 Task: Compose an email with the signature Marshall Davis with the subject Feedback on a Facebook Ads campaign and the message Can you let me know the status of the employee performance review process? from softage.3@softage.net to softage.2@softage.net with an attached audio file Audio_cityscape.mp3, change the font of the message to Serif and change the font typography to italics Send the email. Finally, move the email from Sent Items to the label Residential leases
Action: Mouse moved to (105, 164)
Screenshot: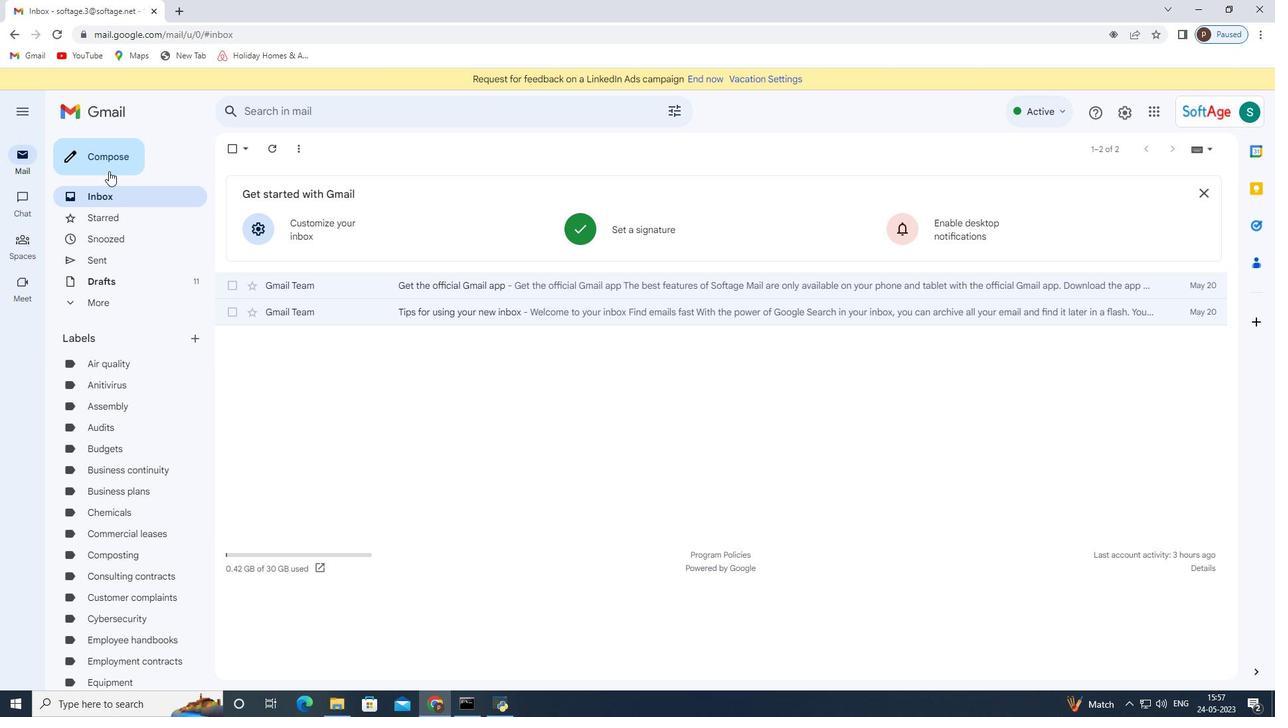 
Action: Mouse pressed left at (105, 164)
Screenshot: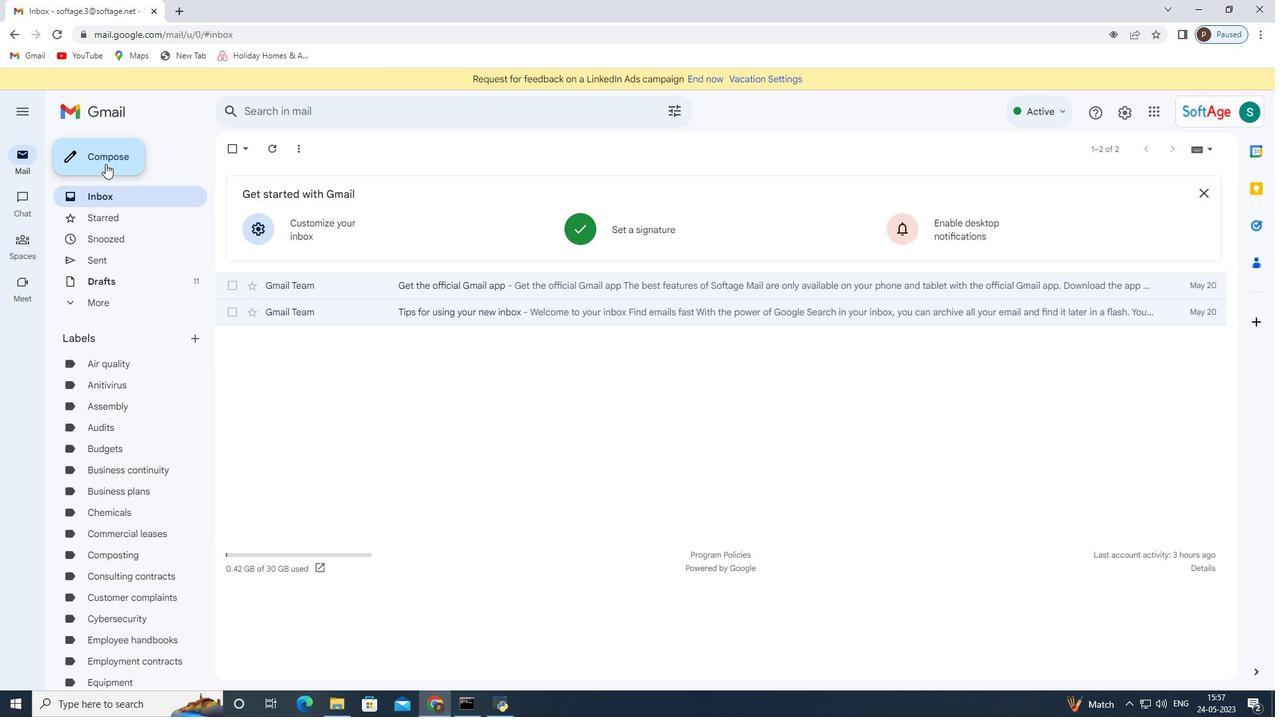 
Action: Mouse moved to (1072, 670)
Screenshot: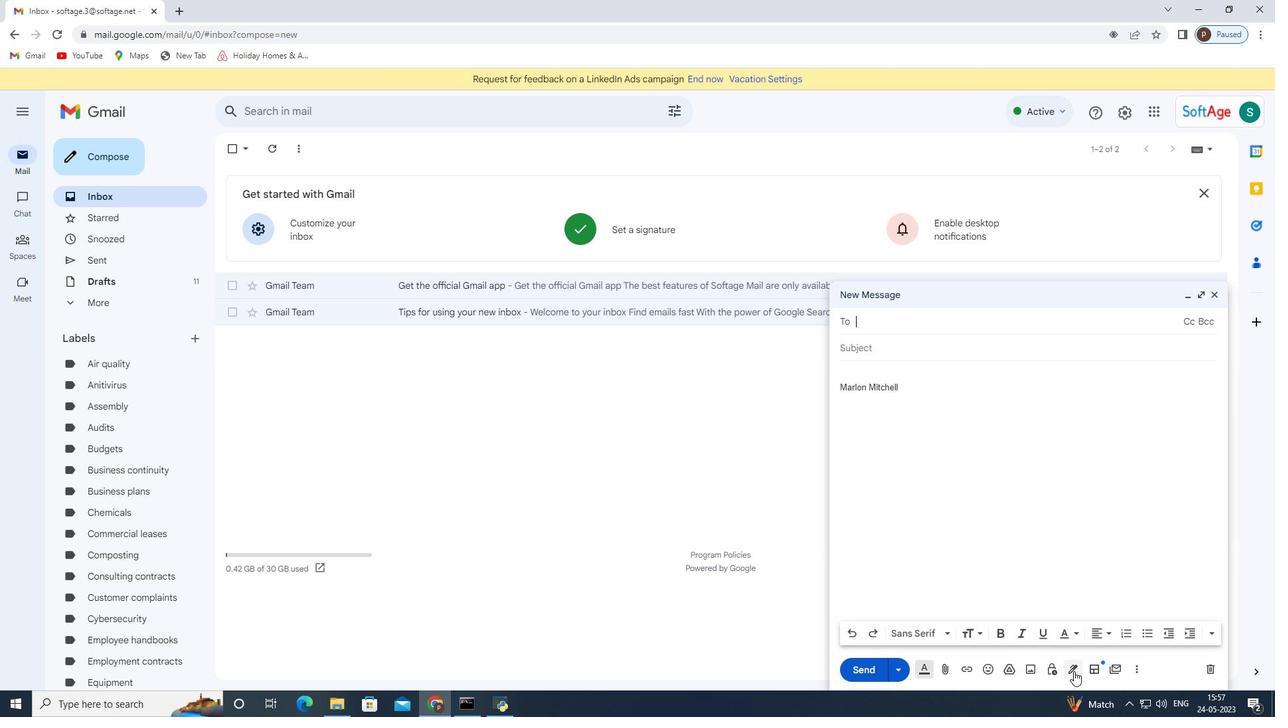 
Action: Mouse pressed left at (1072, 670)
Screenshot: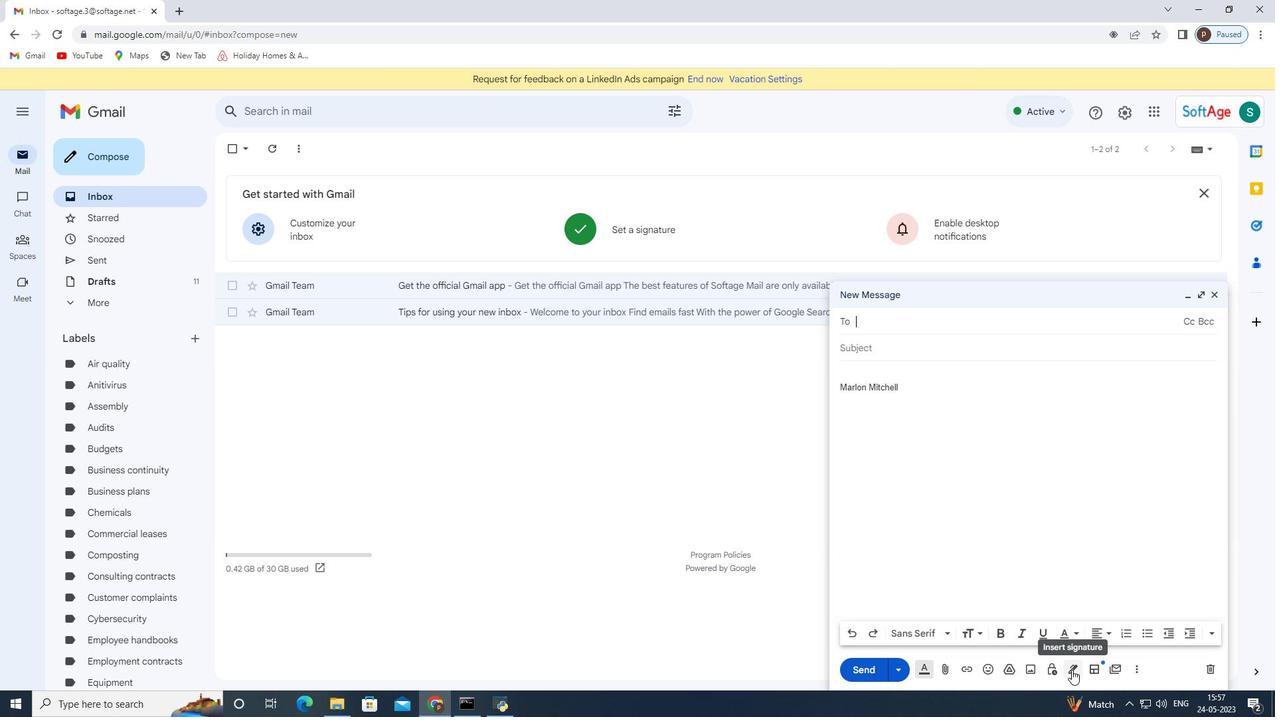 
Action: Mouse moved to (1090, 605)
Screenshot: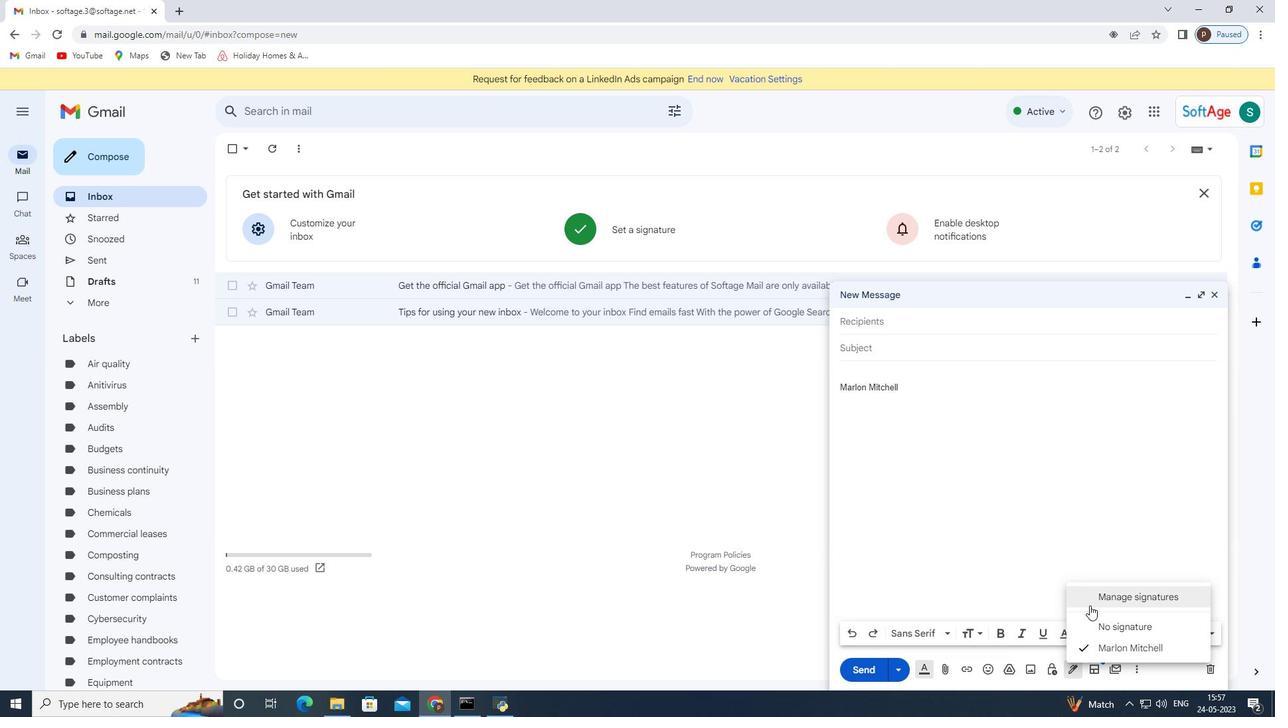 
Action: Mouse pressed left at (1090, 605)
Screenshot: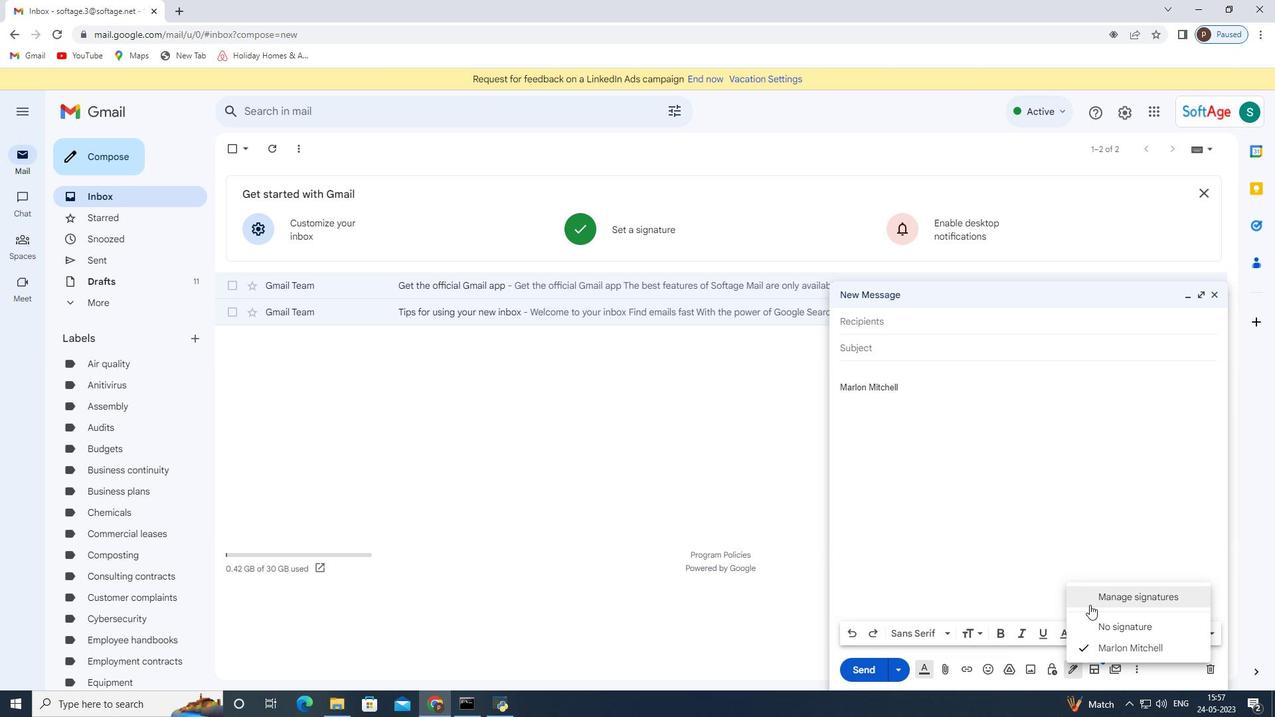 
Action: Mouse moved to (1219, 294)
Screenshot: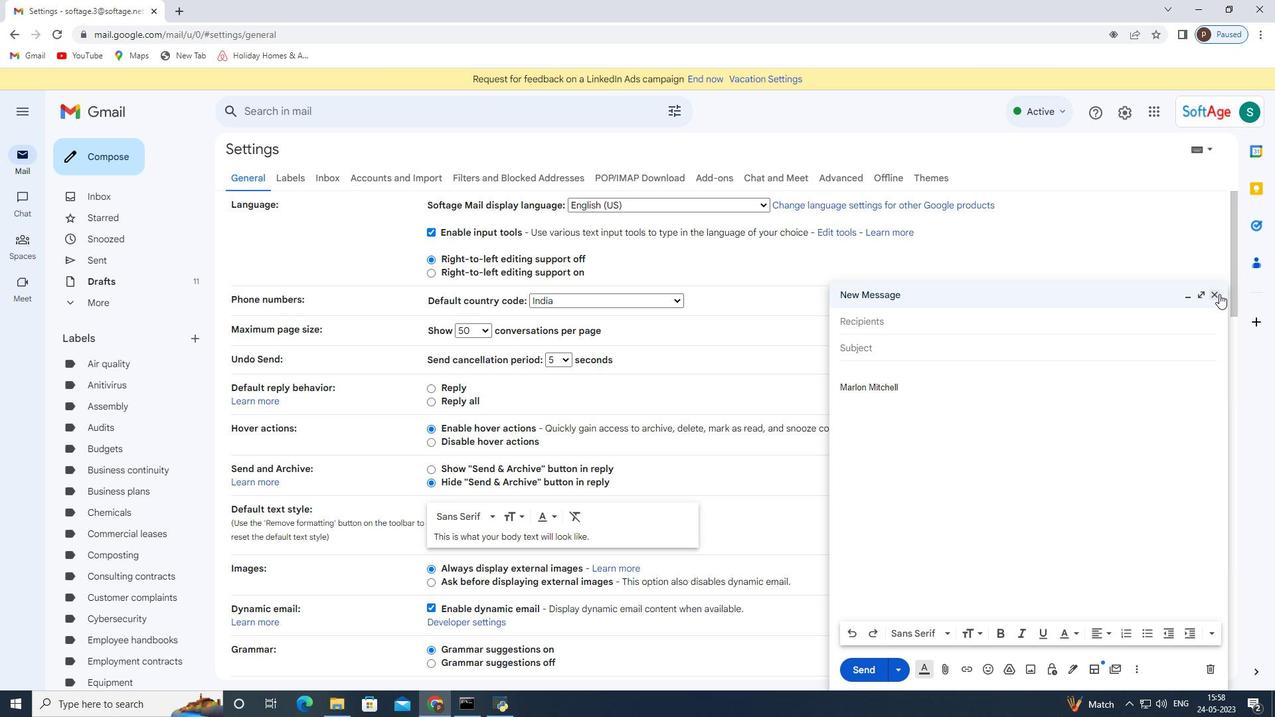 
Action: Mouse pressed left at (1219, 294)
Screenshot: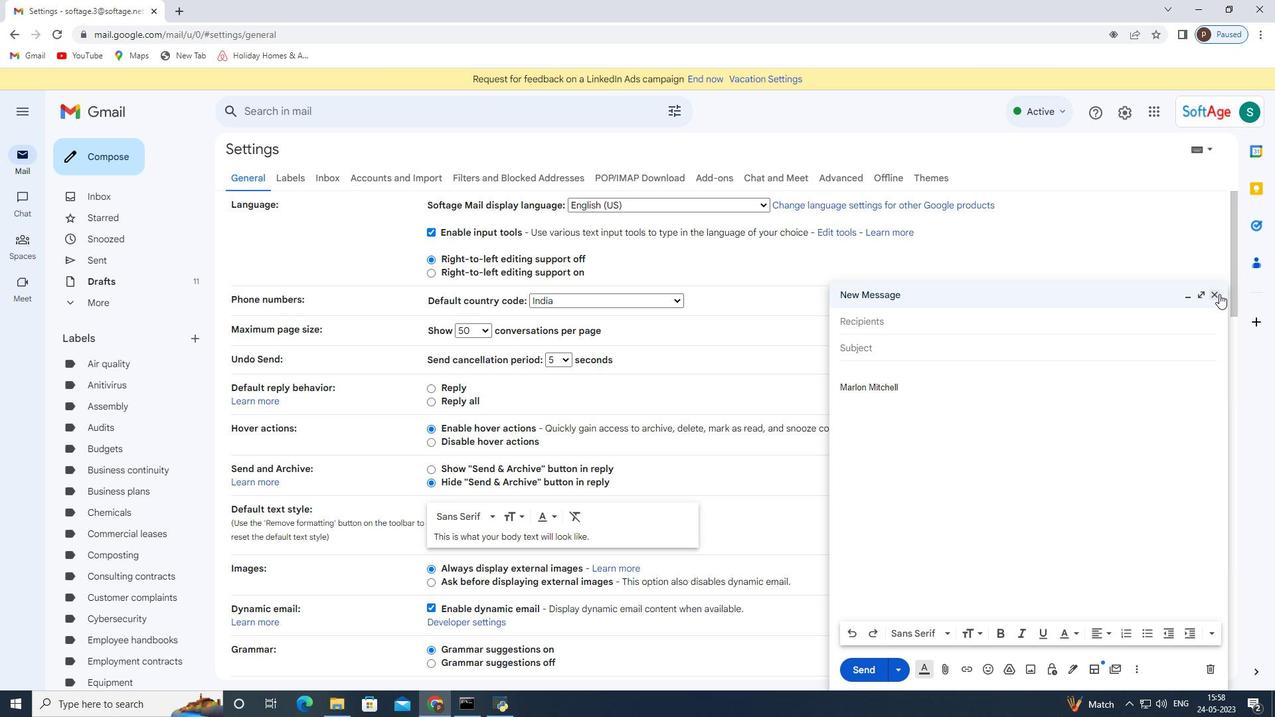 
Action: Mouse moved to (633, 455)
Screenshot: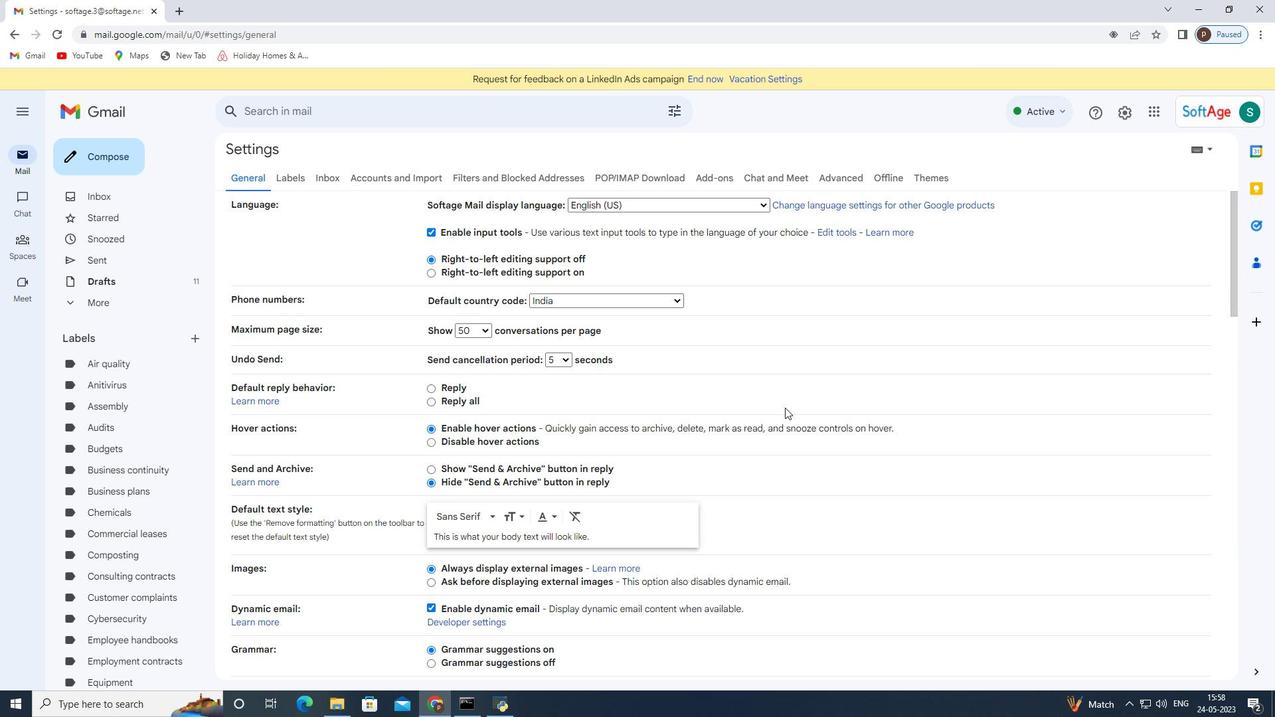 
Action: Mouse scrolled (643, 451) with delta (0, 0)
Screenshot: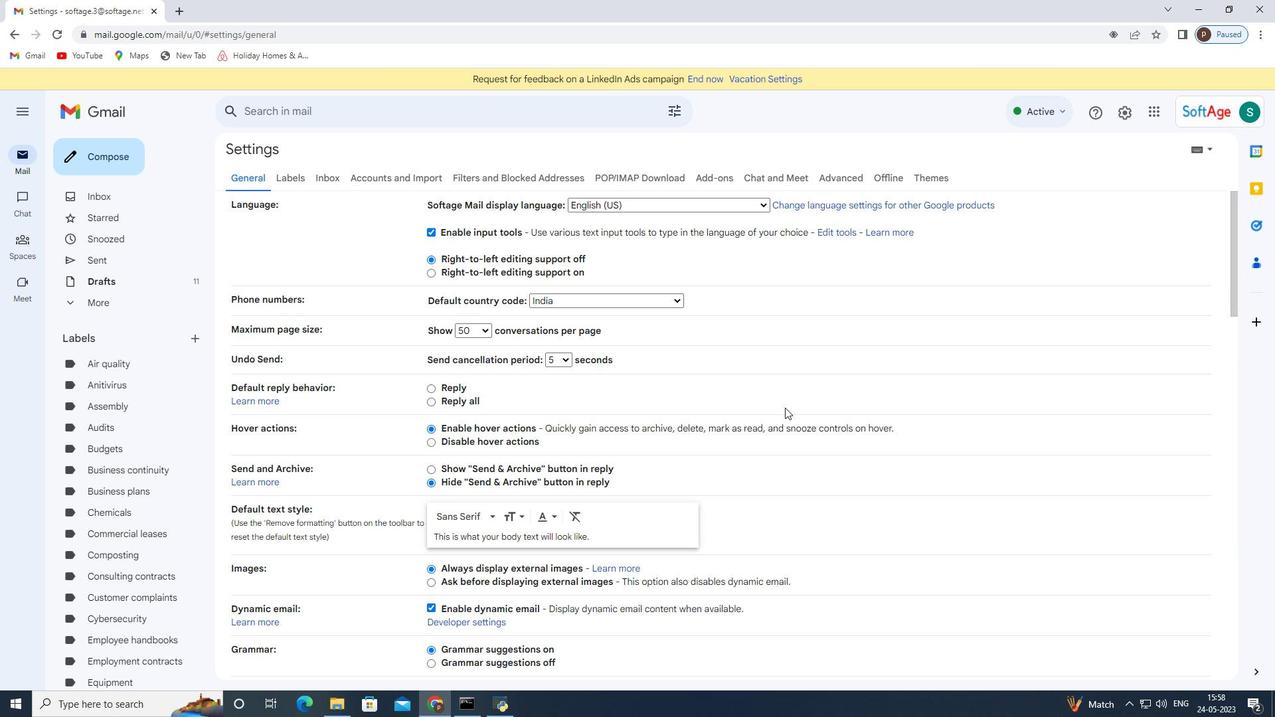 
Action: Mouse moved to (625, 460)
Screenshot: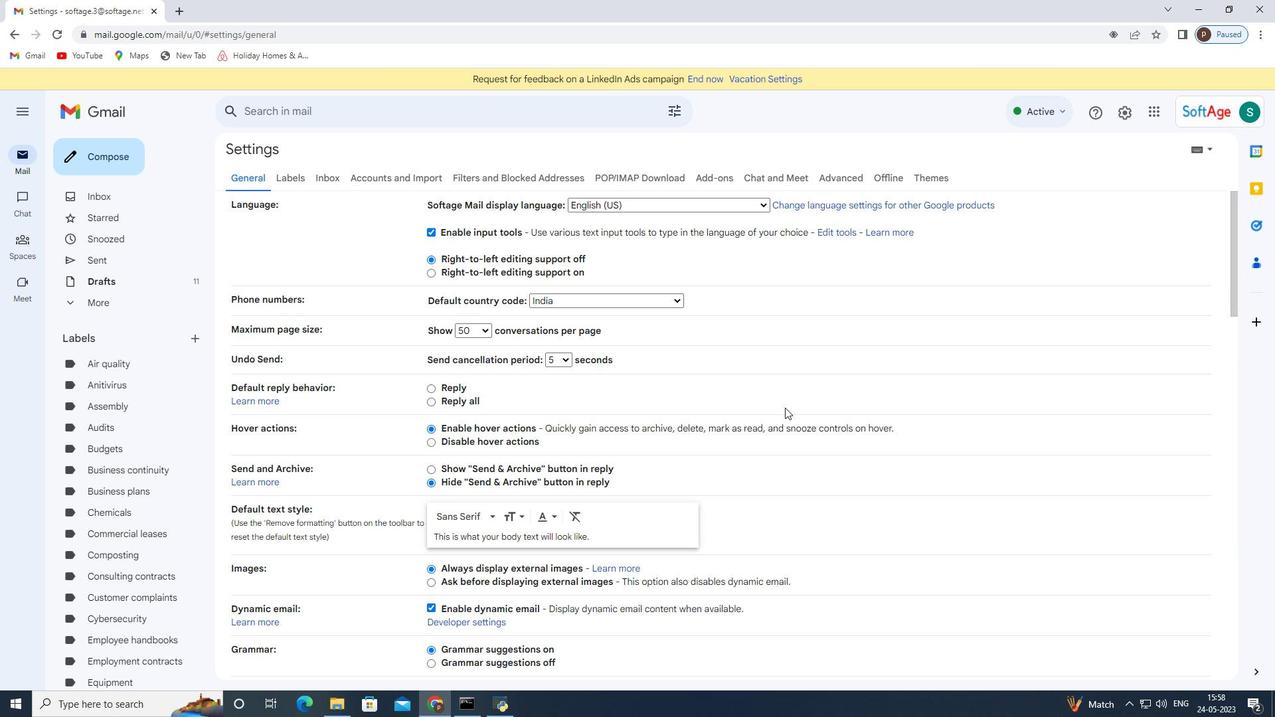 
Action: Mouse scrolled (625, 459) with delta (0, 0)
Screenshot: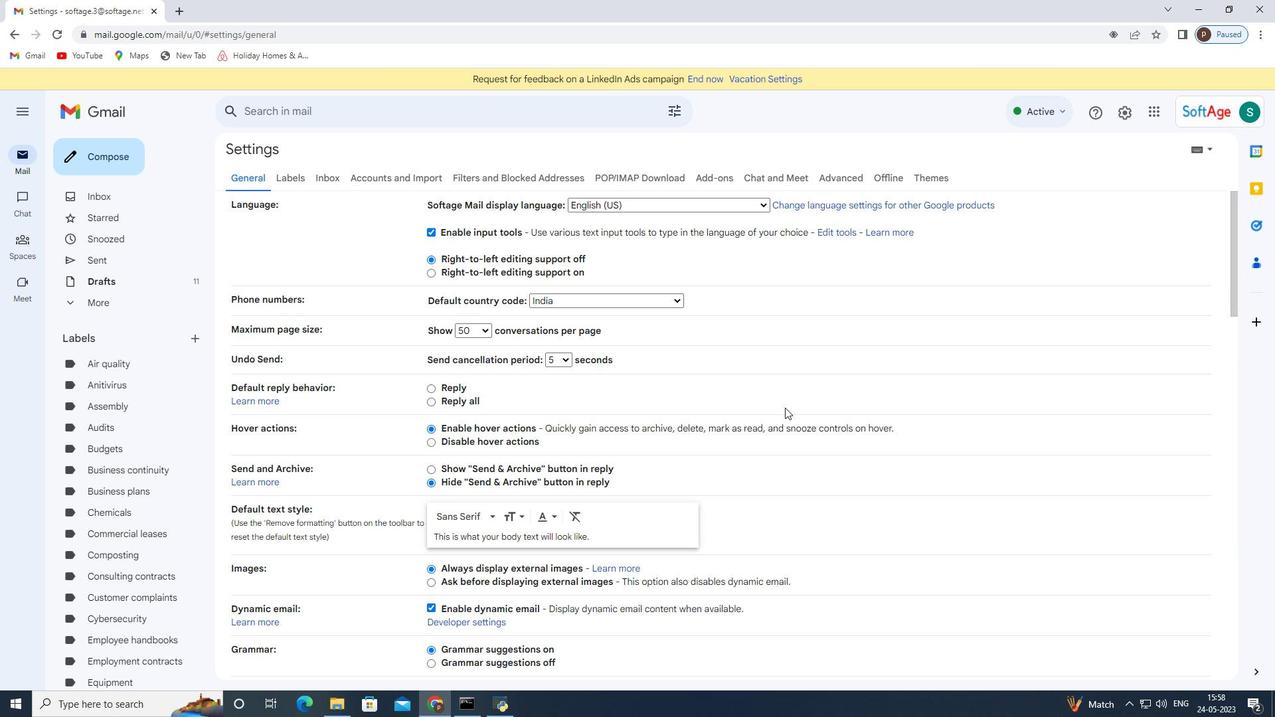 
Action: Mouse moved to (609, 469)
Screenshot: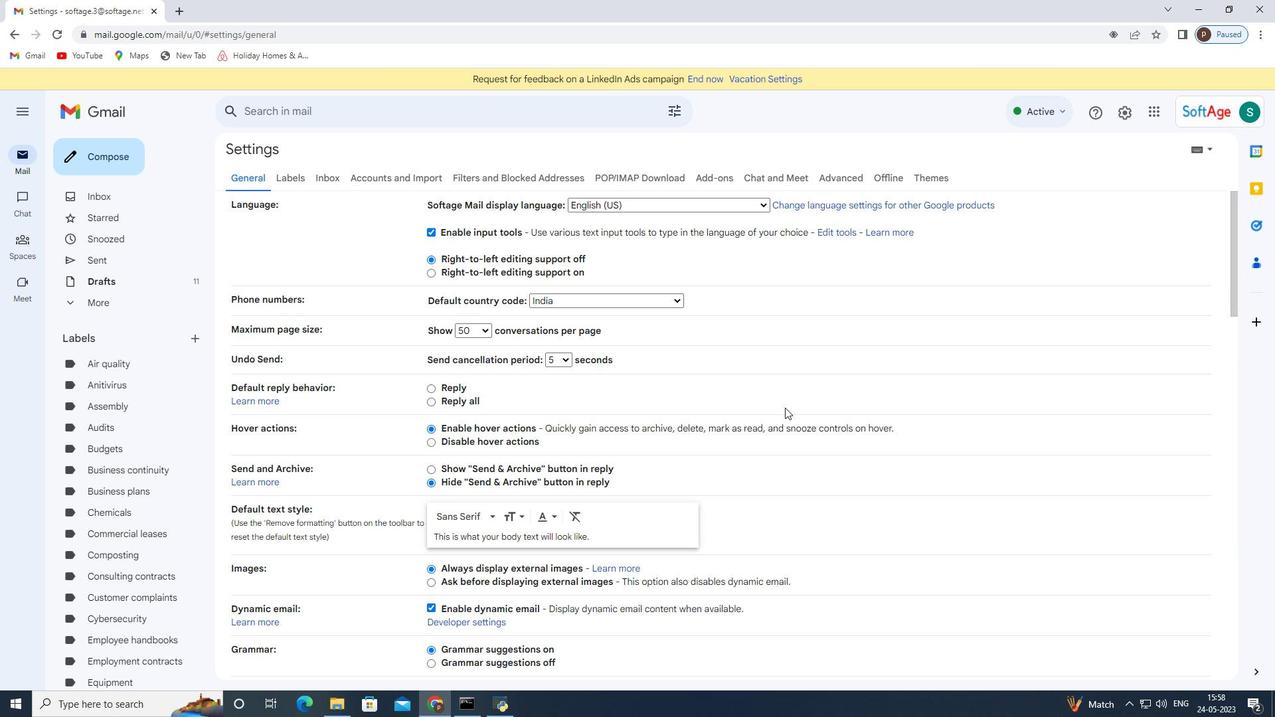
Action: Mouse scrolled (609, 468) with delta (0, 0)
Screenshot: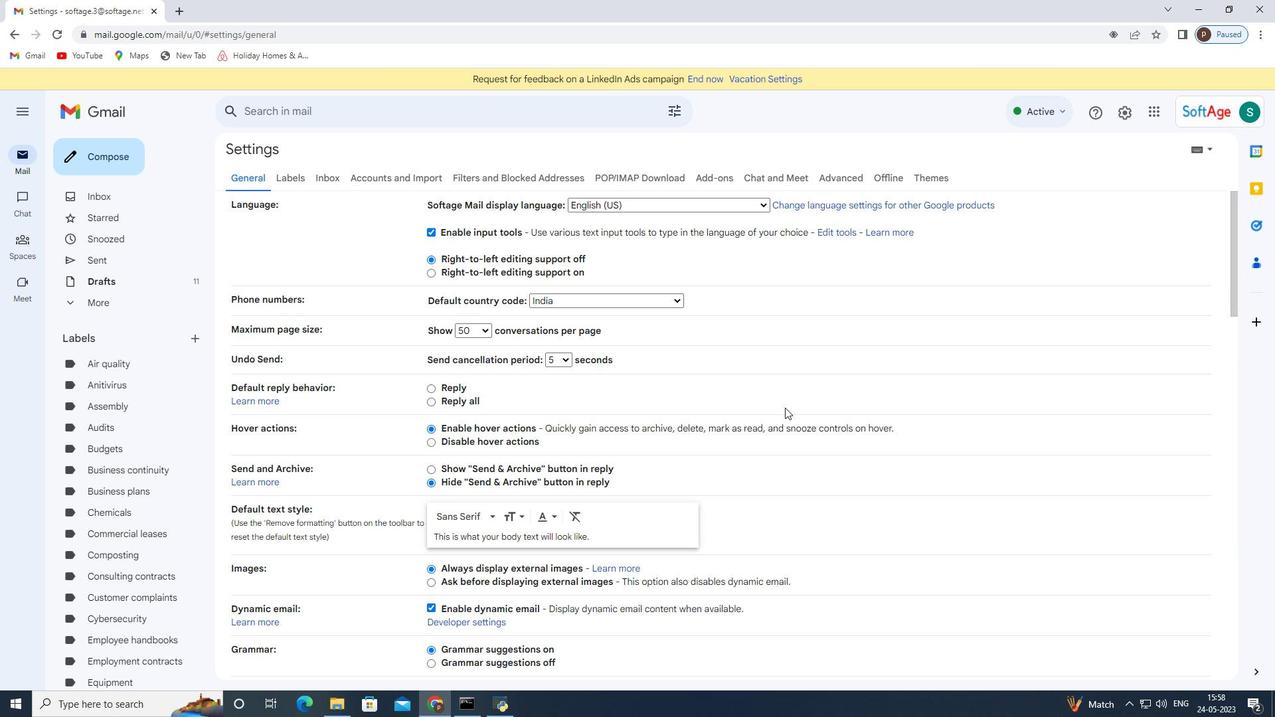 
Action: Mouse moved to (605, 471)
Screenshot: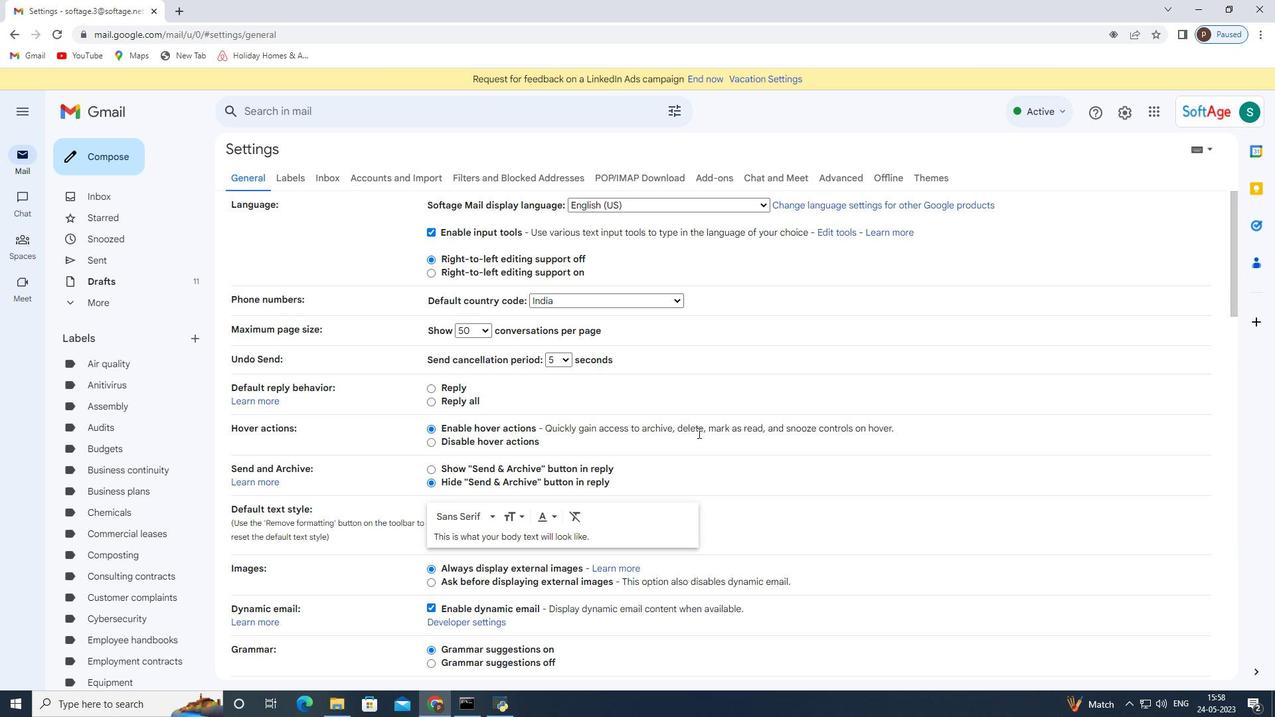 
Action: Mouse scrolled (605, 470) with delta (0, 0)
Screenshot: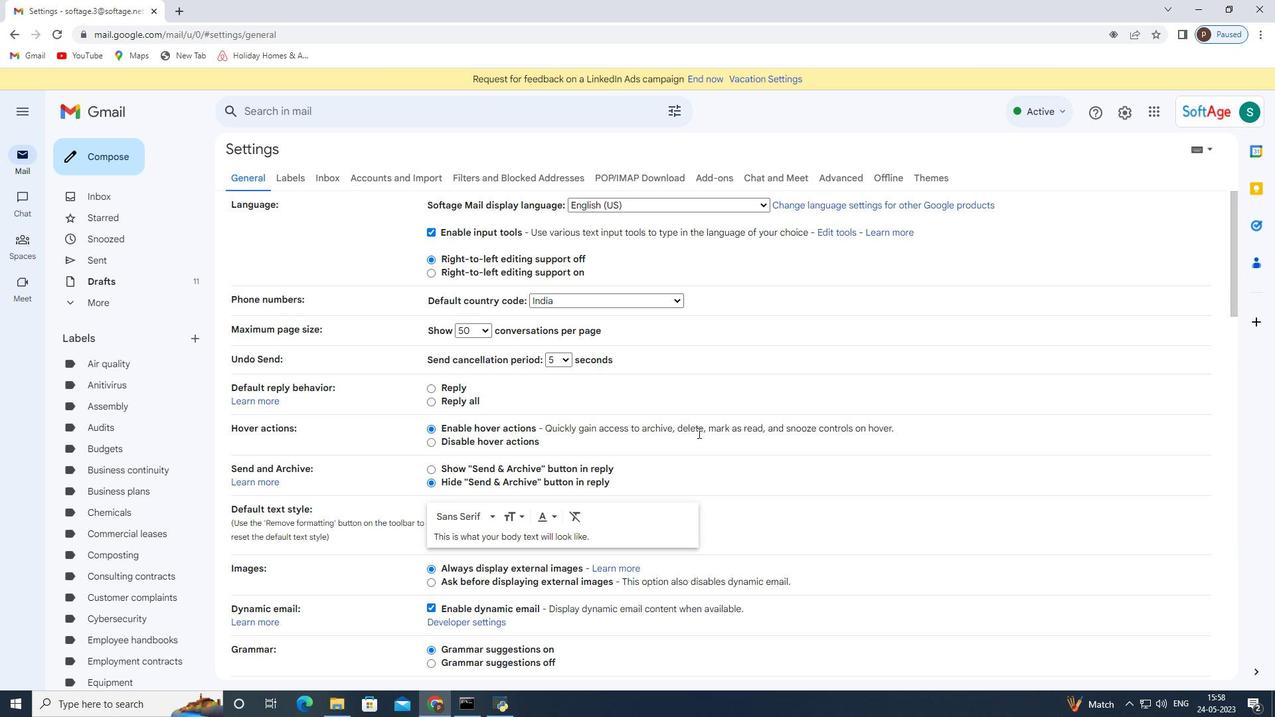 
Action: Mouse moved to (604, 472)
Screenshot: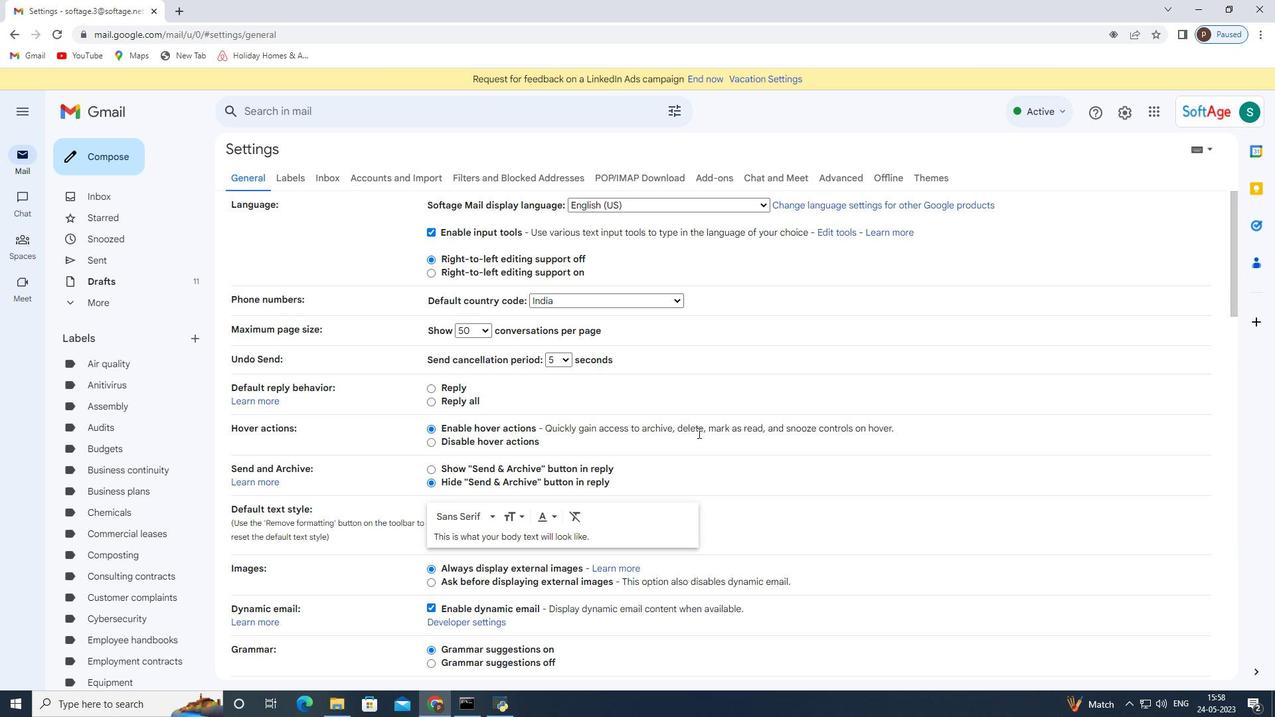 
Action: Mouse scrolled (604, 471) with delta (0, 0)
Screenshot: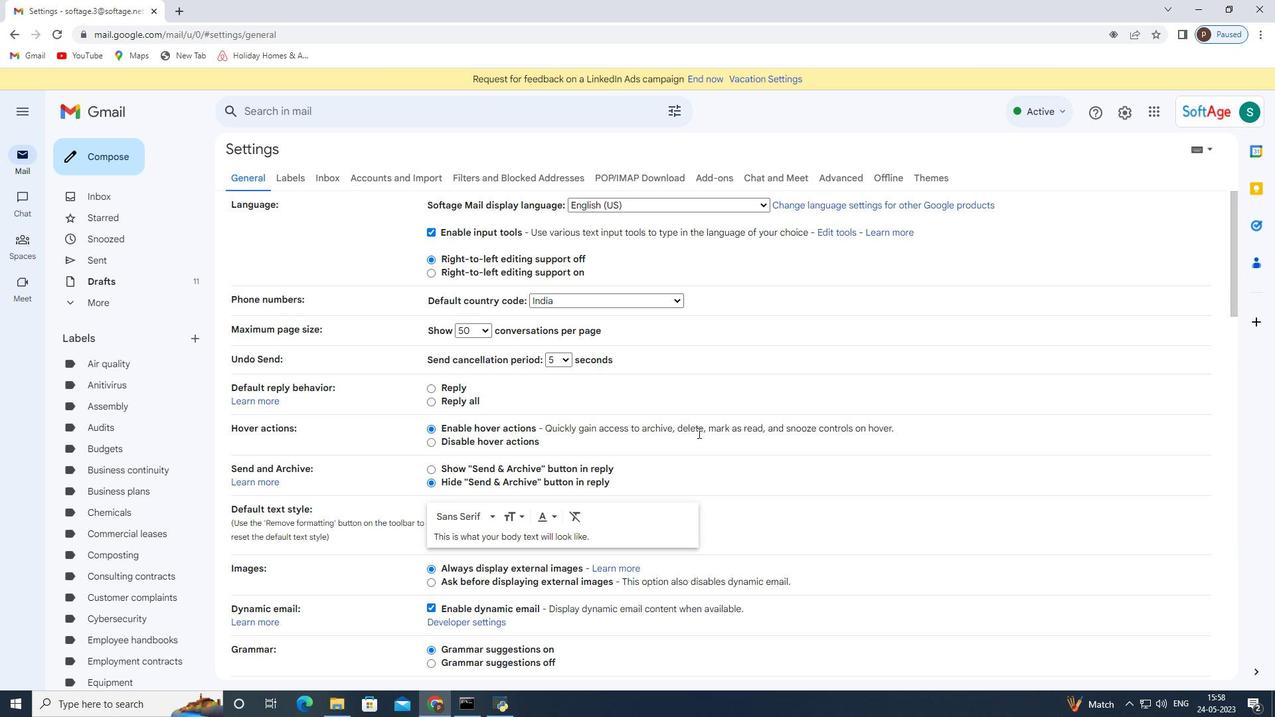 
Action: Mouse moved to (600, 473)
Screenshot: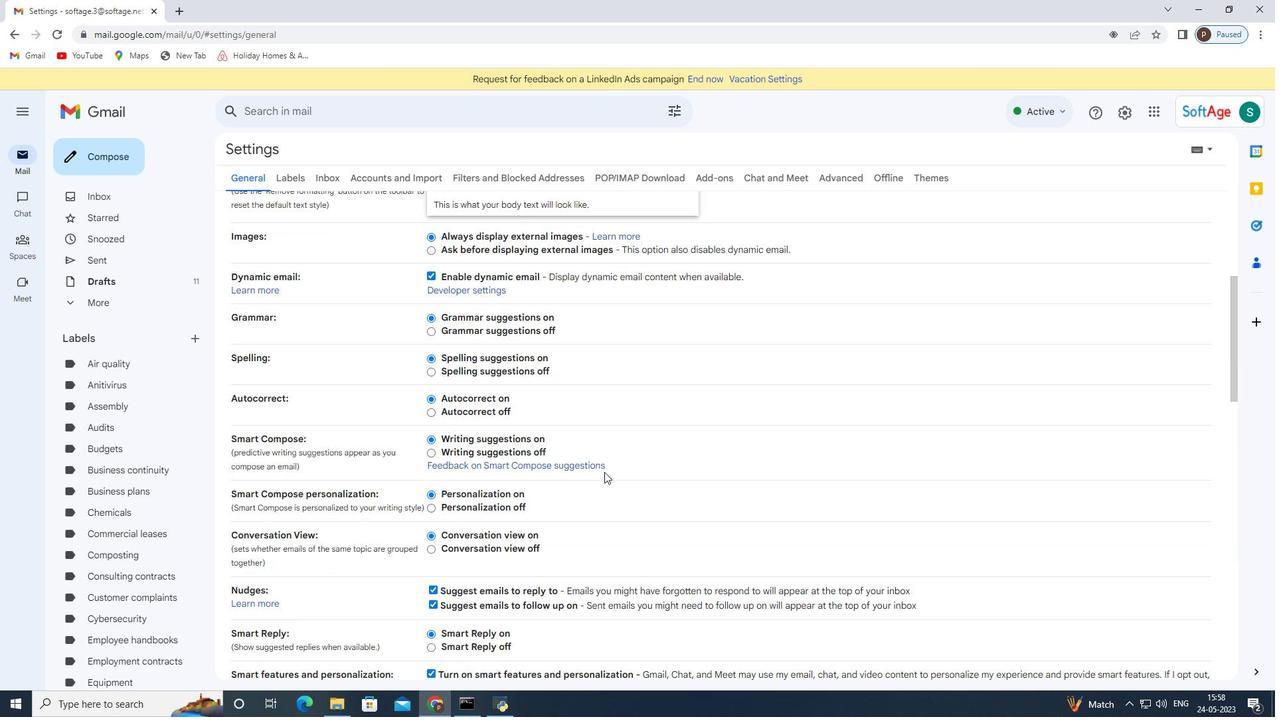 
Action: Mouse scrolled (600, 472) with delta (0, 0)
Screenshot: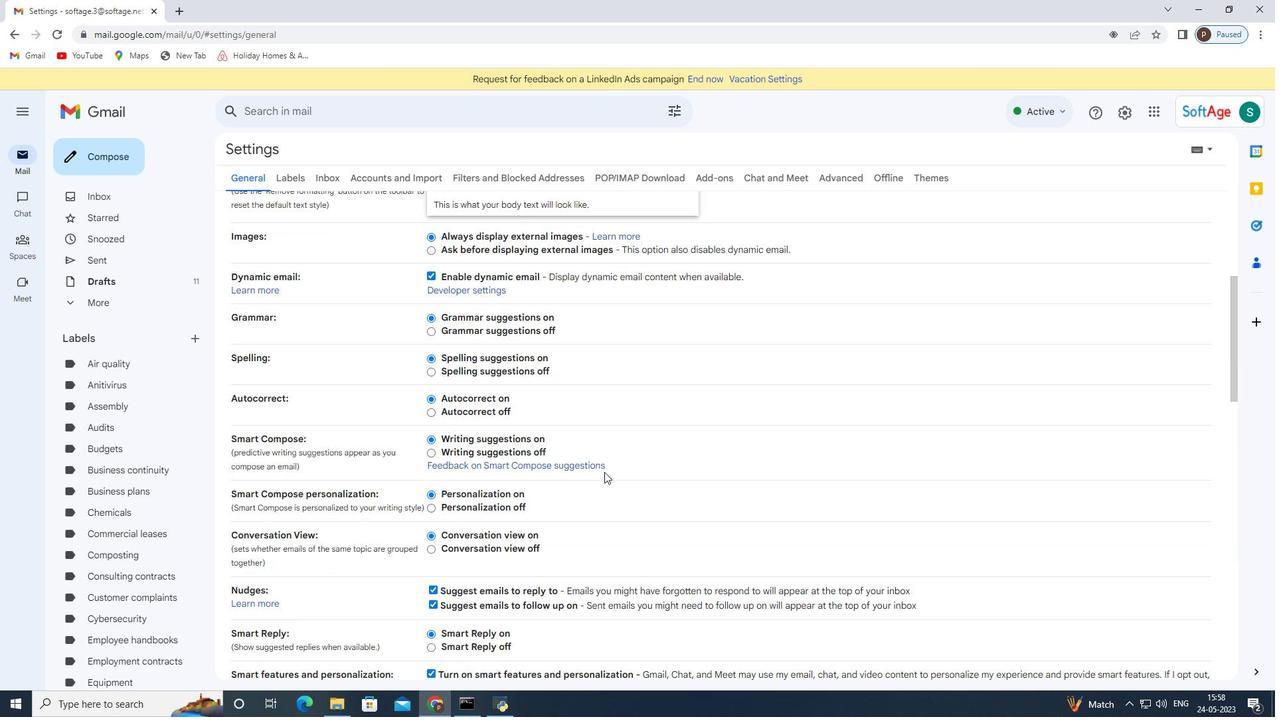 
Action: Mouse moved to (563, 484)
Screenshot: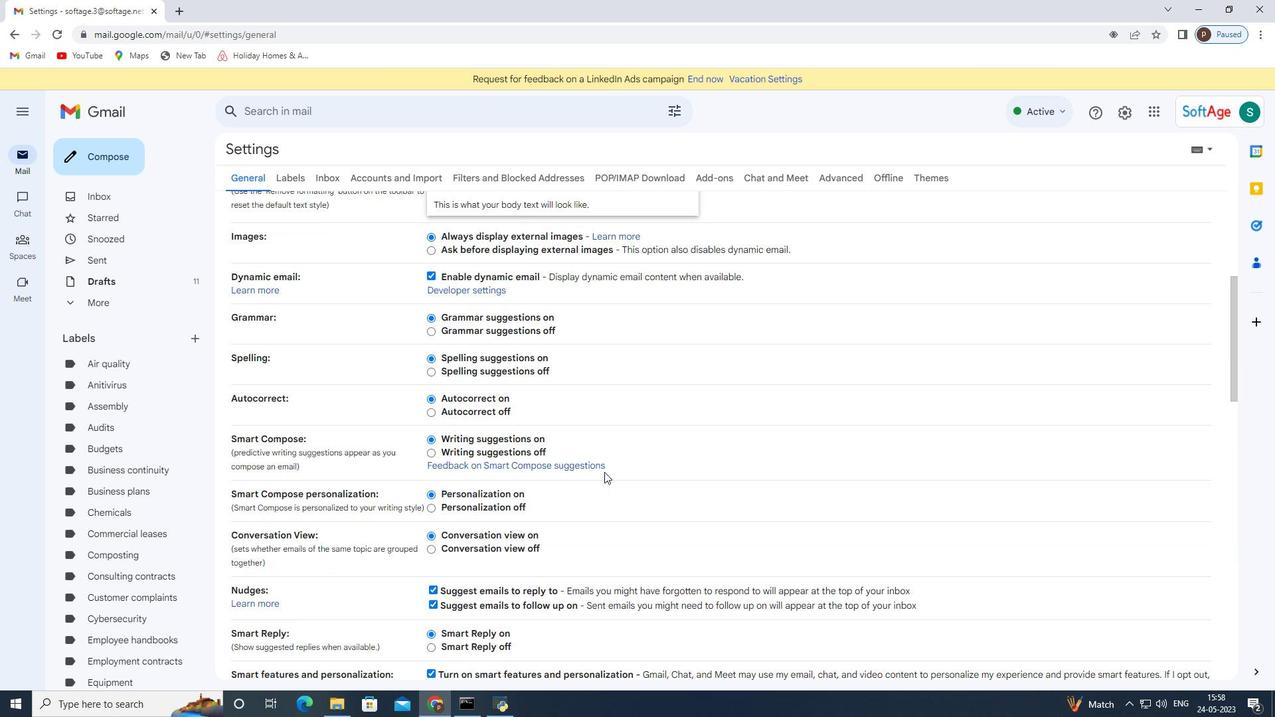 
Action: Mouse scrolled (563, 484) with delta (0, 0)
Screenshot: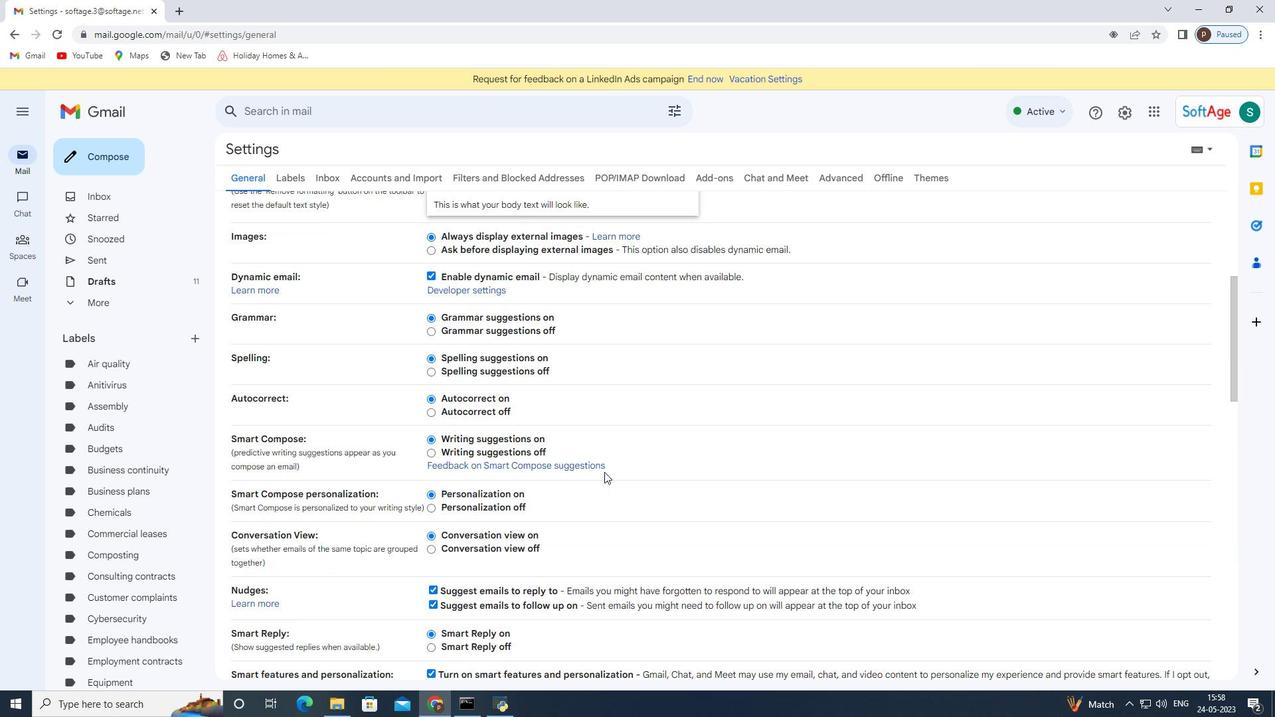 
Action: Mouse moved to (547, 490)
Screenshot: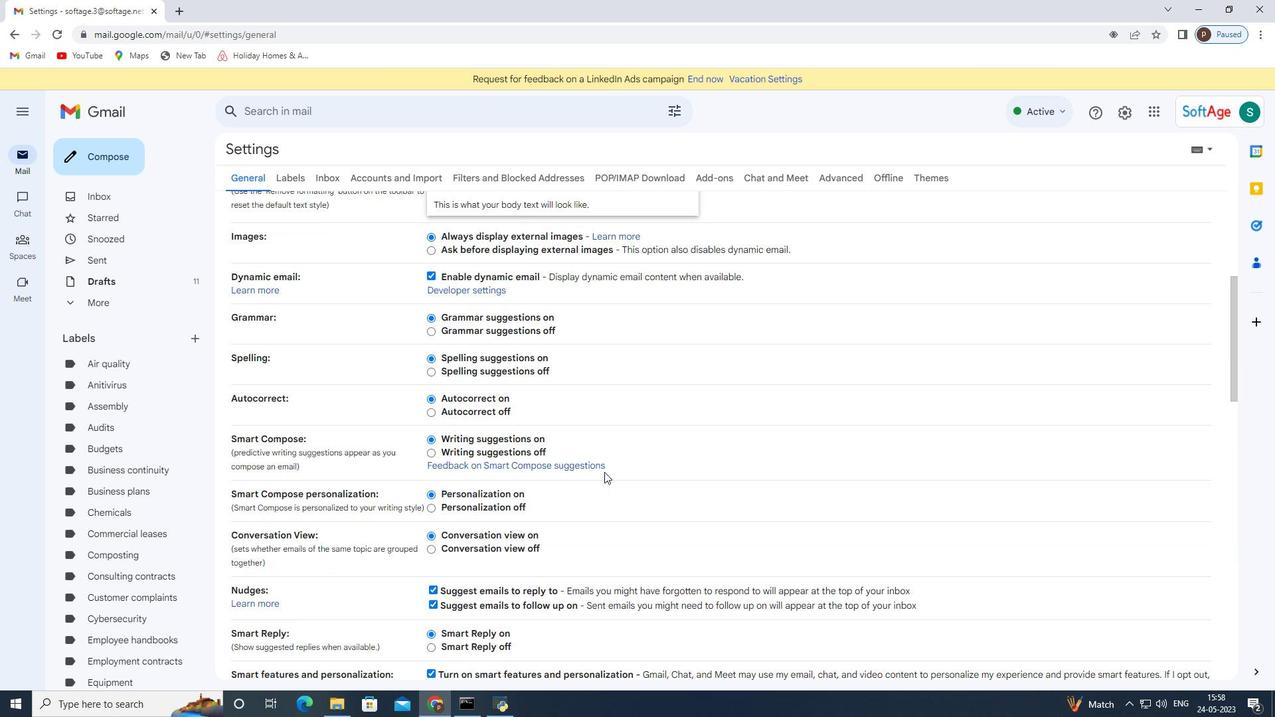 
Action: Mouse scrolled (547, 489) with delta (0, 0)
Screenshot: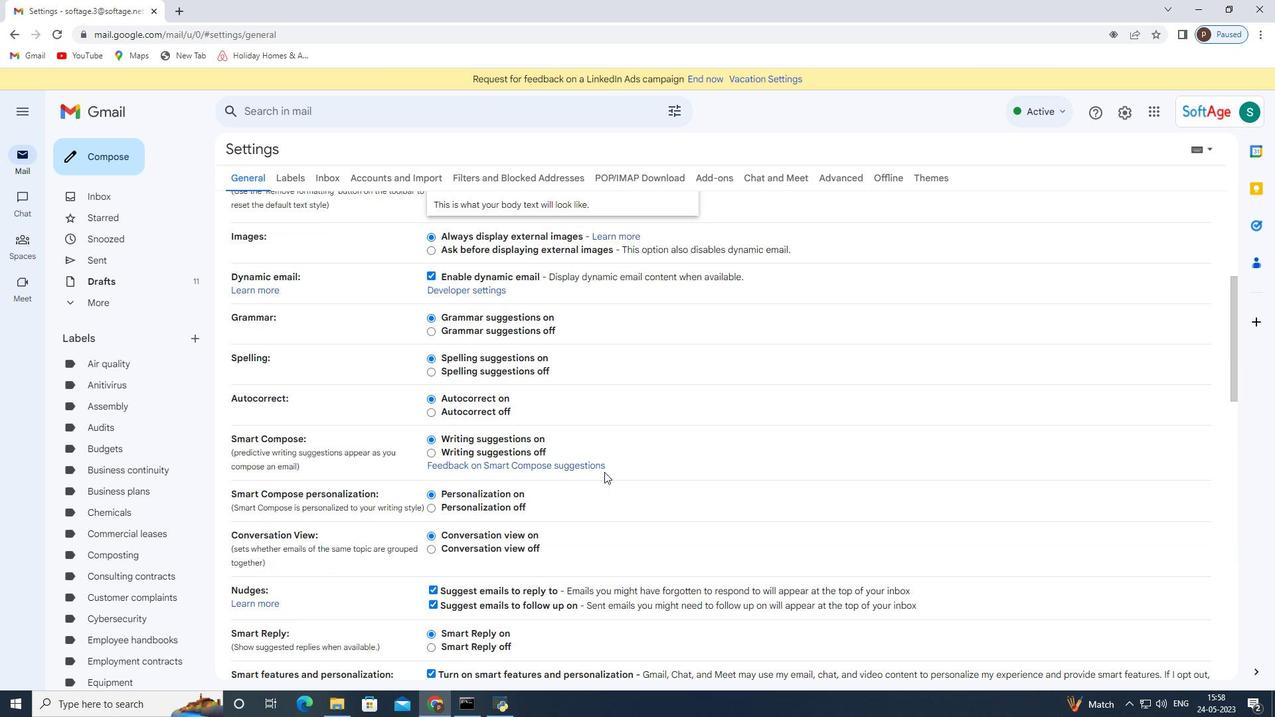 
Action: Mouse moved to (540, 494)
Screenshot: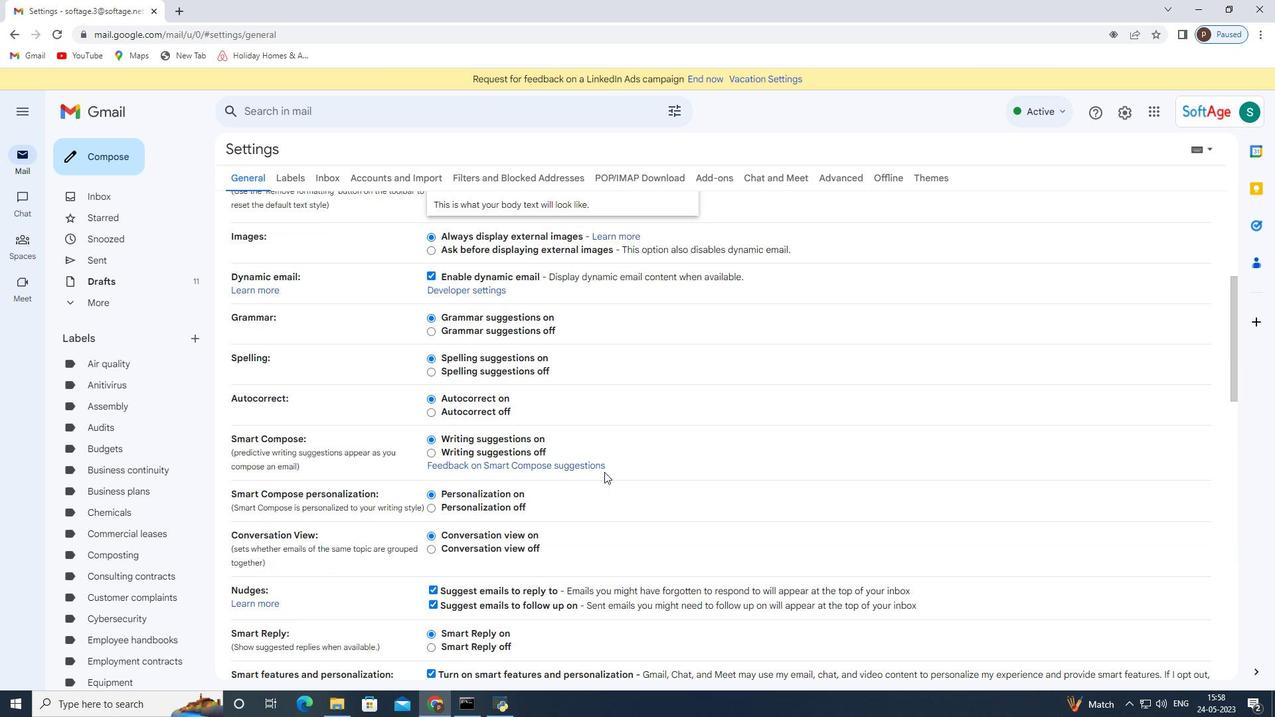 
Action: Mouse scrolled (540, 494) with delta (0, 0)
Screenshot: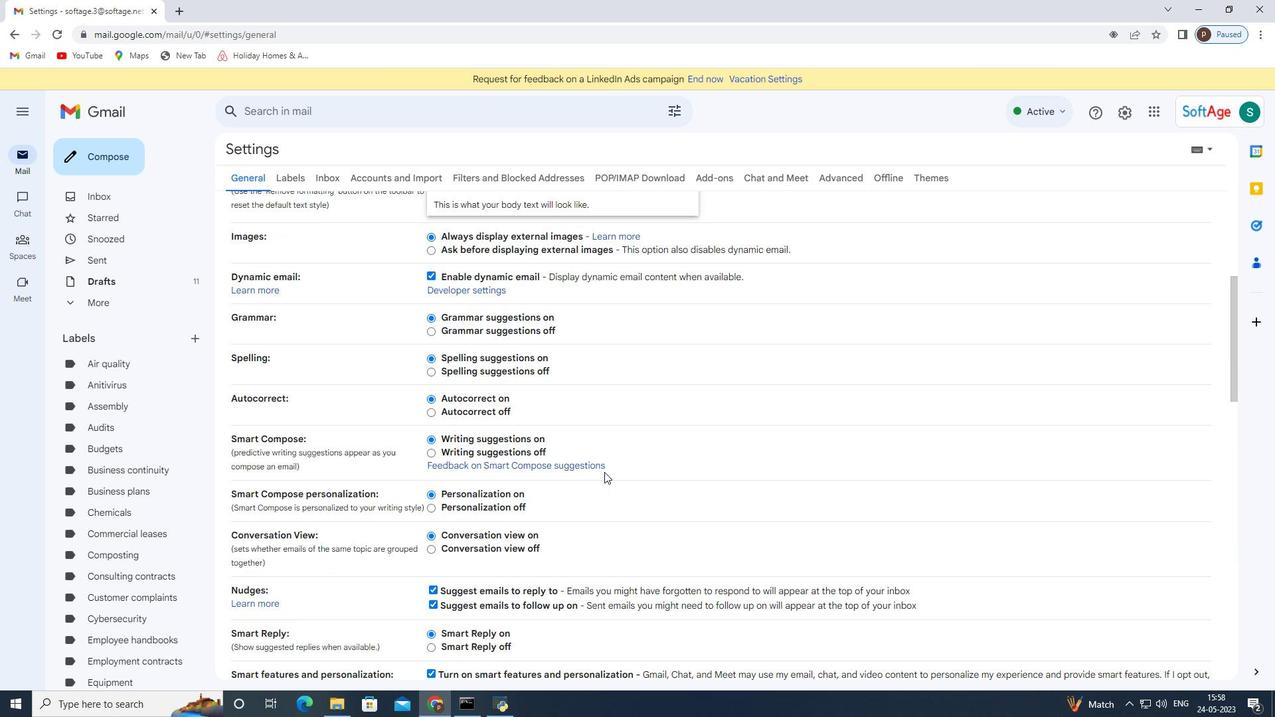 
Action: Mouse moved to (508, 512)
Screenshot: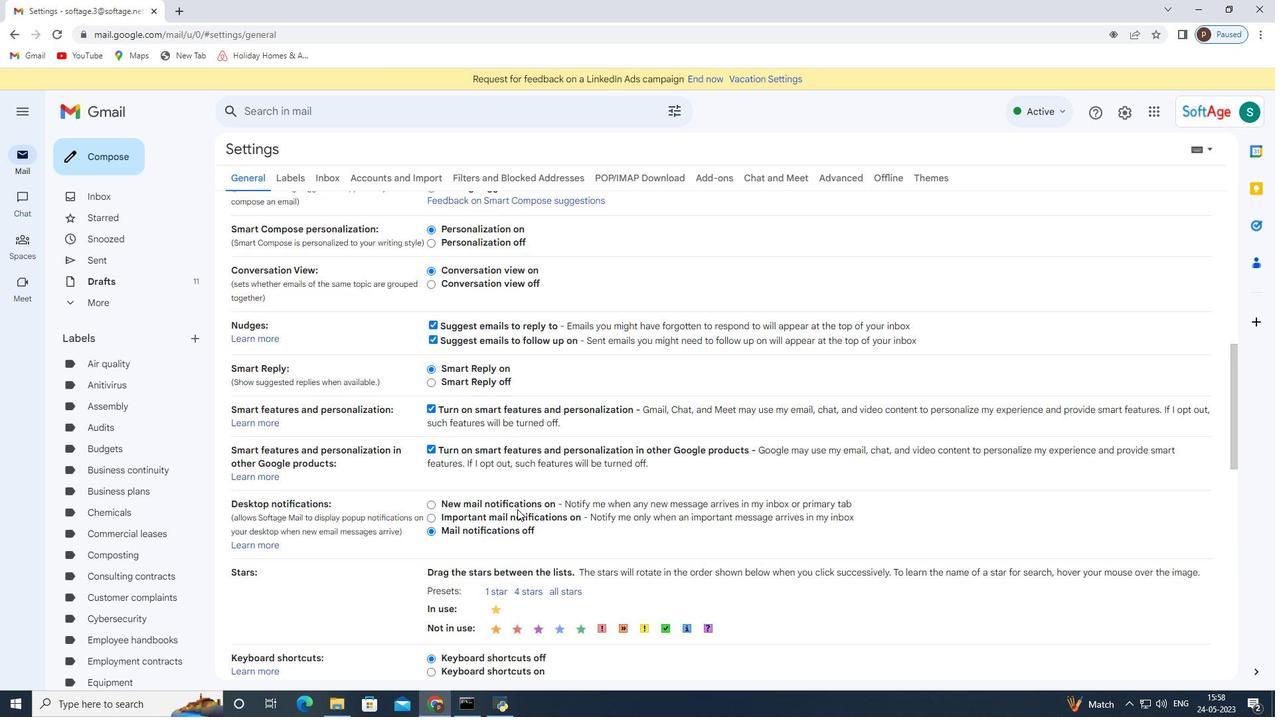 
Action: Mouse scrolled (508, 511) with delta (0, 0)
Screenshot: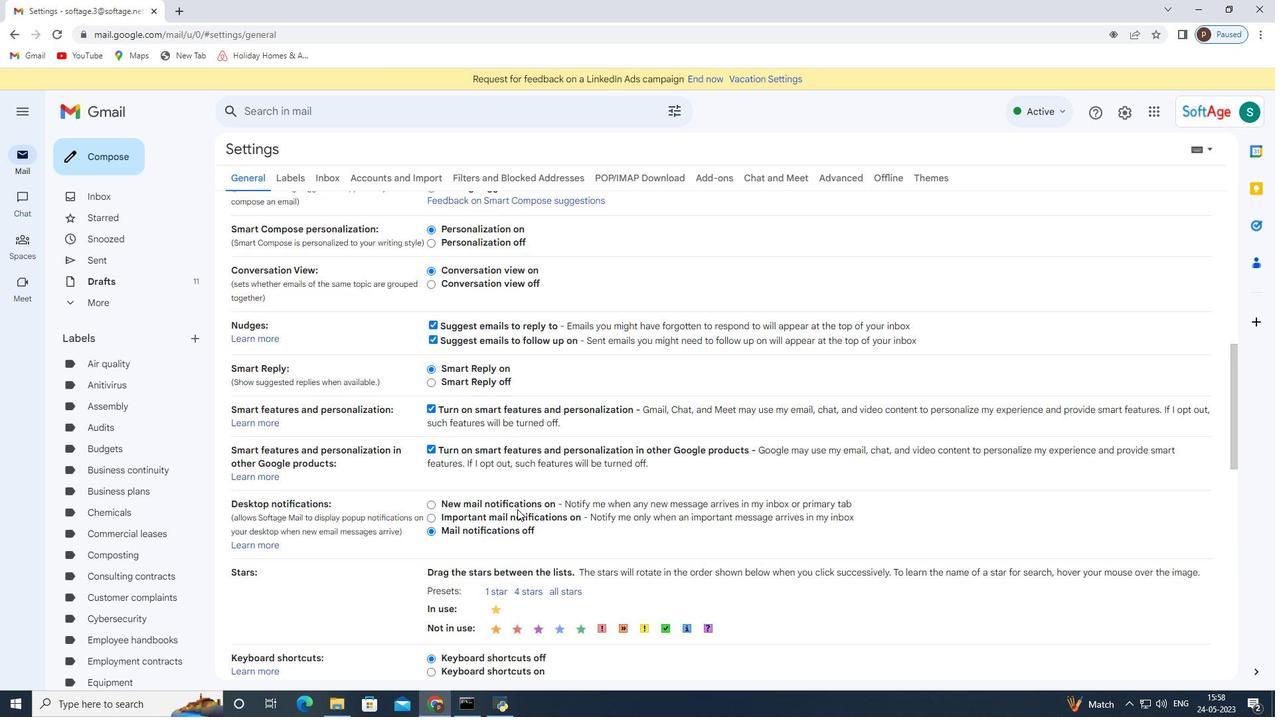 
Action: Mouse moved to (506, 514)
Screenshot: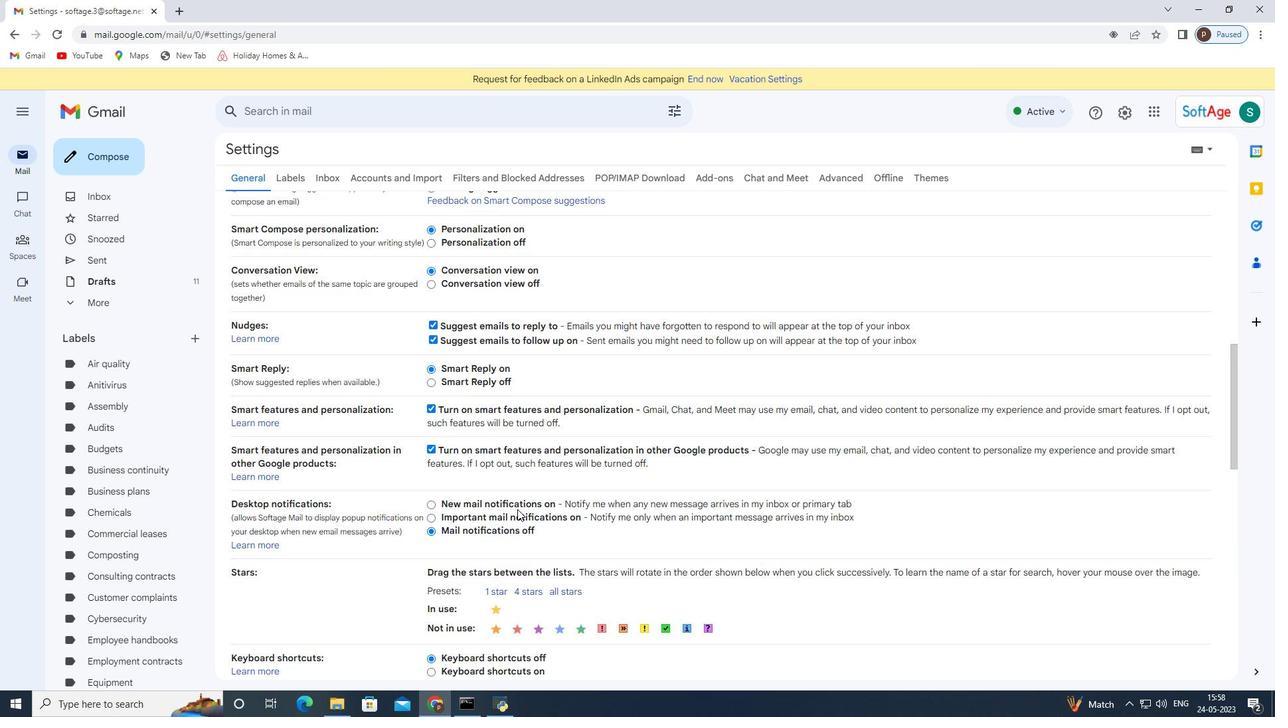 
Action: Mouse scrolled (506, 513) with delta (0, 0)
Screenshot: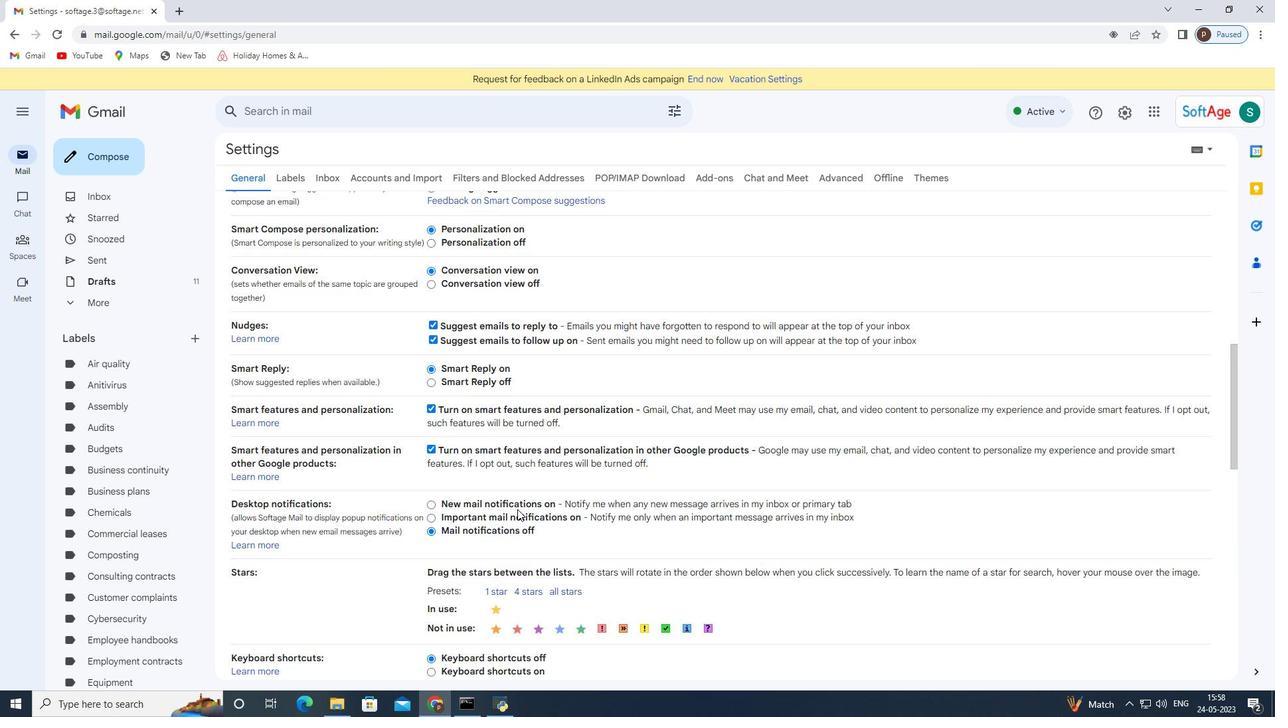 
Action: Mouse scrolled (506, 513) with delta (0, 0)
Screenshot: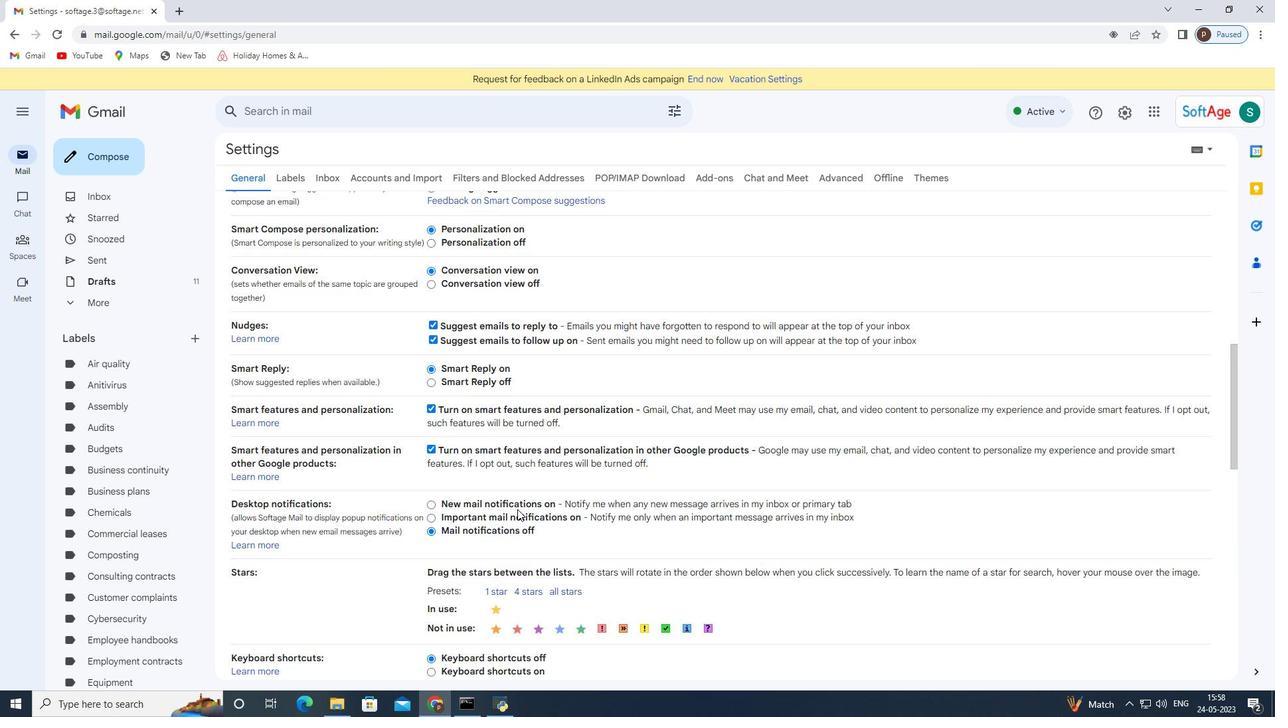 
Action: Mouse moved to (505, 514)
Screenshot: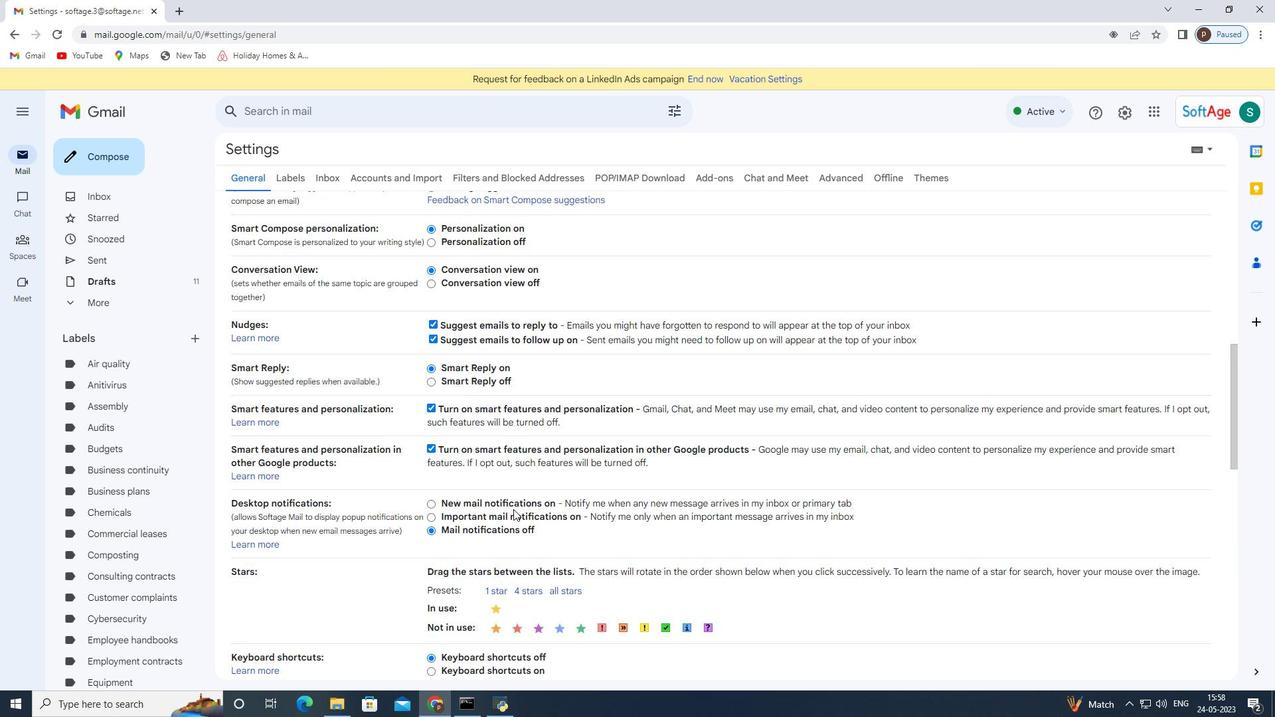
Action: Mouse scrolled (505, 513) with delta (0, 0)
Screenshot: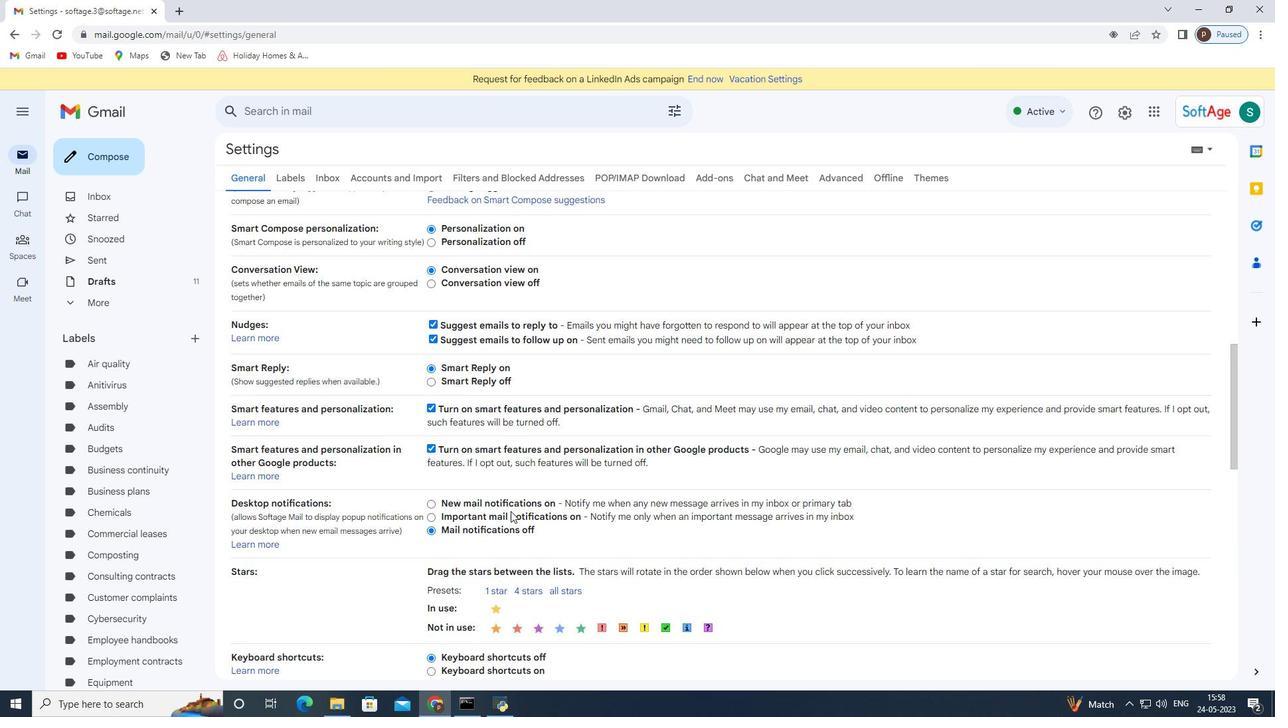 
Action: Mouse moved to (581, 539)
Screenshot: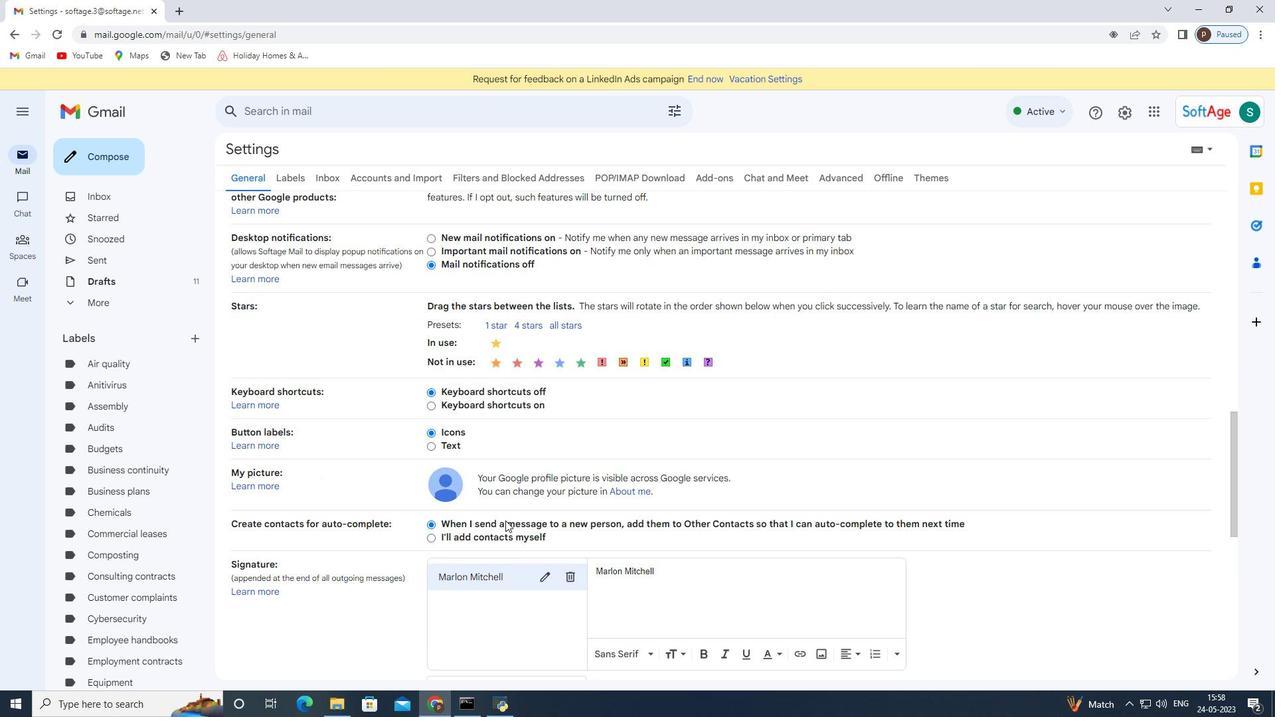 
Action: Mouse scrolled (581, 538) with delta (0, 0)
Screenshot: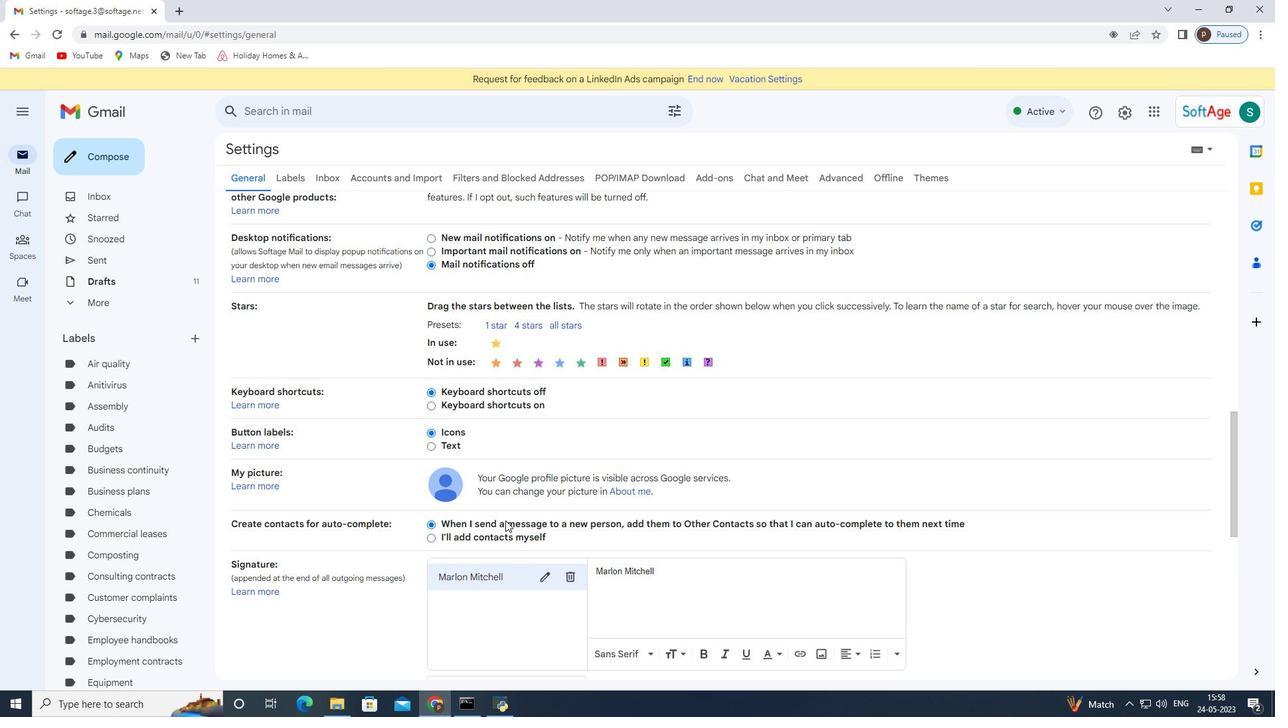 
Action: Mouse moved to (576, 512)
Screenshot: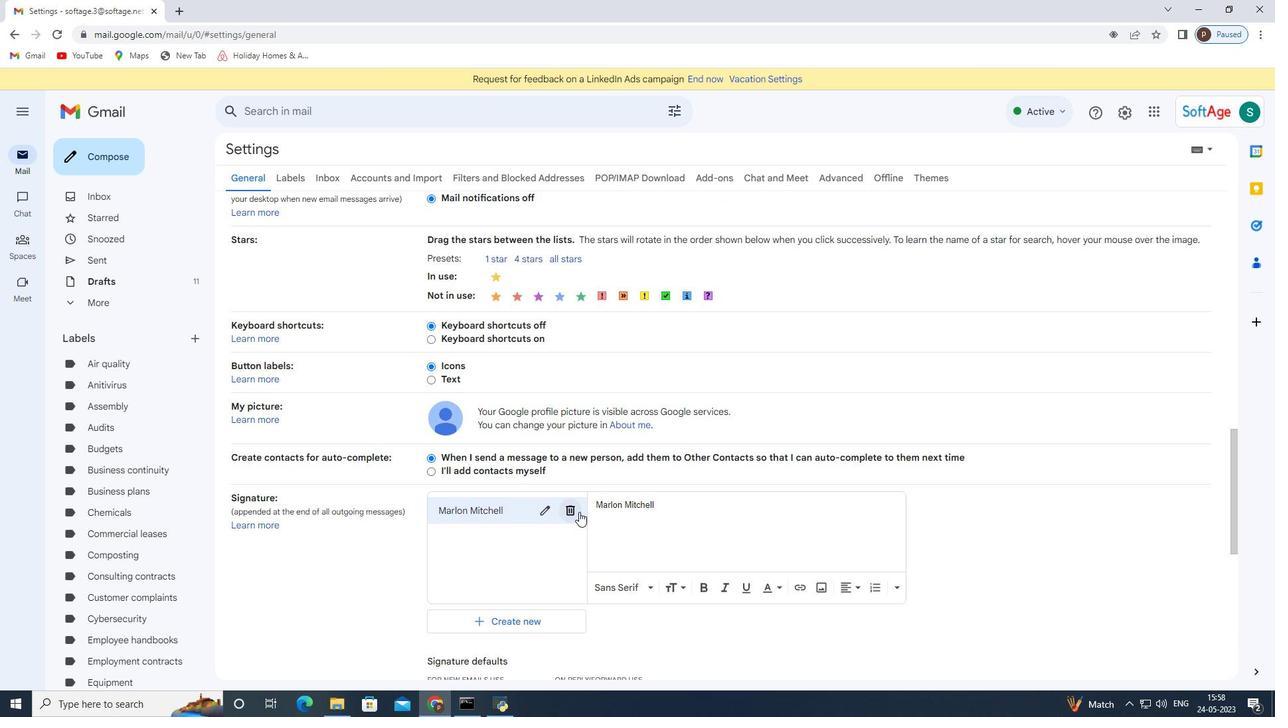 
Action: Mouse pressed left at (576, 512)
Screenshot: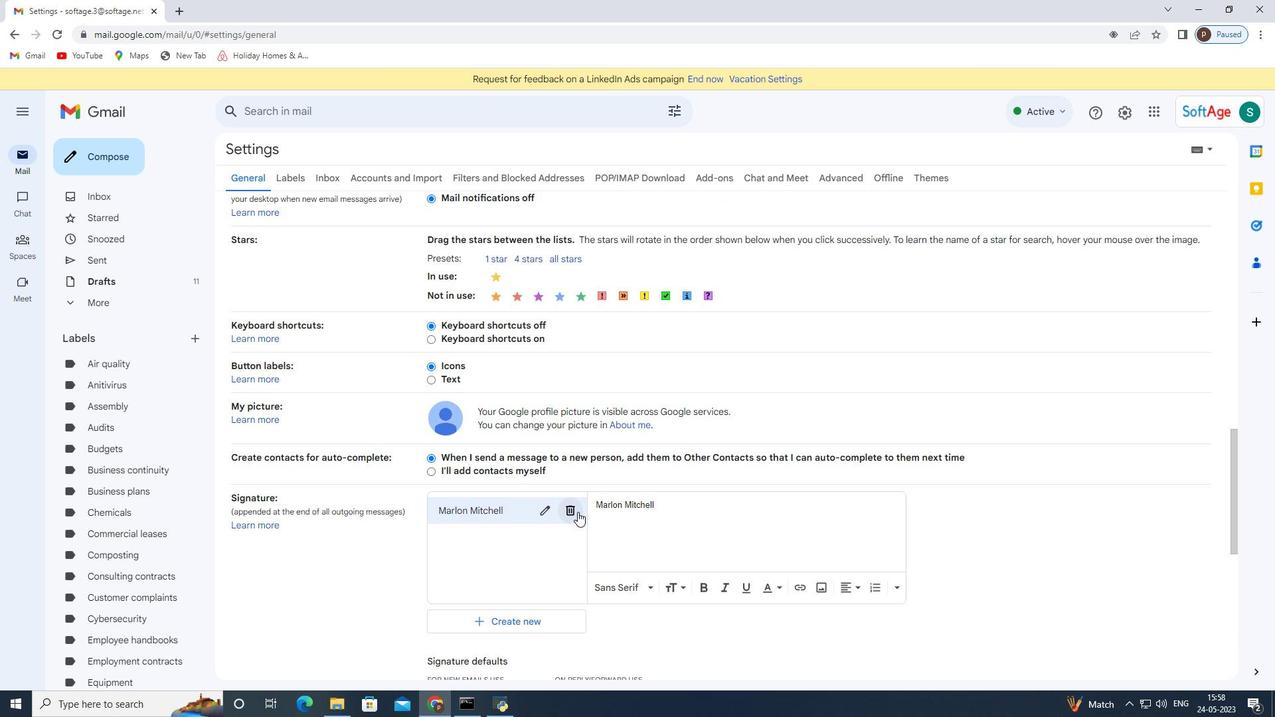 
Action: Mouse moved to (758, 397)
Screenshot: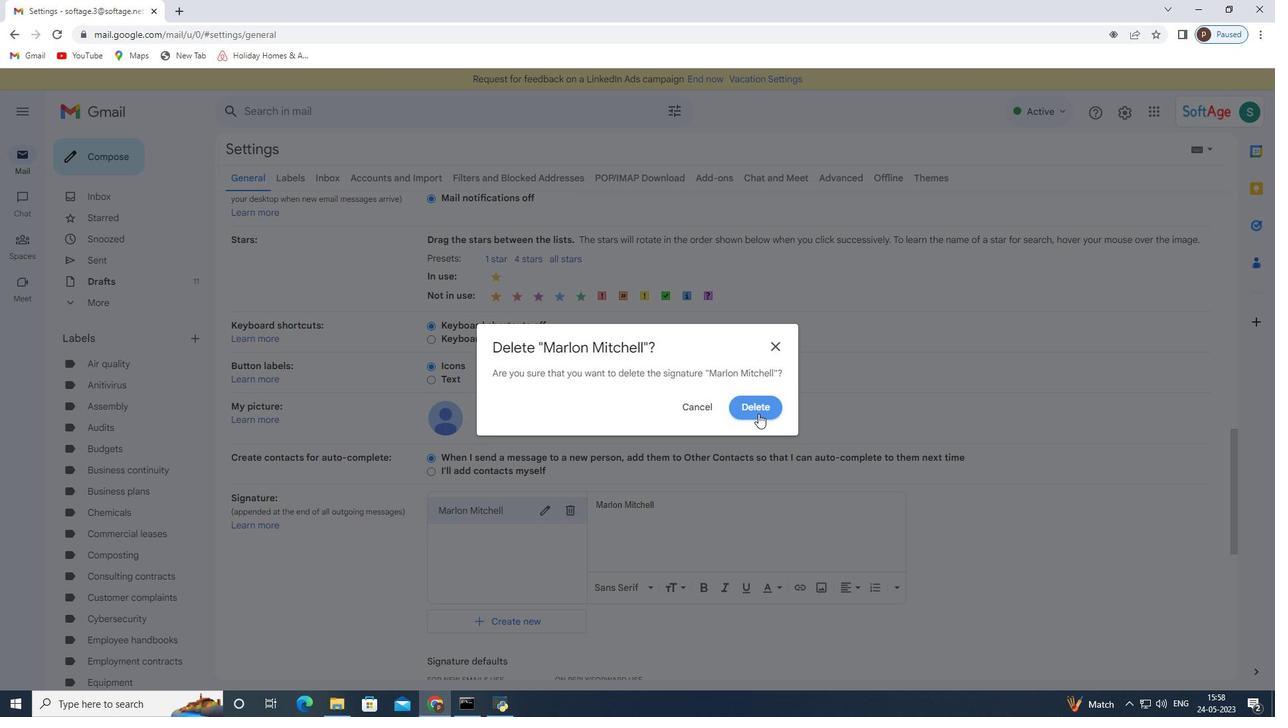 
Action: Mouse pressed left at (758, 397)
Screenshot: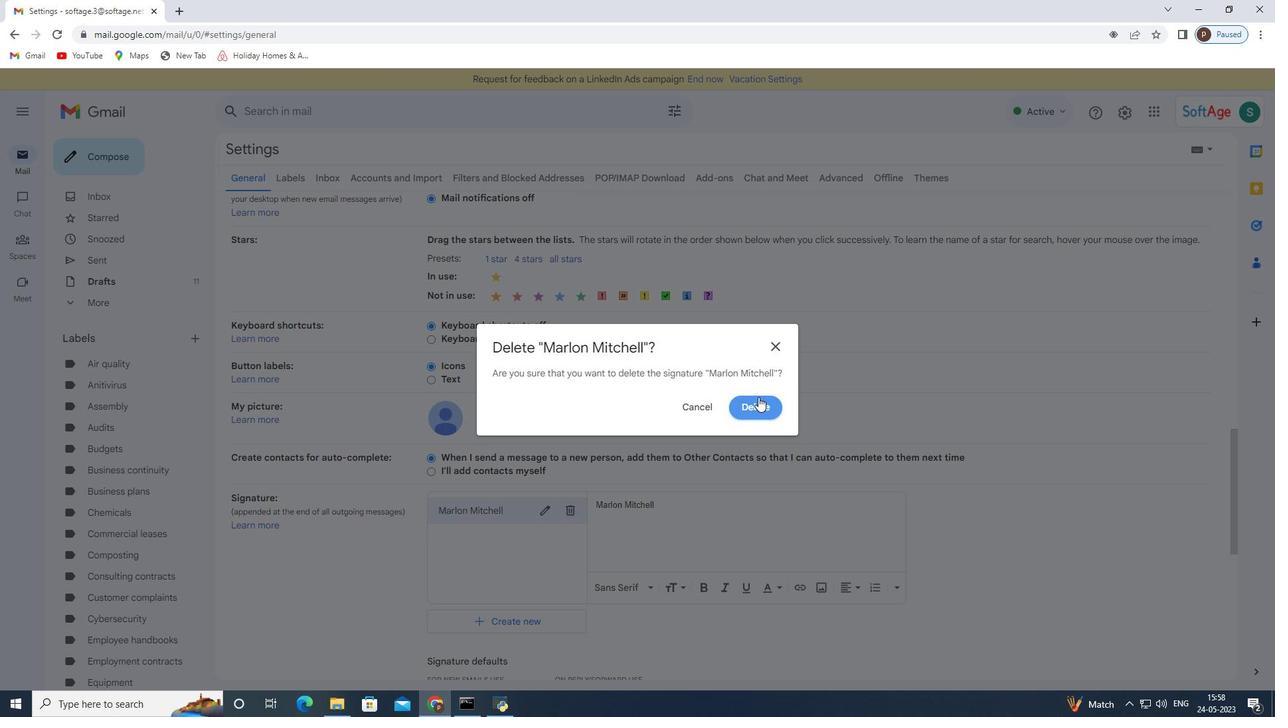 
Action: Mouse moved to (463, 521)
Screenshot: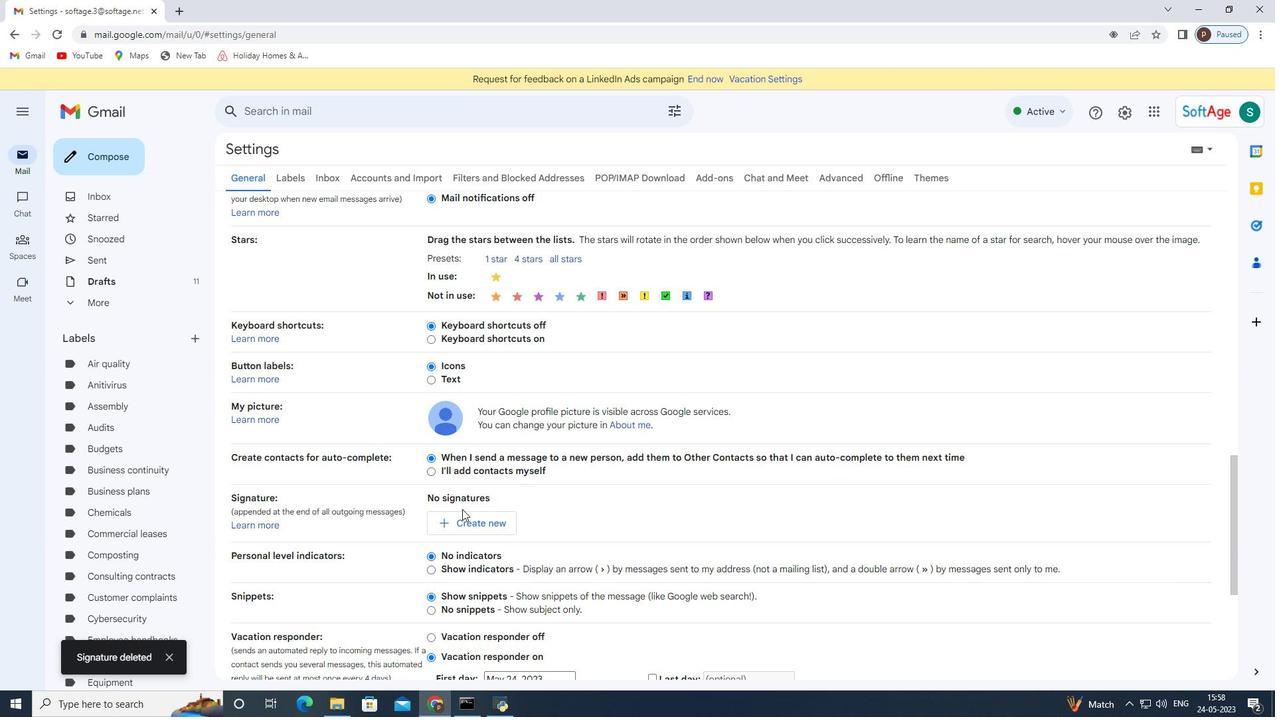 
Action: Mouse pressed left at (463, 521)
Screenshot: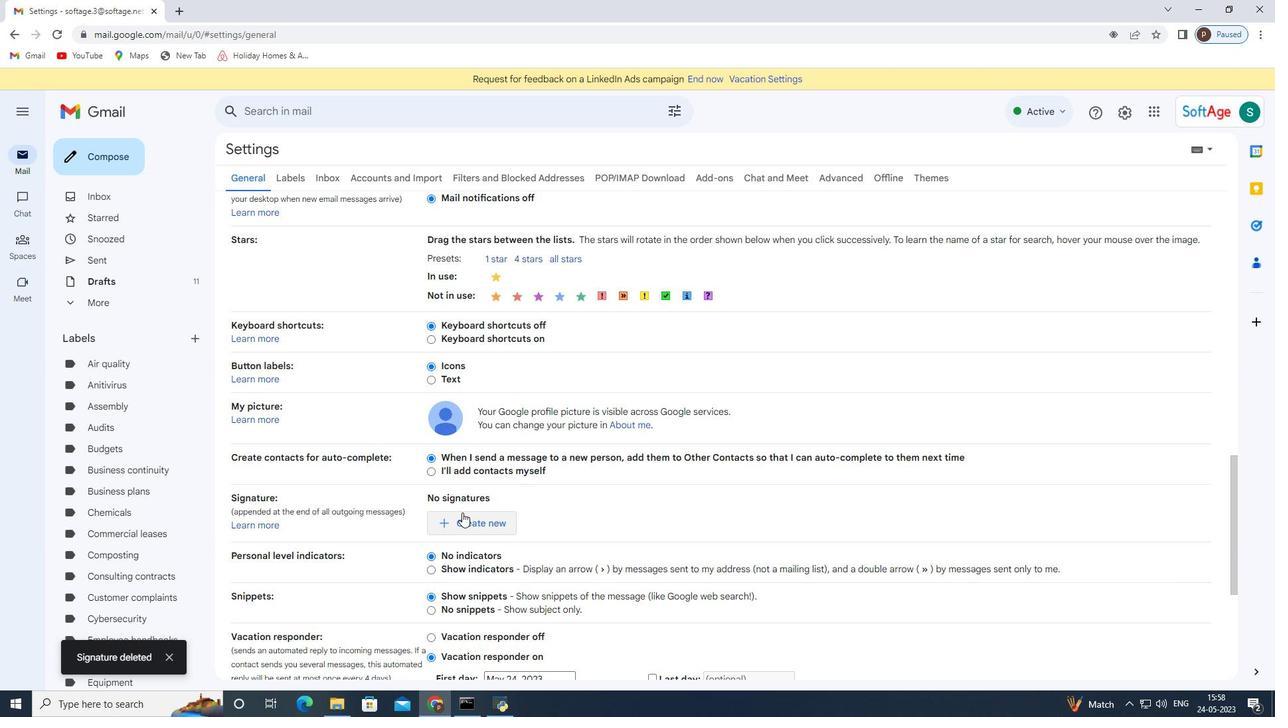 
Action: Mouse moved to (535, 376)
Screenshot: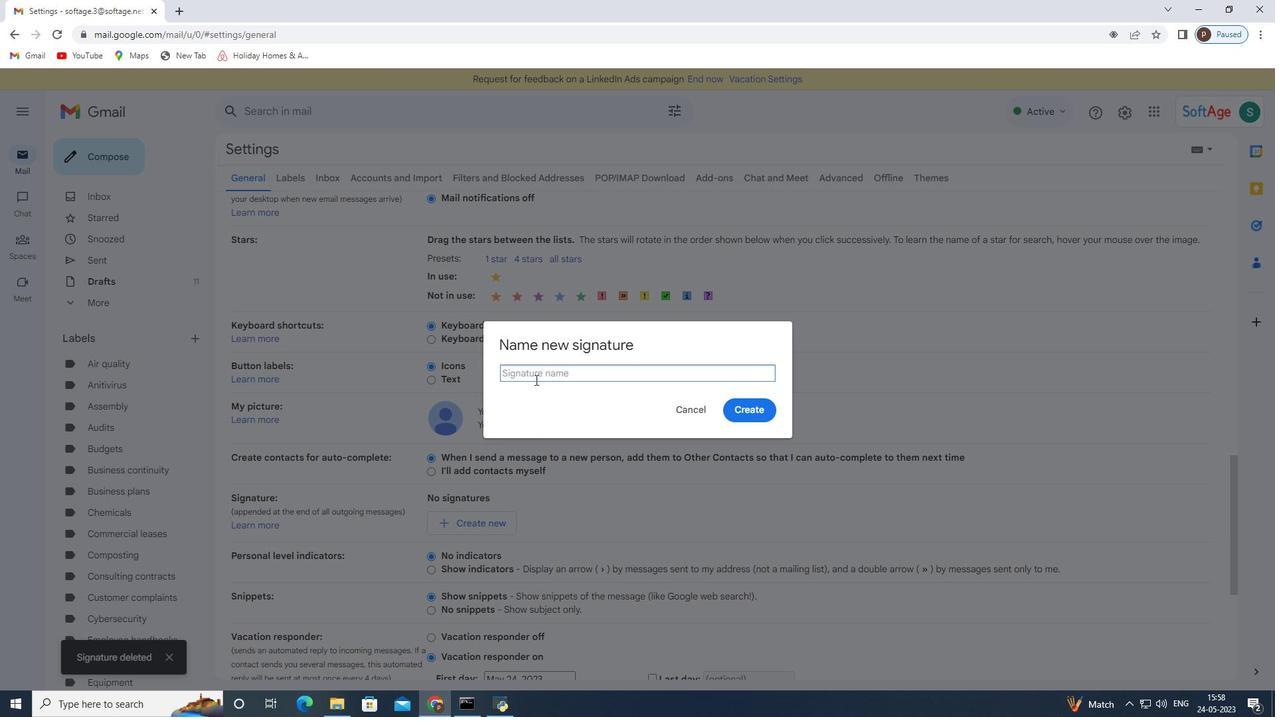 
Action: Mouse pressed left at (535, 376)
Screenshot: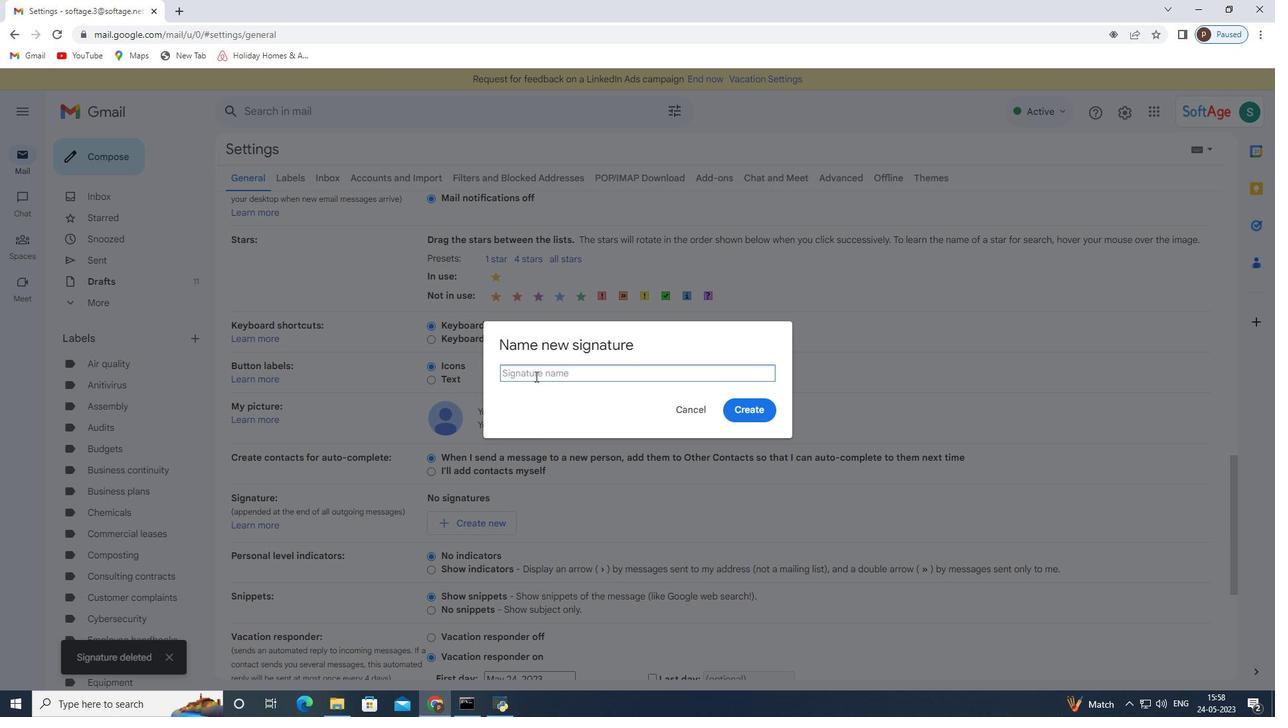 
Action: Key pressed <Key.shift>Marshall<Key.space><Key.shift>Davis
Screenshot: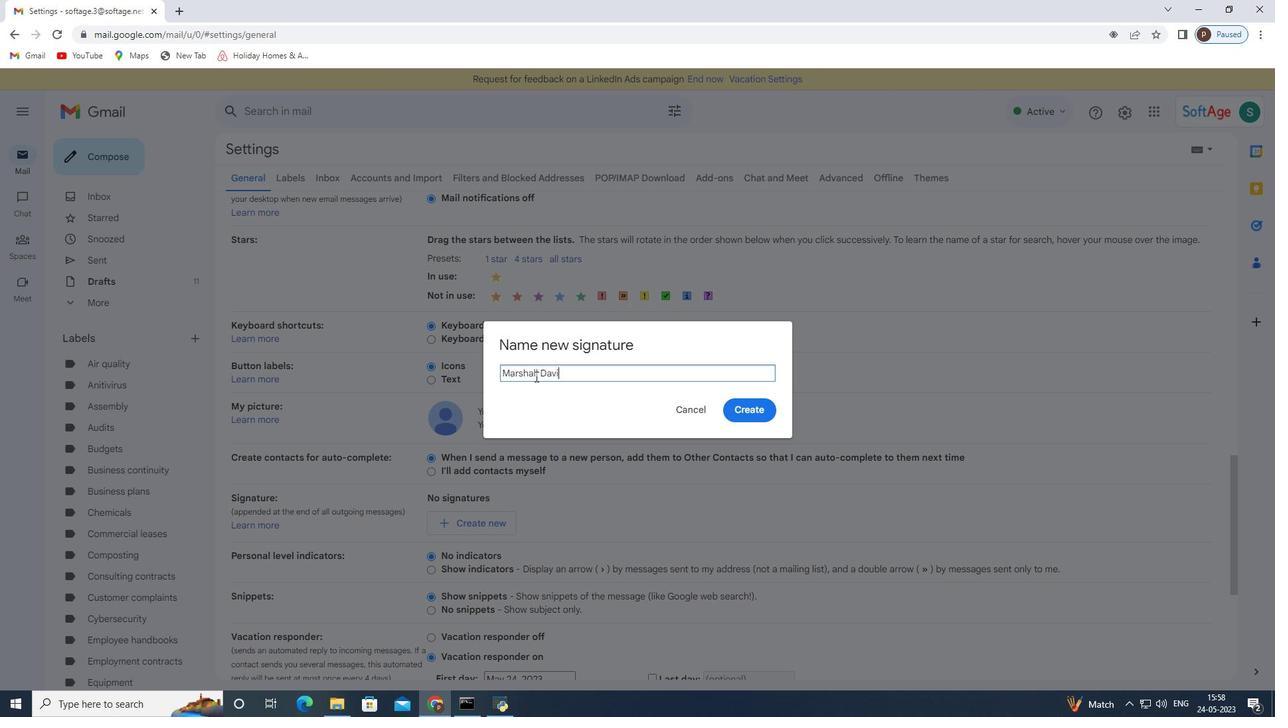 
Action: Mouse moved to (750, 409)
Screenshot: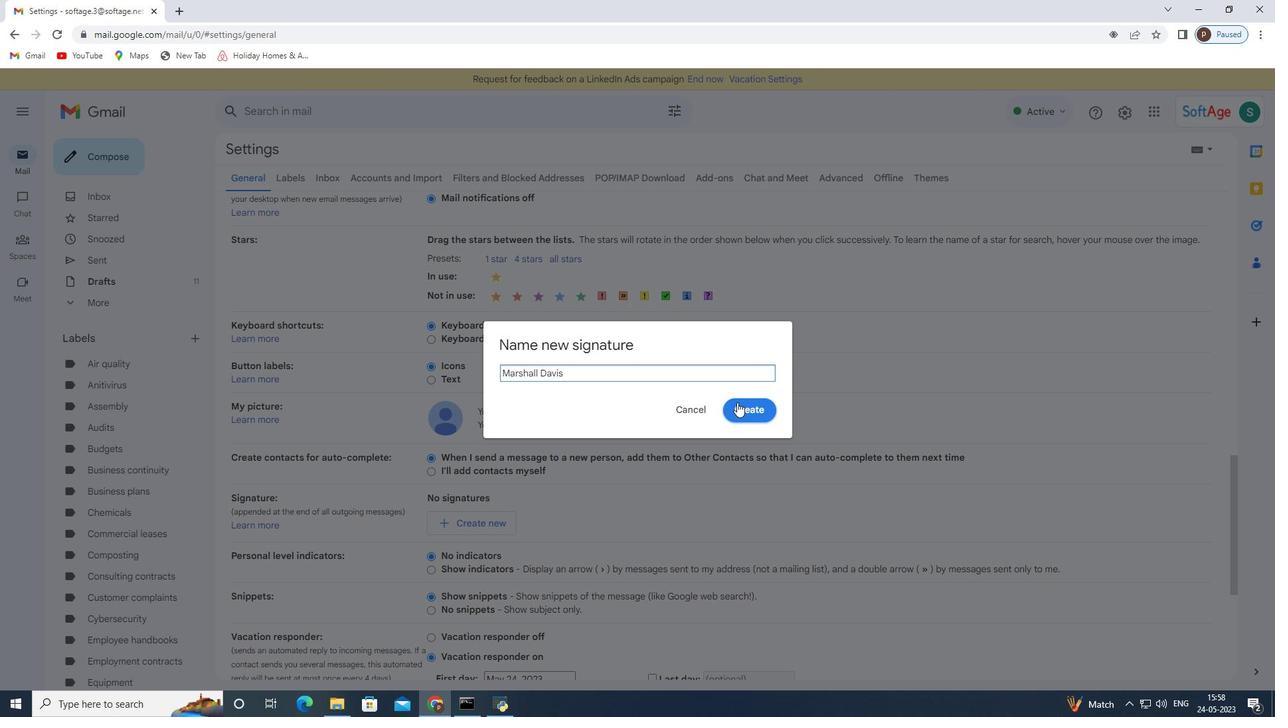 
Action: Mouse pressed left at (750, 409)
Screenshot: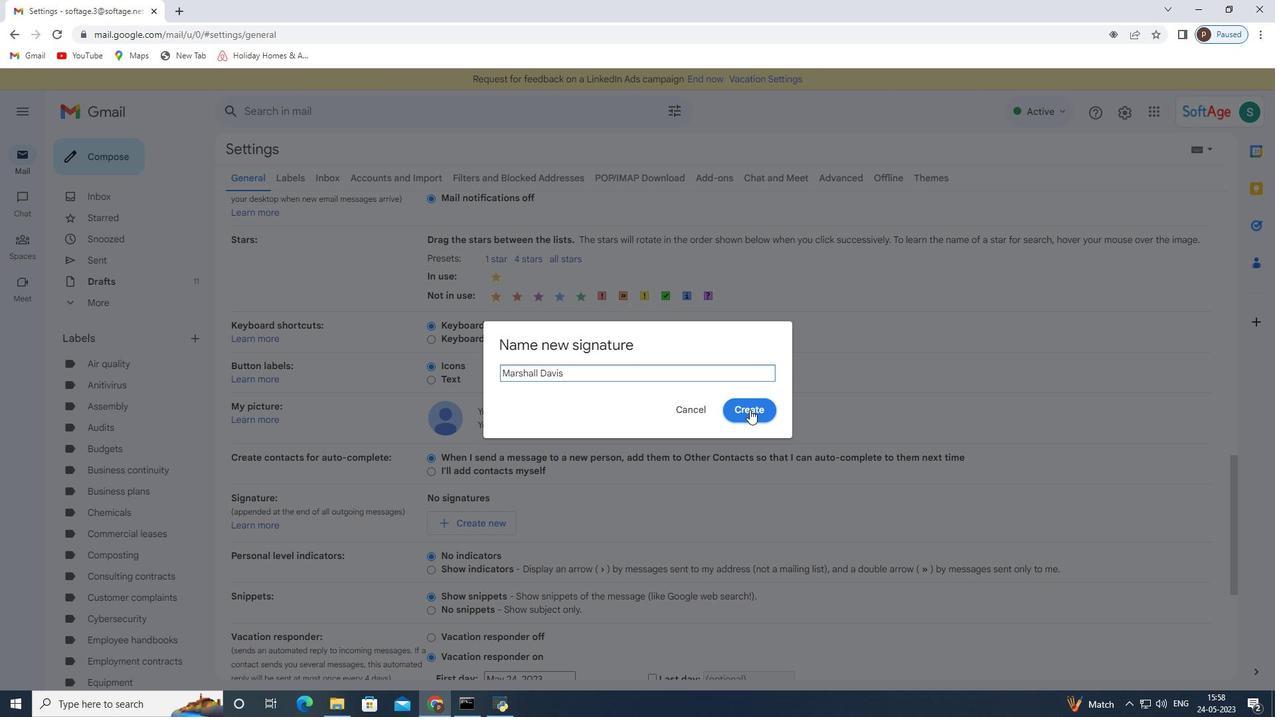 
Action: Mouse moved to (627, 511)
Screenshot: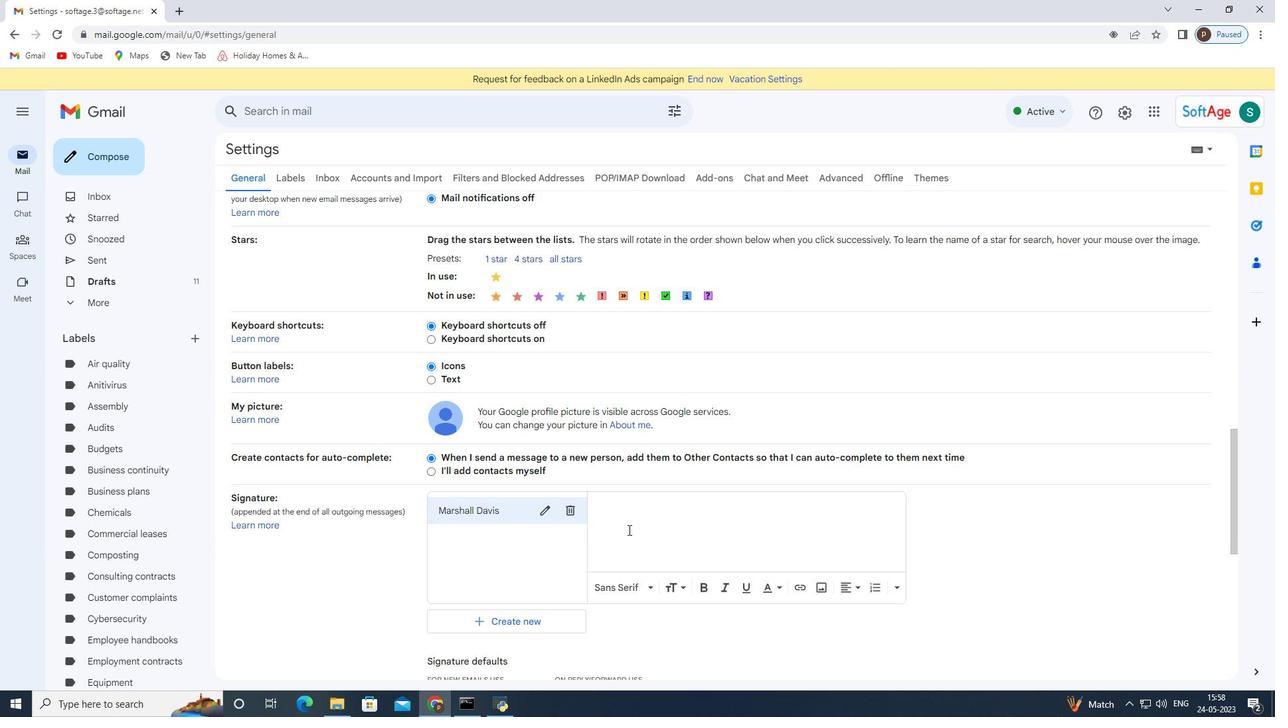 
Action: Mouse pressed left at (627, 511)
Screenshot: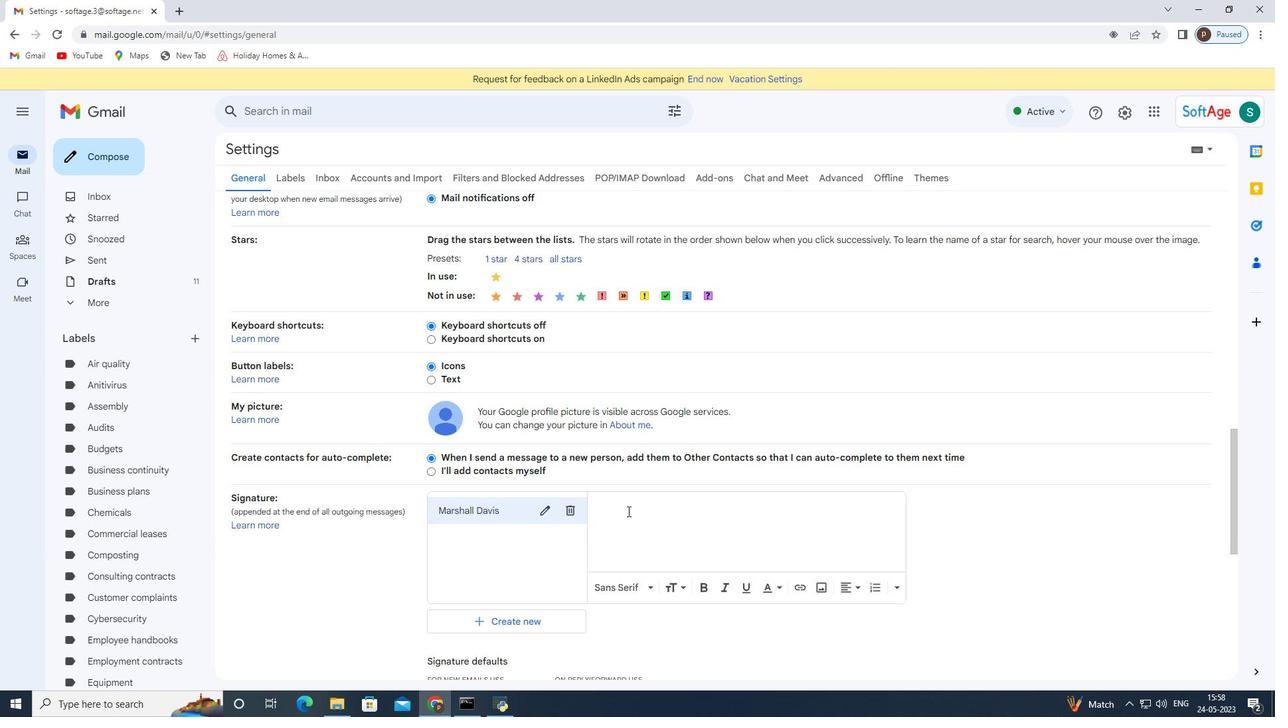 
Action: Key pressed <Key.shift>Marshall<Key.space><Key.shift>Davis
Screenshot: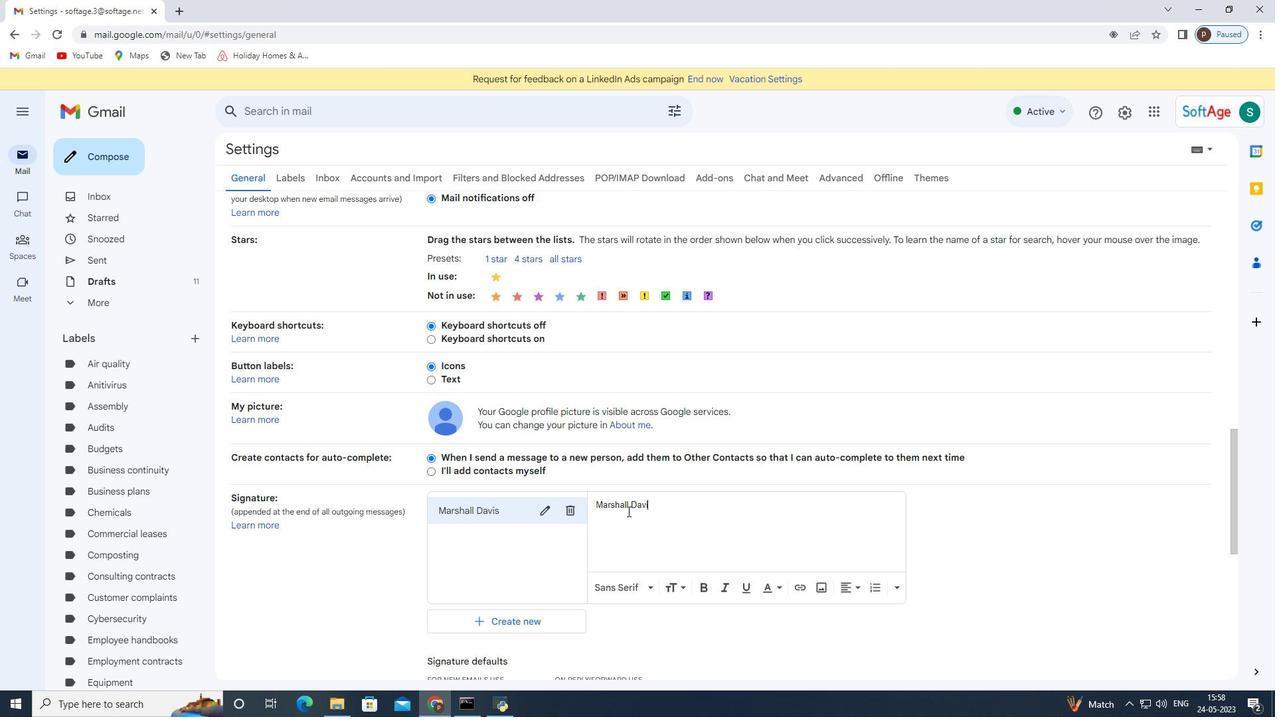 
Action: Mouse scrolled (627, 510) with delta (0, 0)
Screenshot: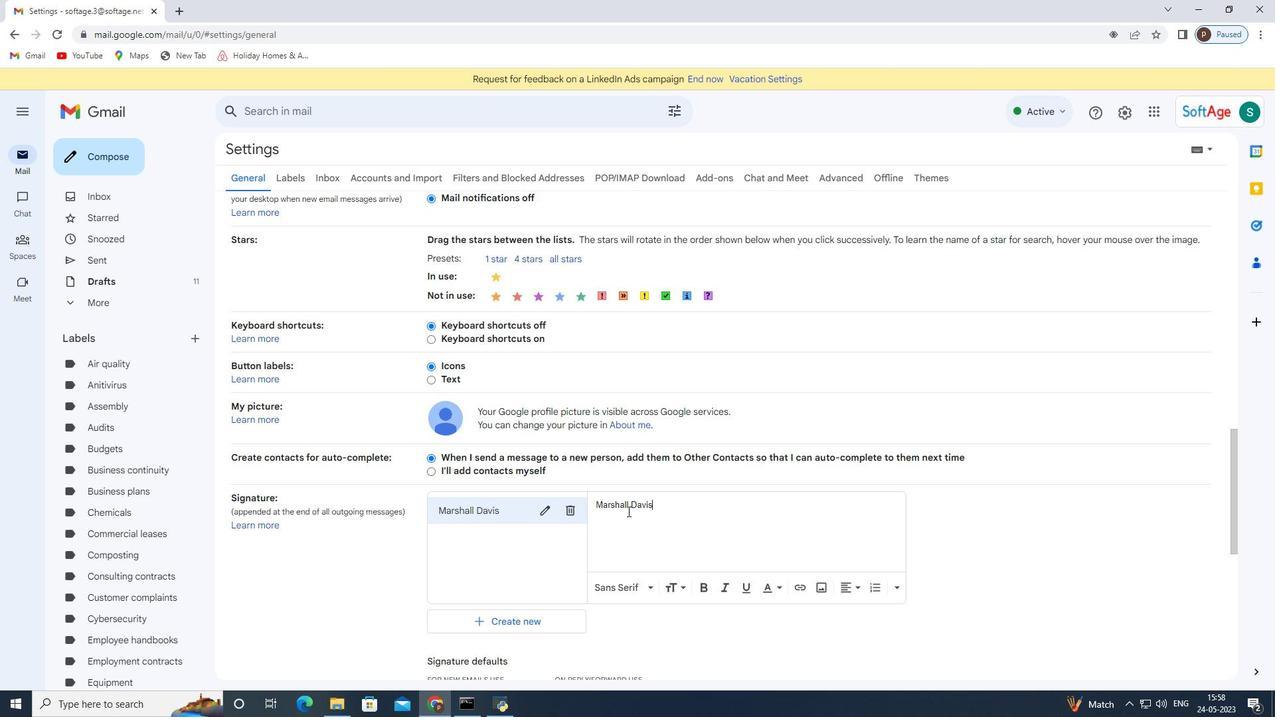 
Action: Mouse scrolled (627, 510) with delta (0, 0)
Screenshot: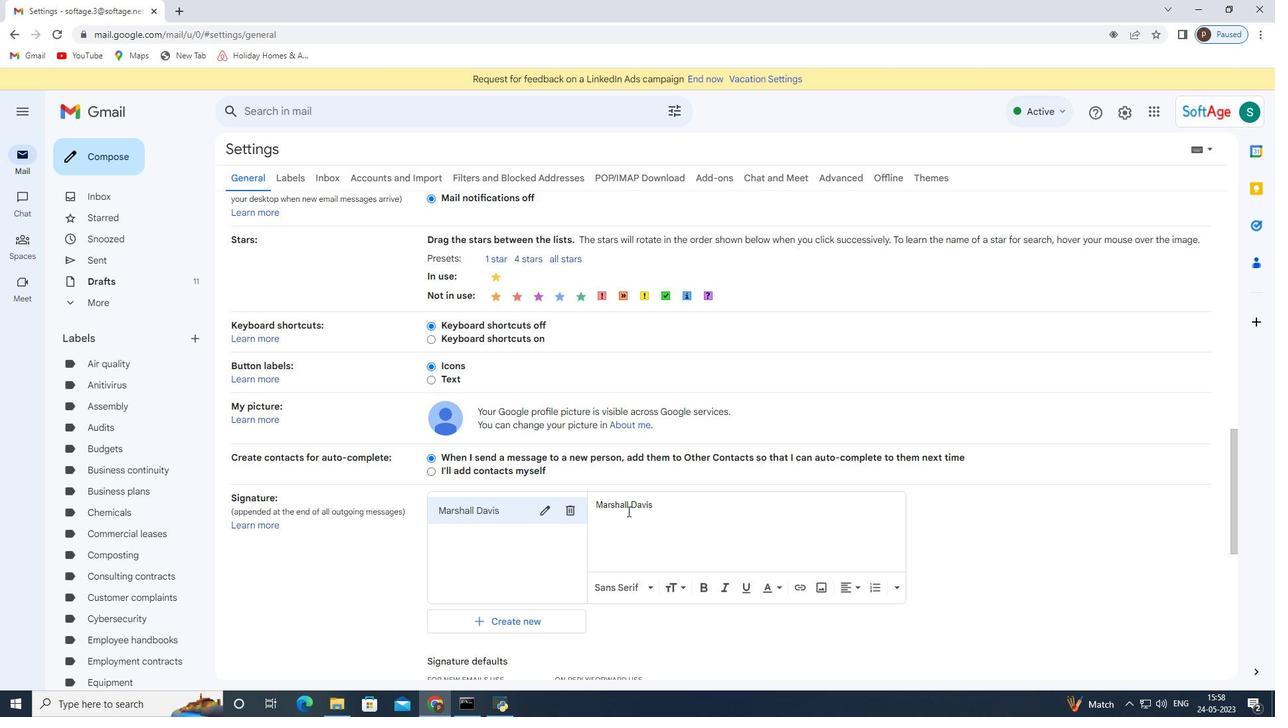 
Action: Mouse moved to (486, 564)
Screenshot: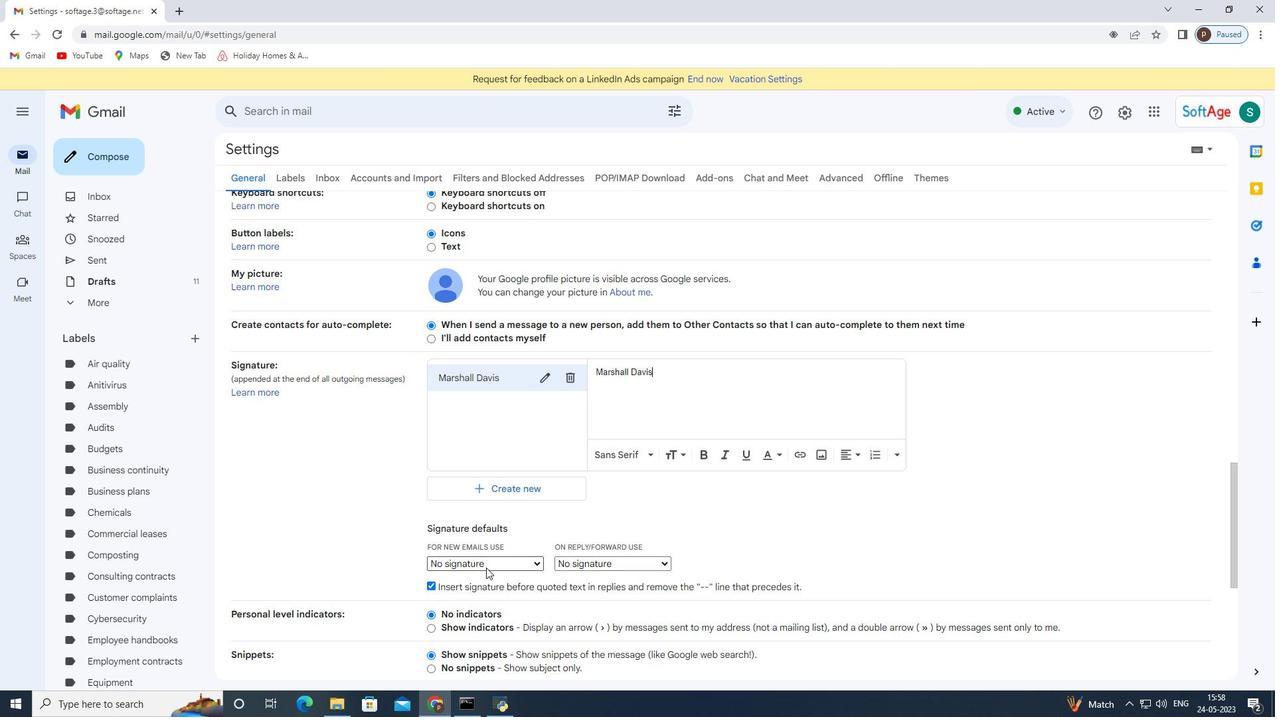 
Action: Mouse pressed left at (486, 564)
Screenshot: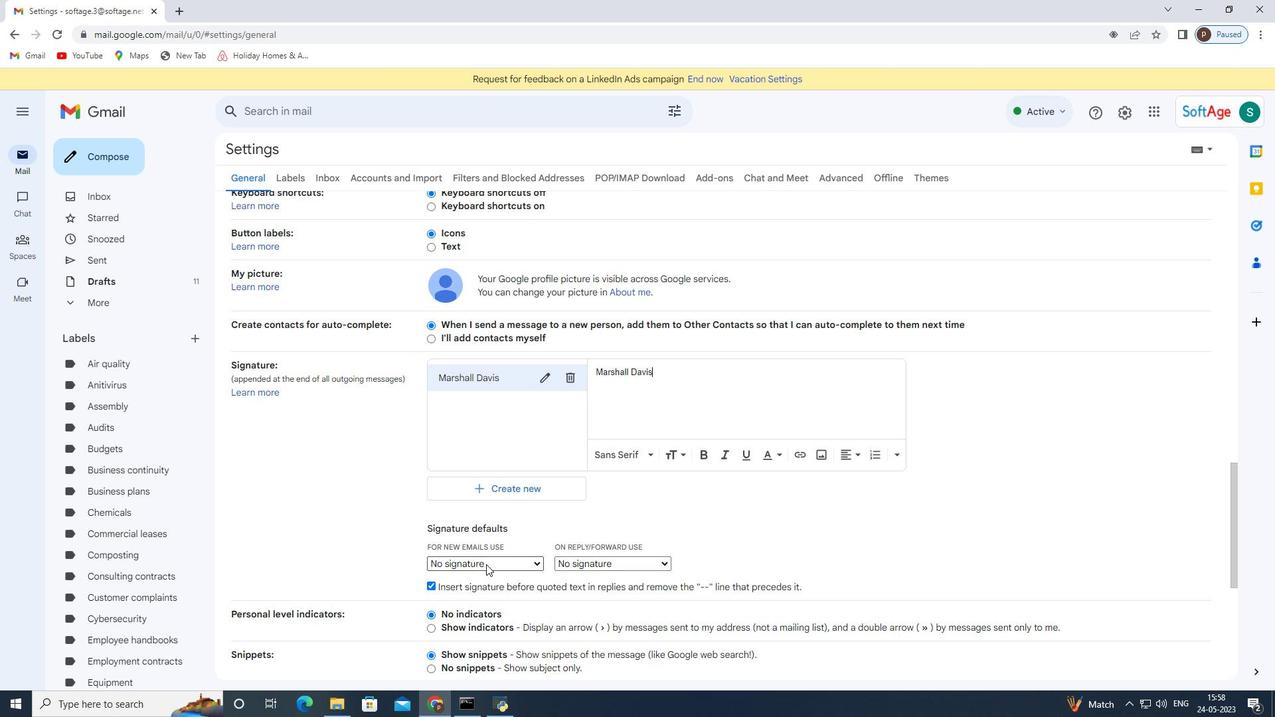 
Action: Mouse moved to (490, 585)
Screenshot: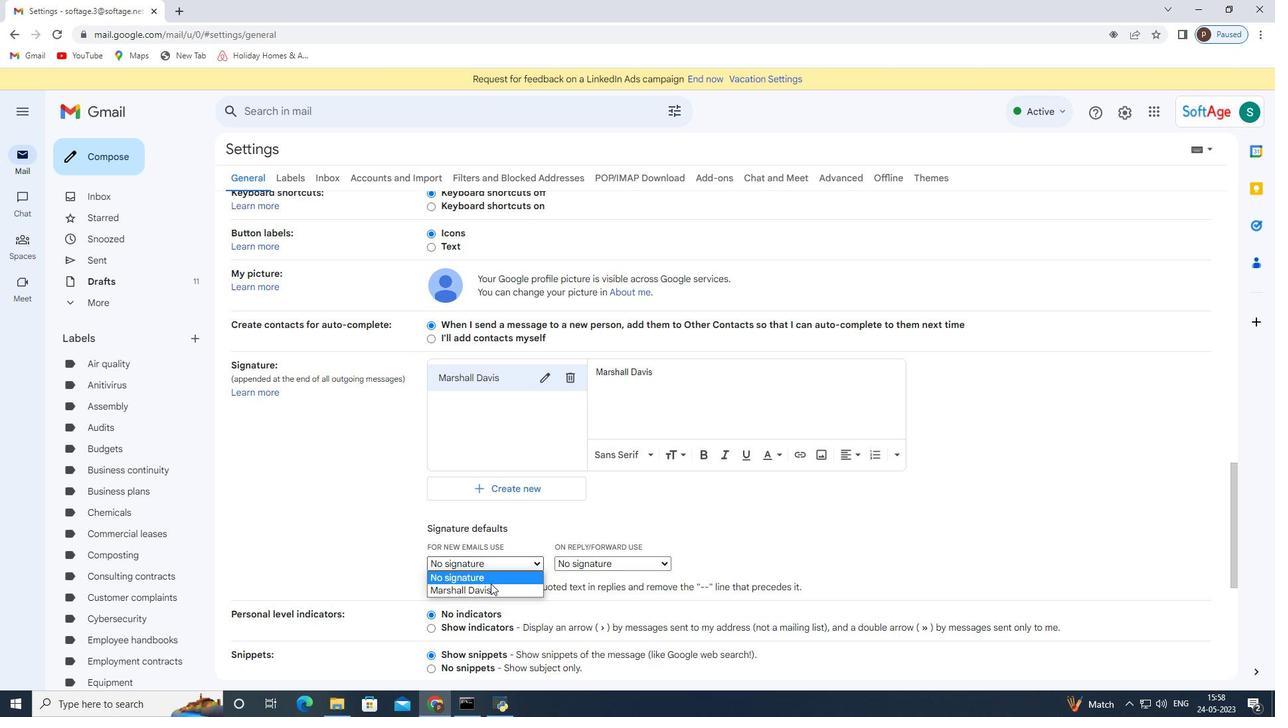 
Action: Mouse pressed left at (490, 585)
Screenshot: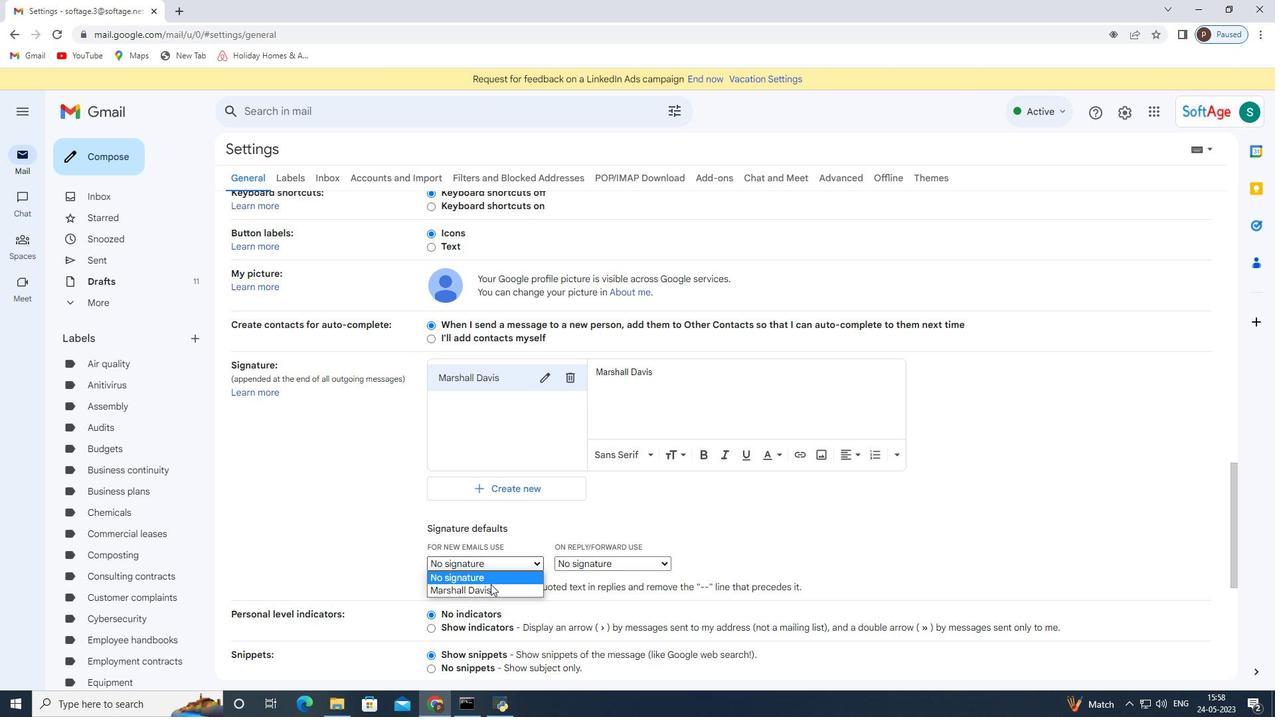 
Action: Mouse moved to (498, 579)
Screenshot: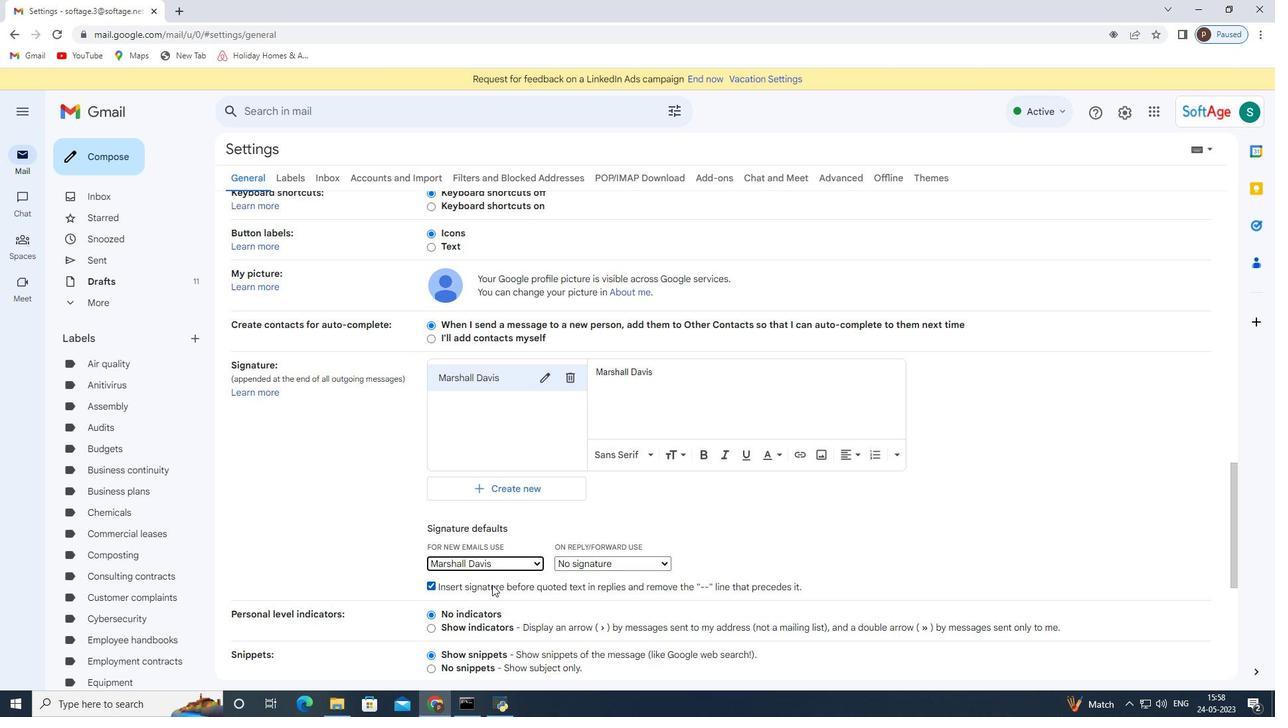 
Action: Mouse scrolled (498, 579) with delta (0, 0)
Screenshot: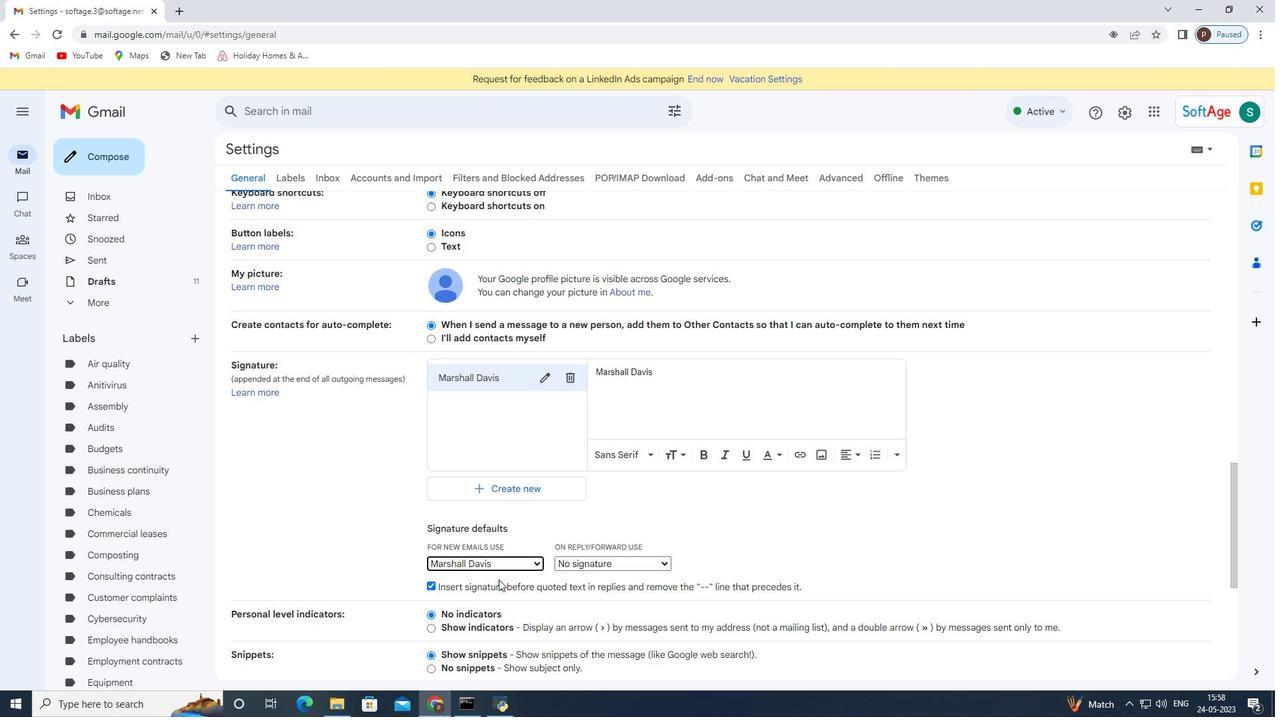 
Action: Mouse scrolled (498, 579) with delta (0, 0)
Screenshot: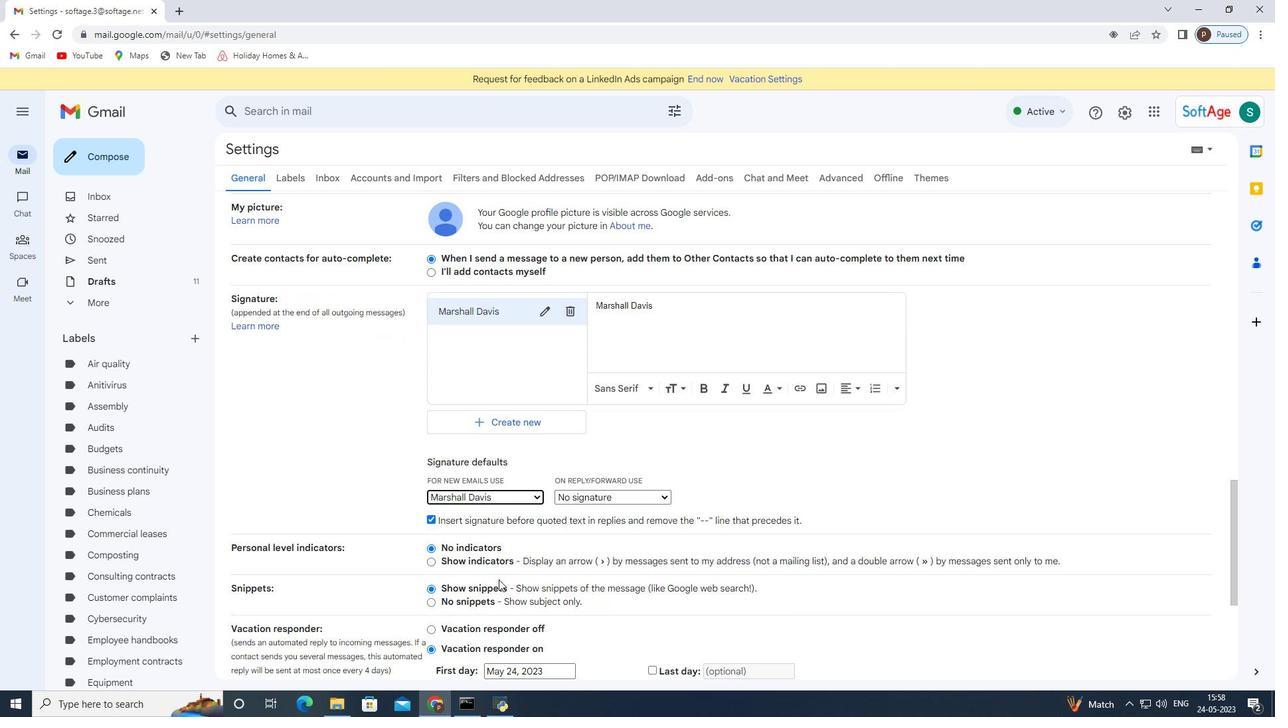
Action: Mouse scrolled (498, 579) with delta (0, 0)
Screenshot: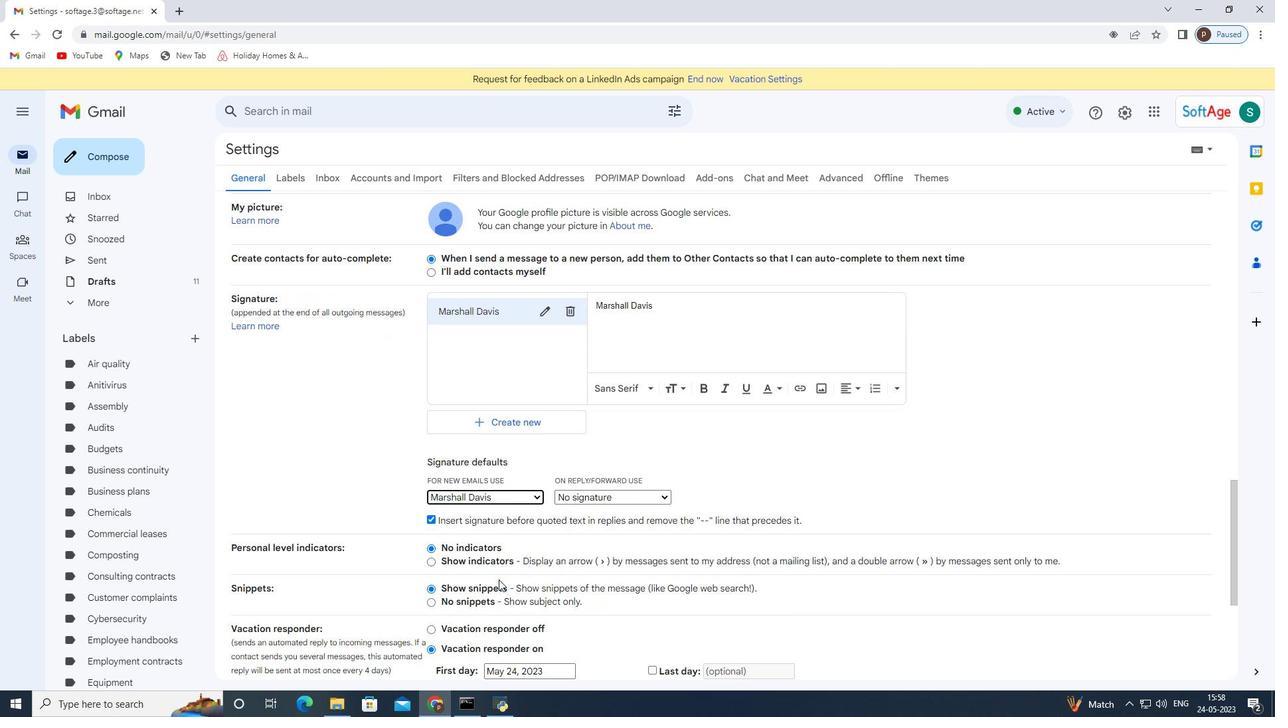 
Action: Mouse scrolled (498, 579) with delta (0, 0)
Screenshot: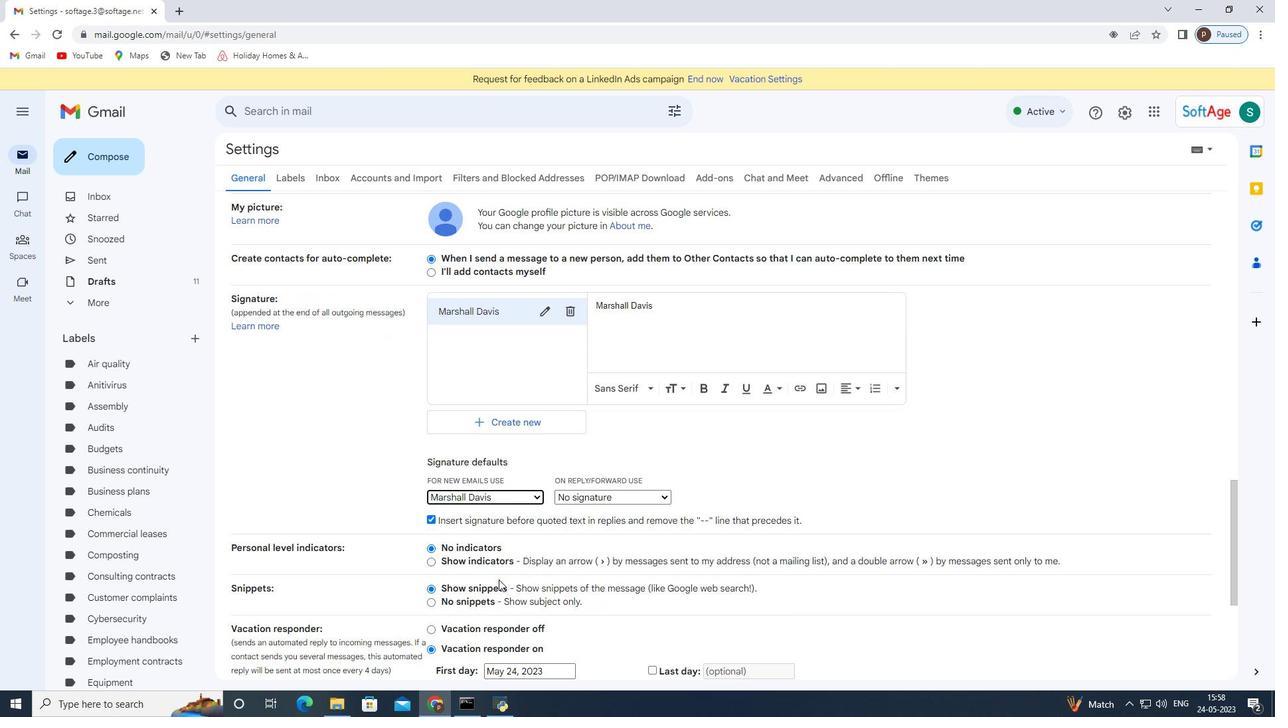 
Action: Mouse moved to (589, 611)
Screenshot: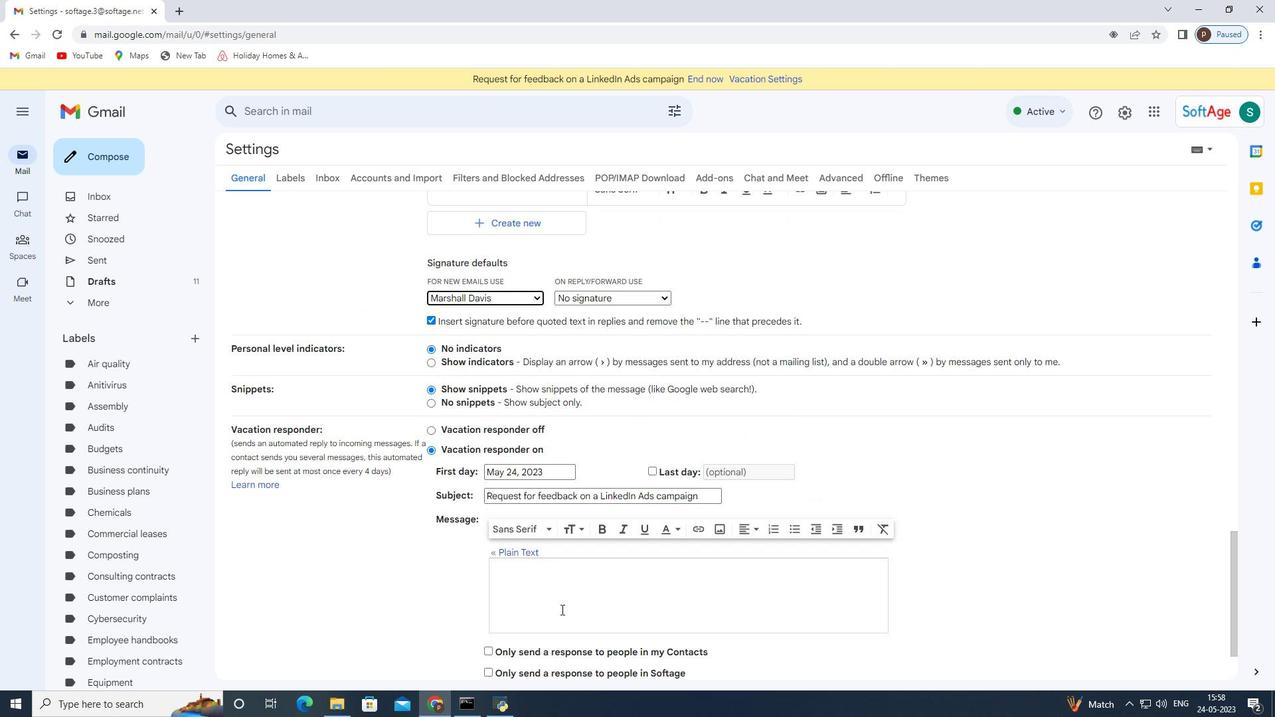 
Action: Mouse scrolled (589, 610) with delta (0, 0)
Screenshot: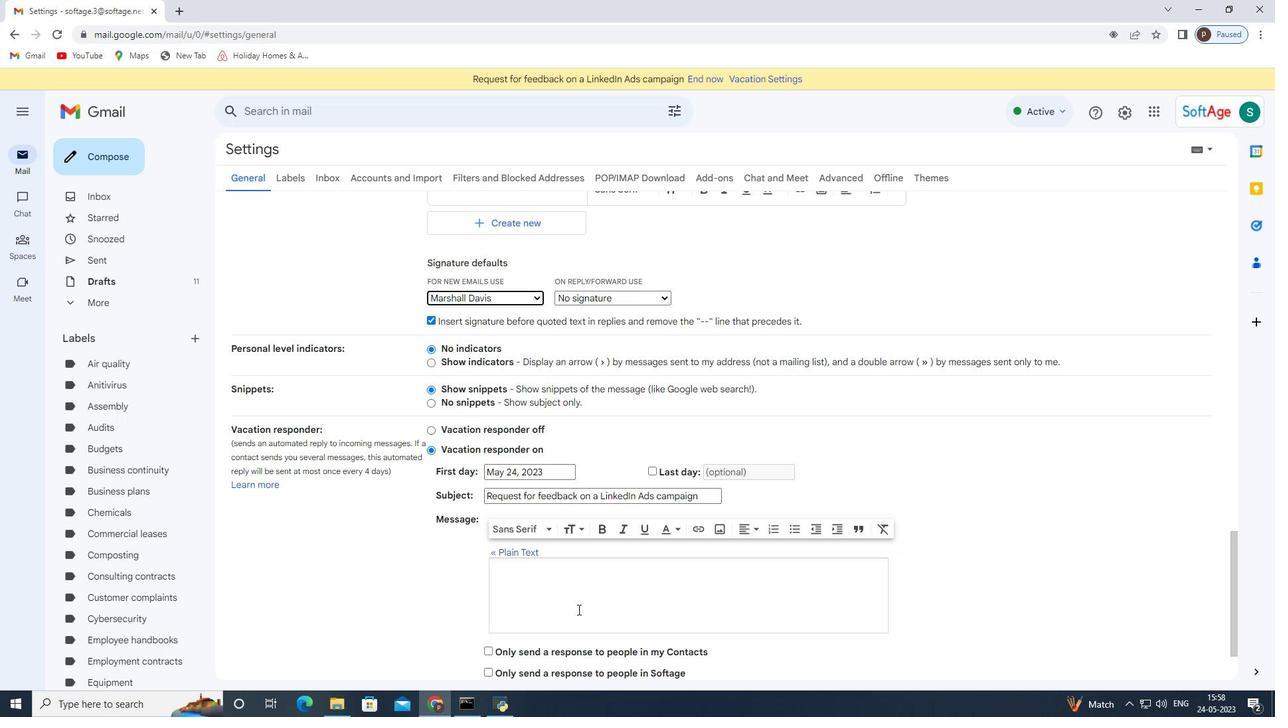 
Action: Mouse moved to (589, 611)
Screenshot: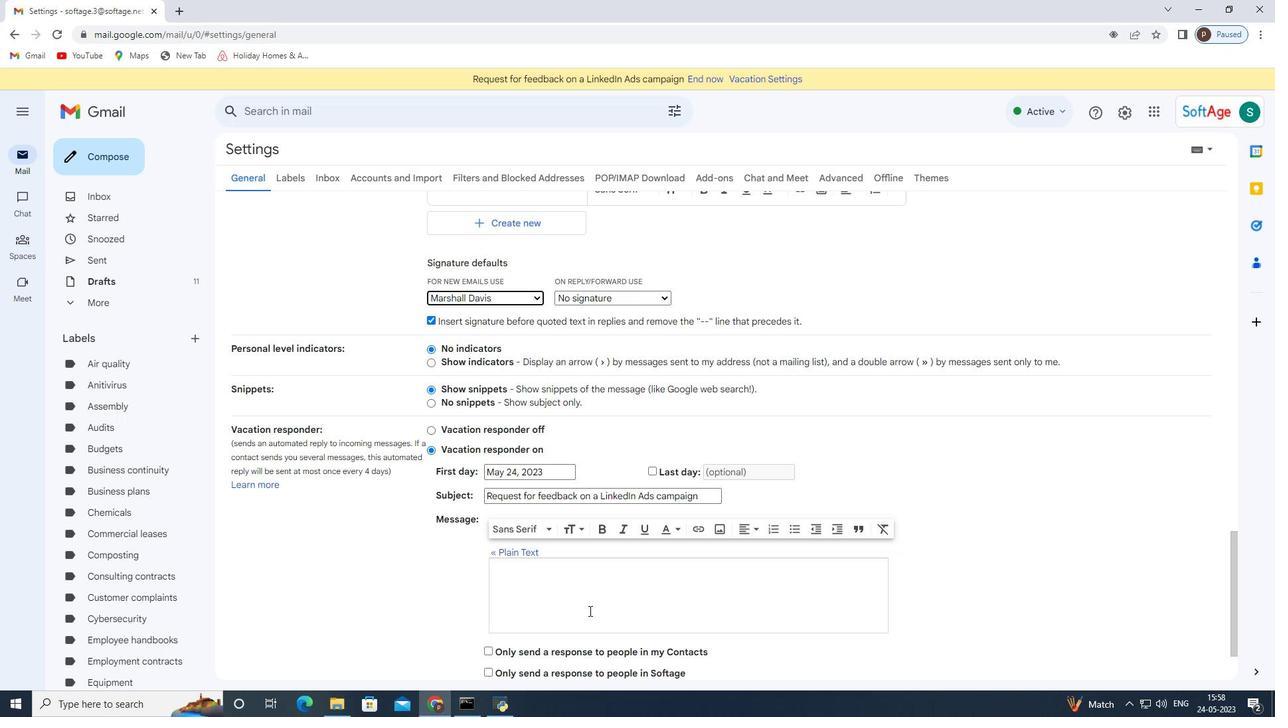 
Action: Mouse scrolled (589, 611) with delta (0, 0)
Screenshot: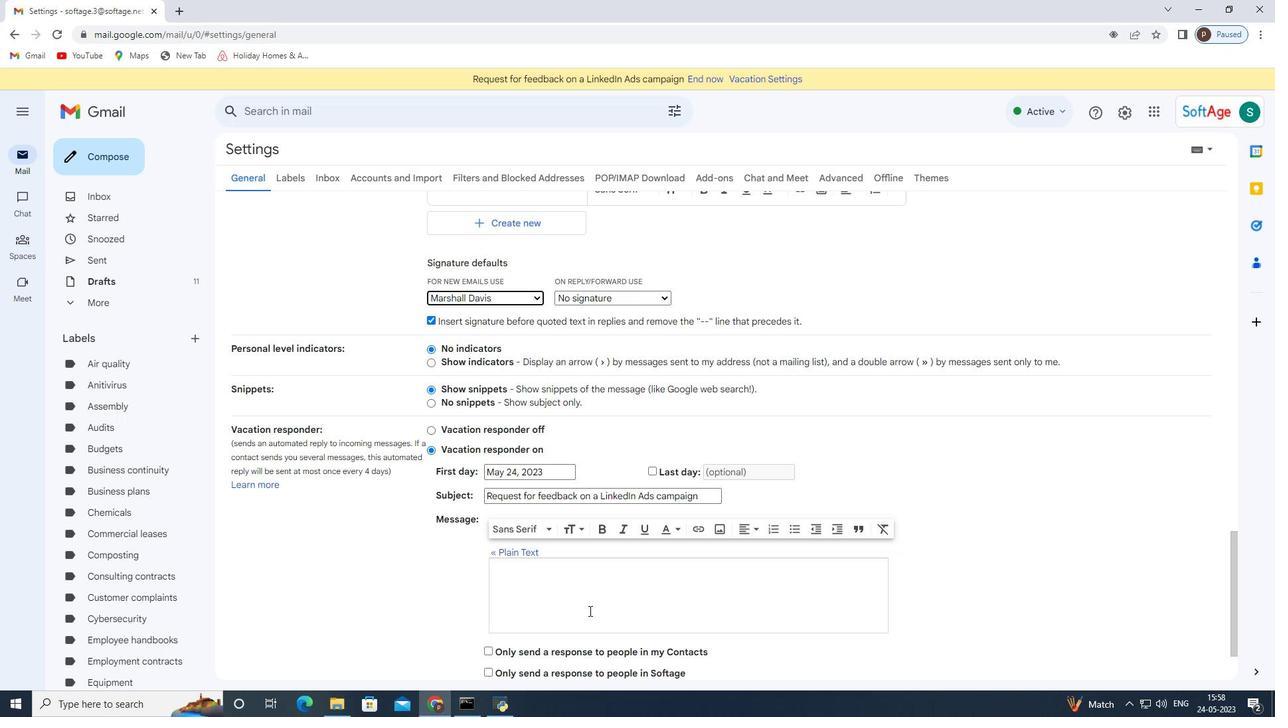 
Action: Mouse moved to (589, 612)
Screenshot: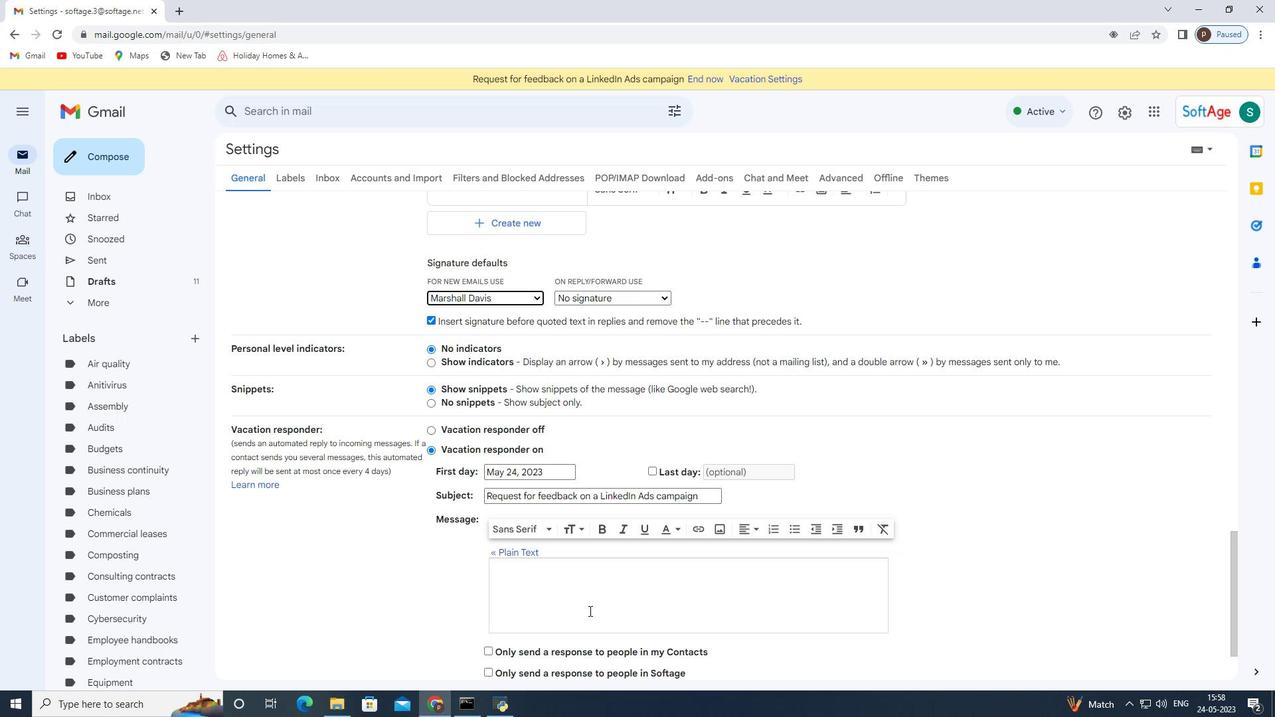 
Action: Mouse scrolled (589, 613) with delta (0, 0)
Screenshot: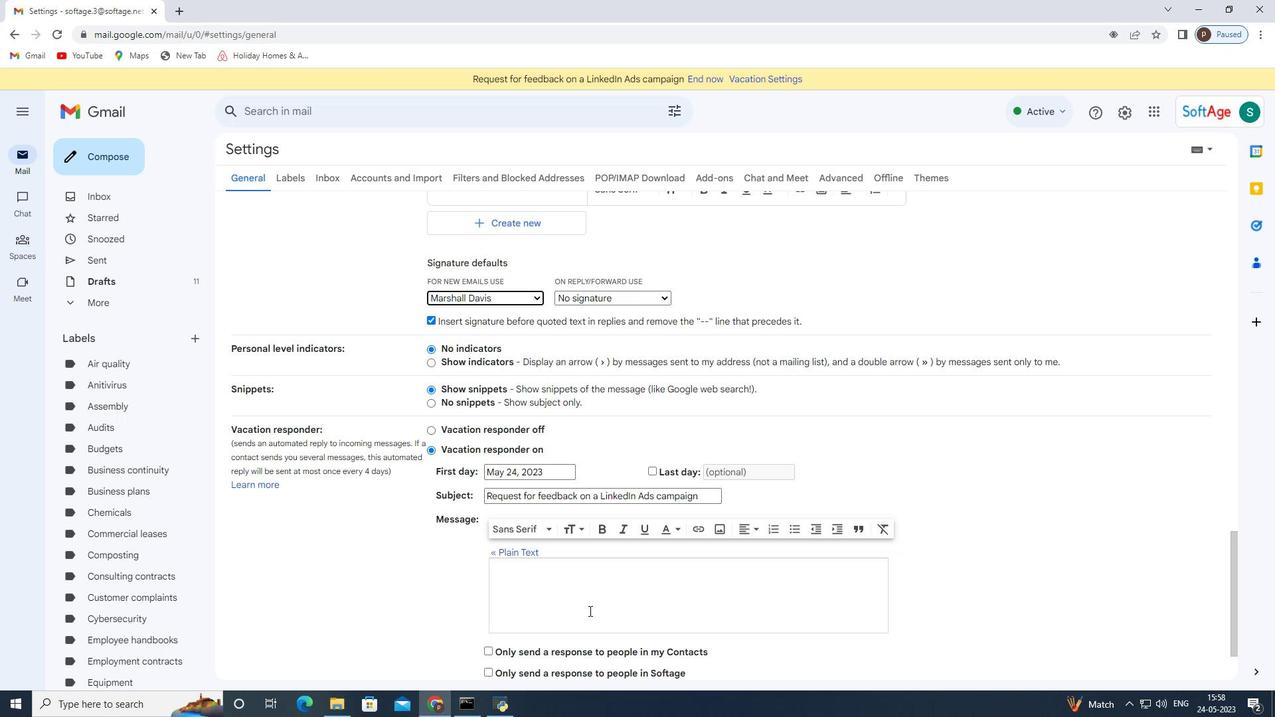 
Action: Mouse moved to (589, 615)
Screenshot: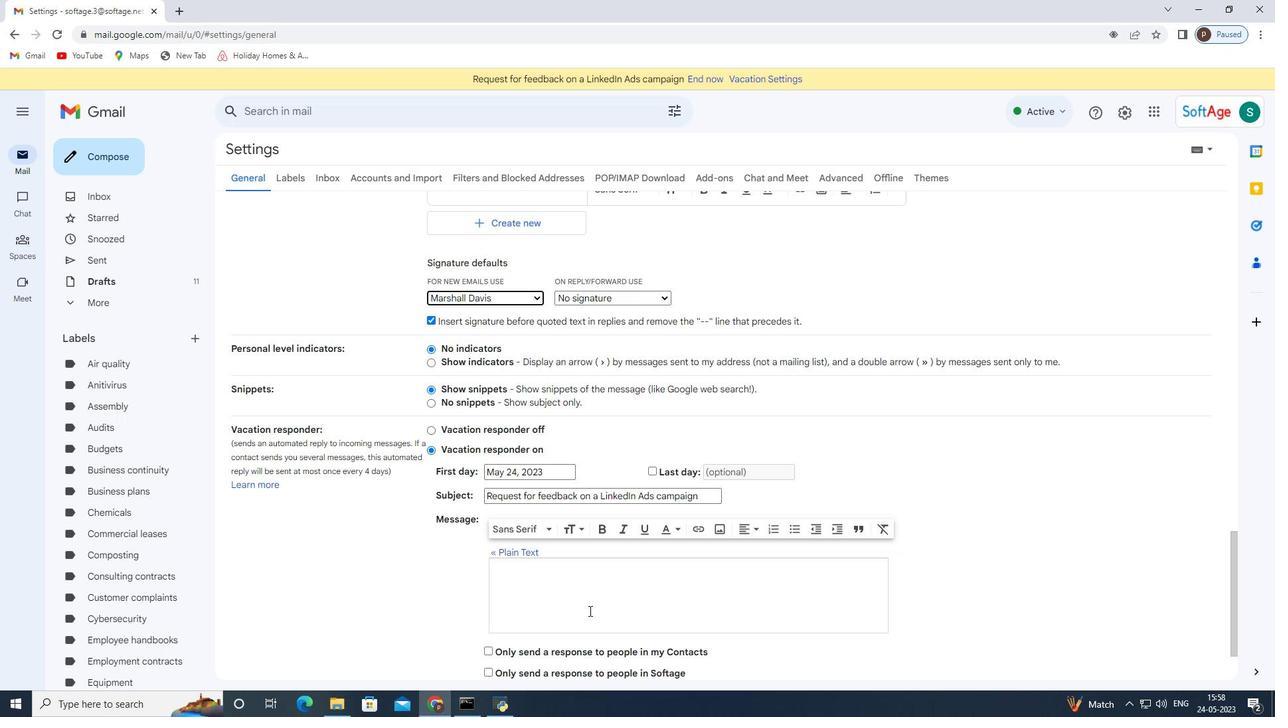 
Action: Mouse scrolled (589, 611) with delta (0, 0)
Screenshot: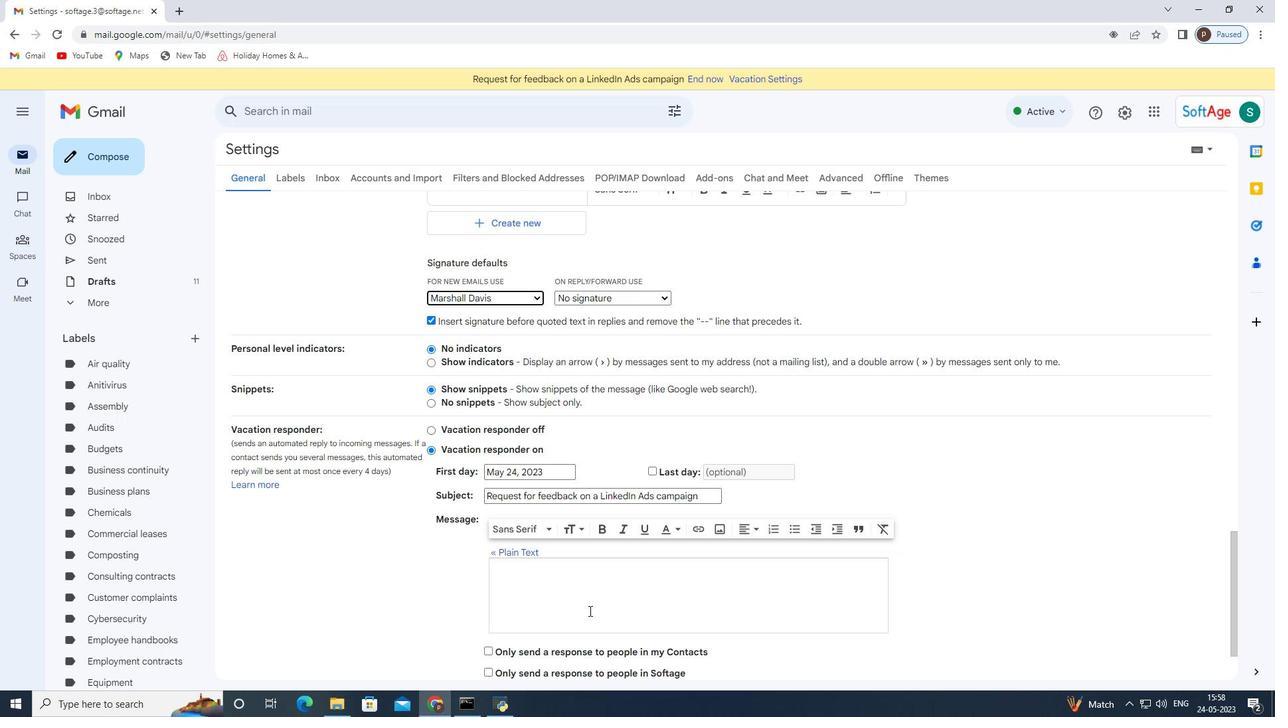 
Action: Mouse moved to (702, 604)
Screenshot: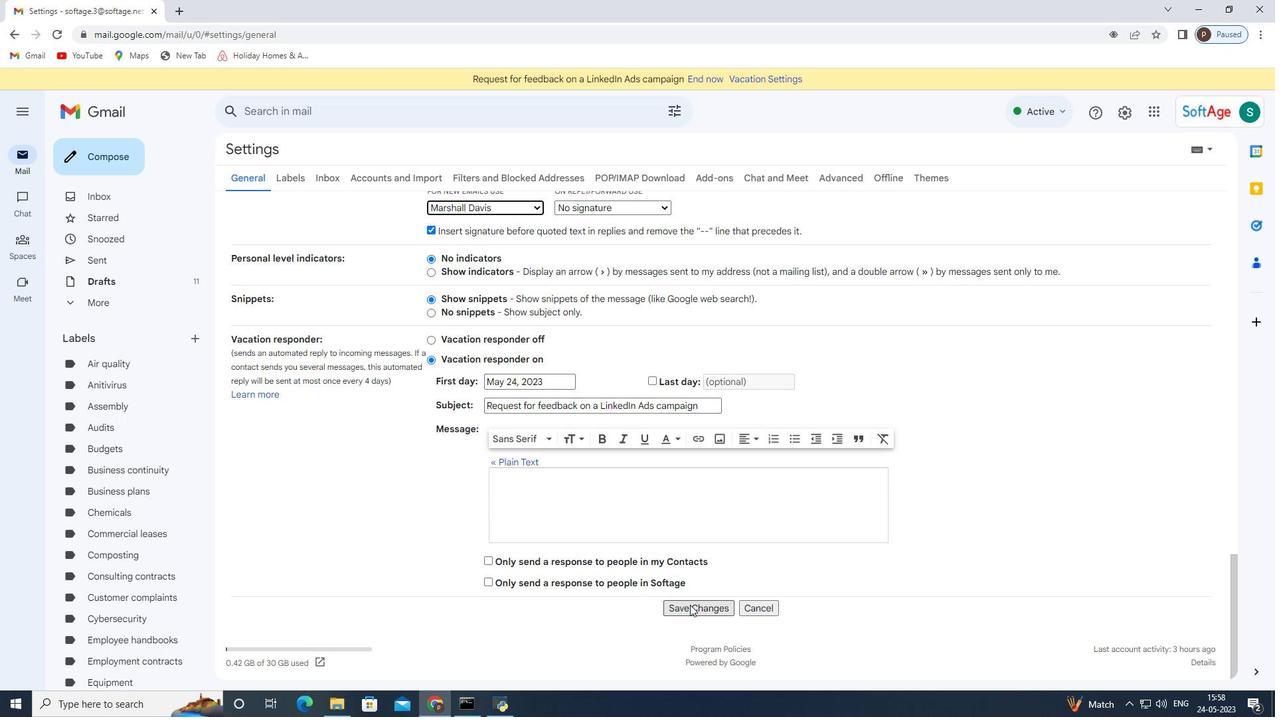 
Action: Mouse pressed left at (702, 604)
Screenshot: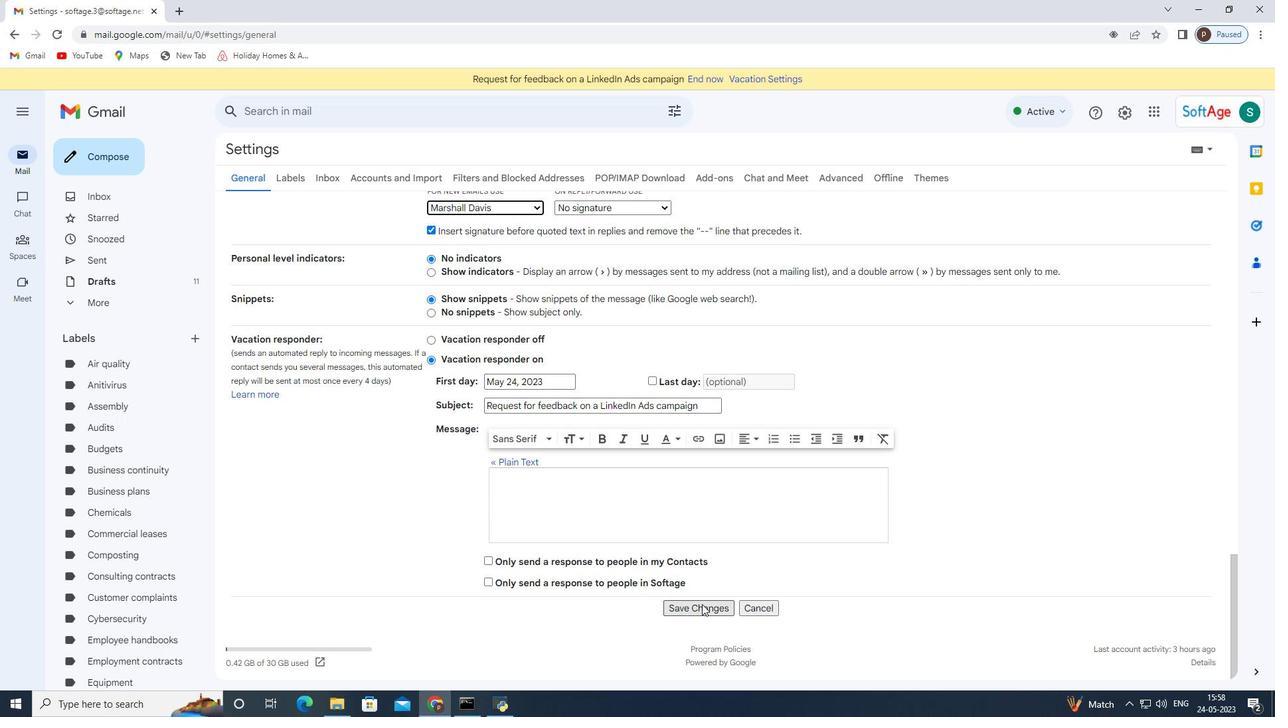 
Action: Mouse moved to (106, 150)
Screenshot: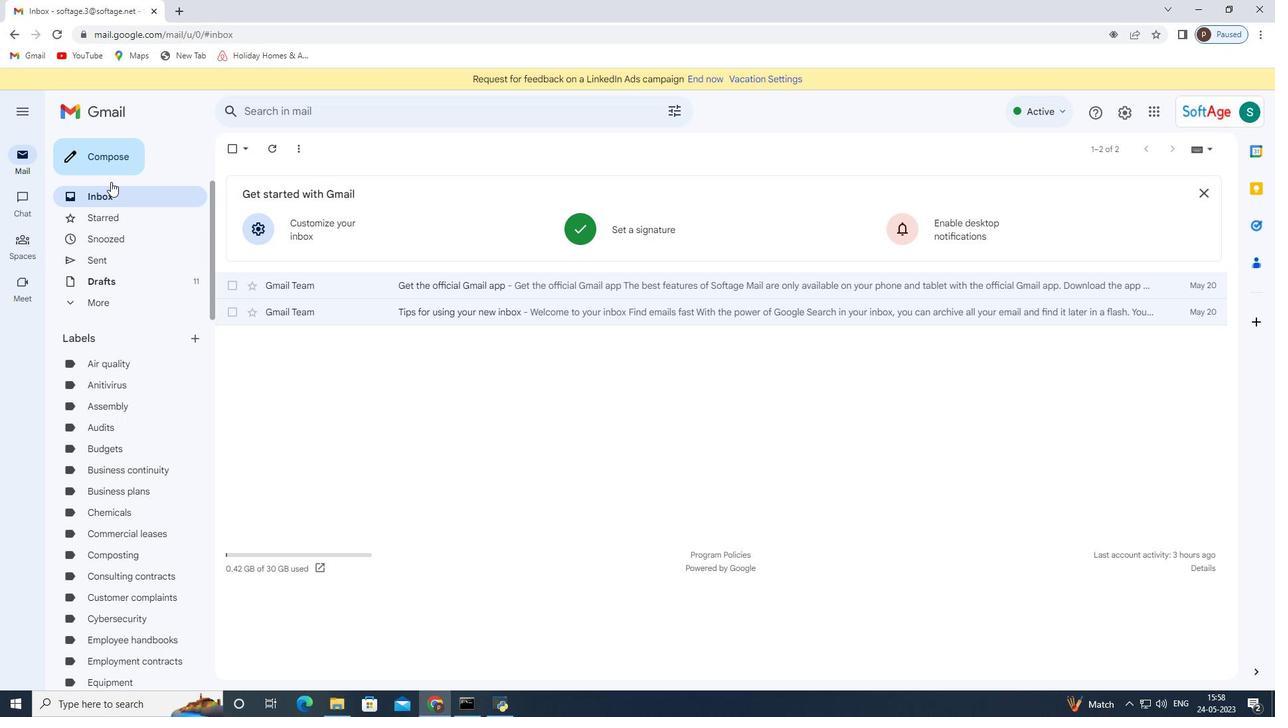 
Action: Mouse pressed left at (106, 150)
Screenshot: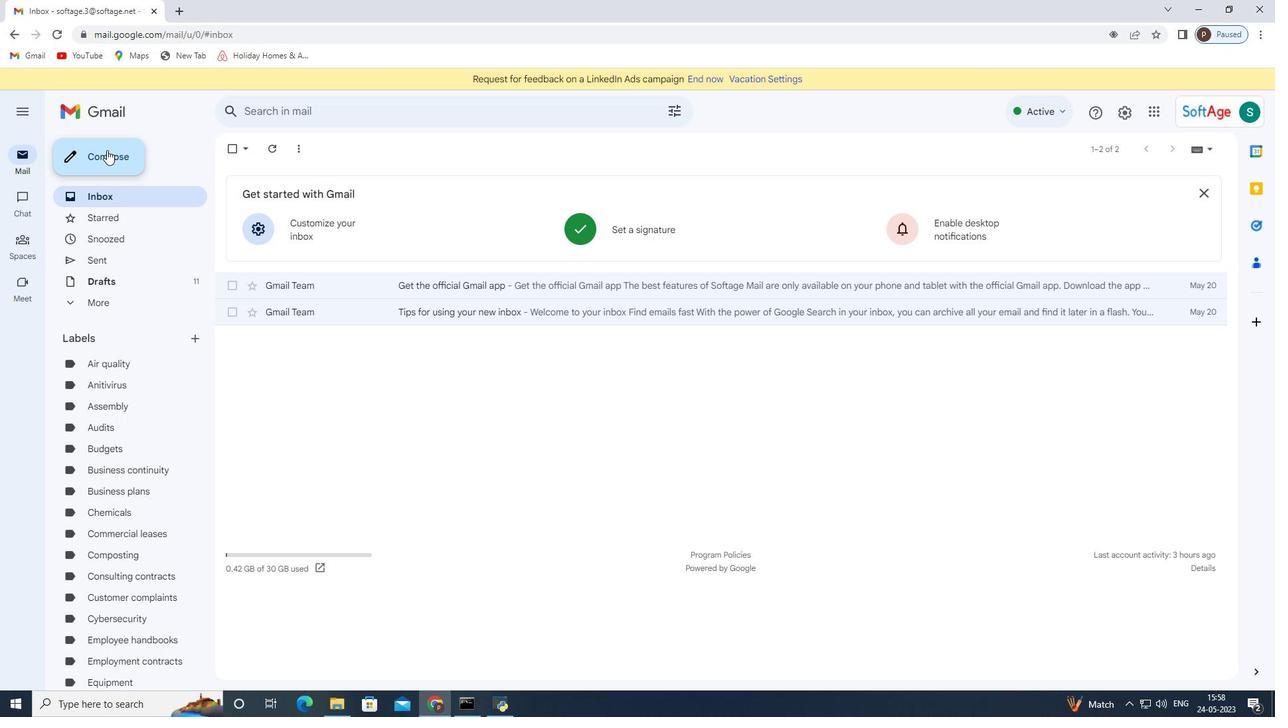 
Action: Mouse moved to (918, 342)
Screenshot: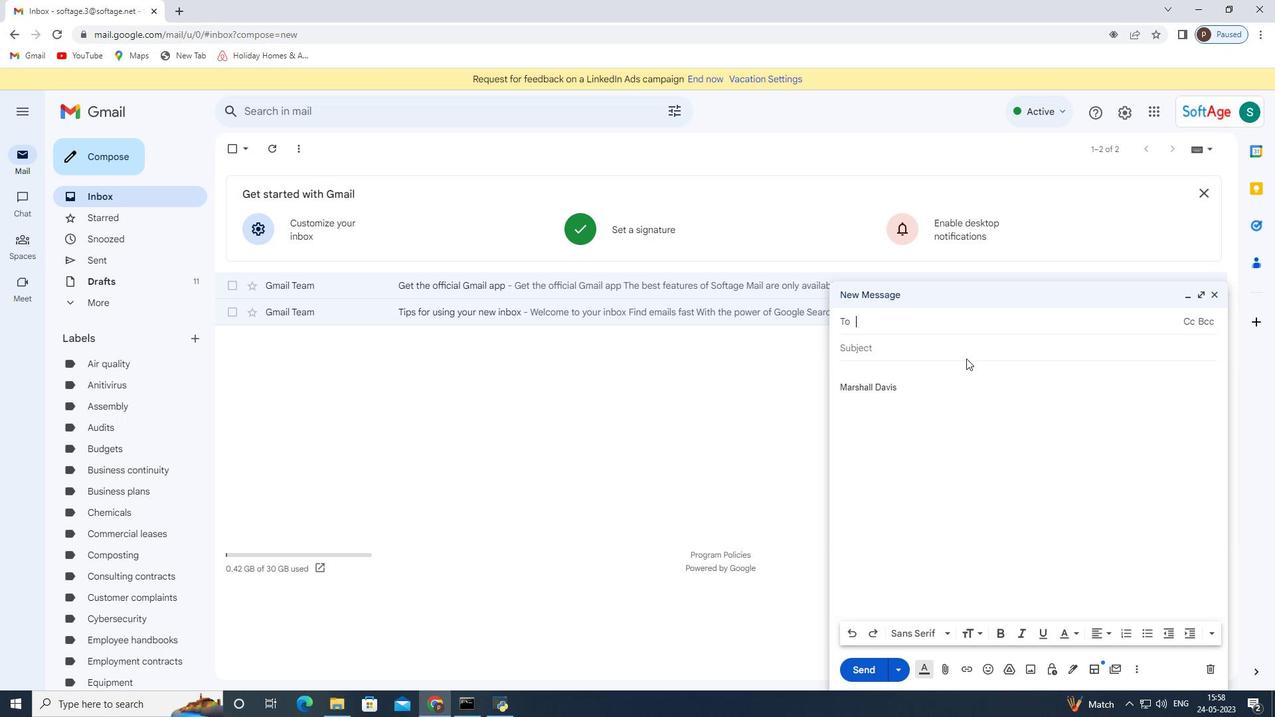 
Action: Mouse pressed left at (918, 342)
Screenshot: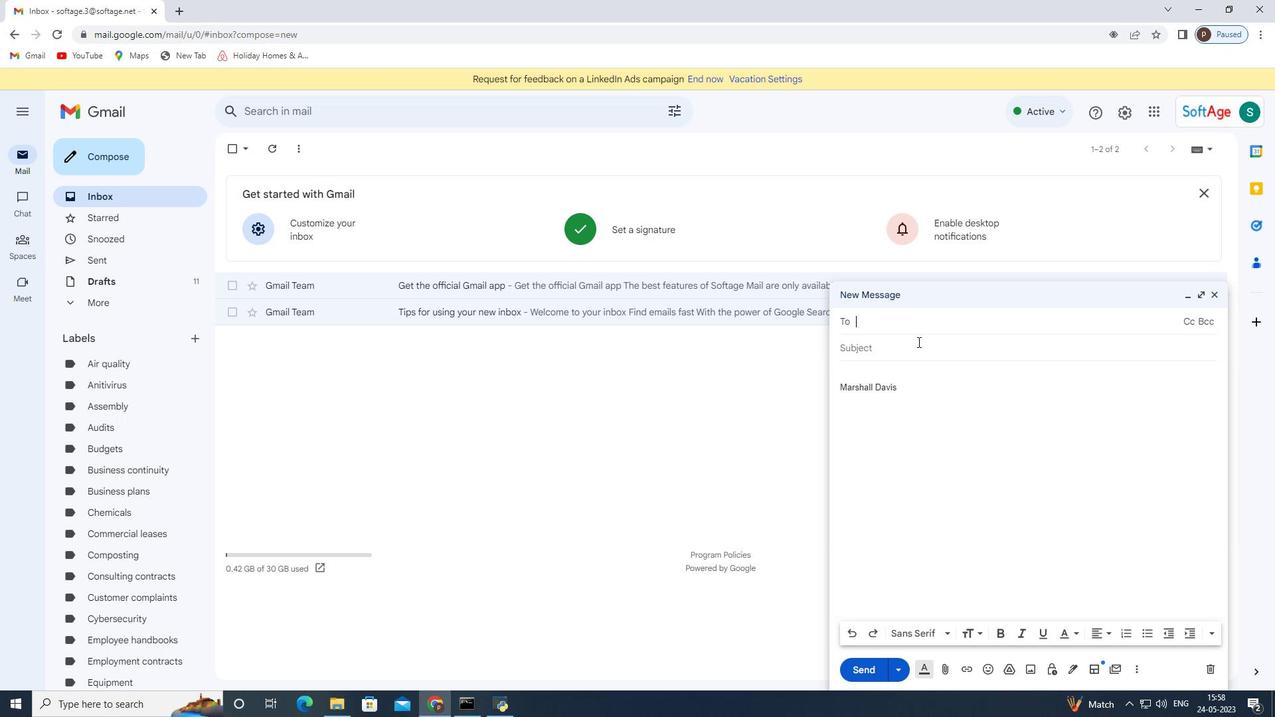 
Action: Mouse moved to (917, 342)
Screenshot: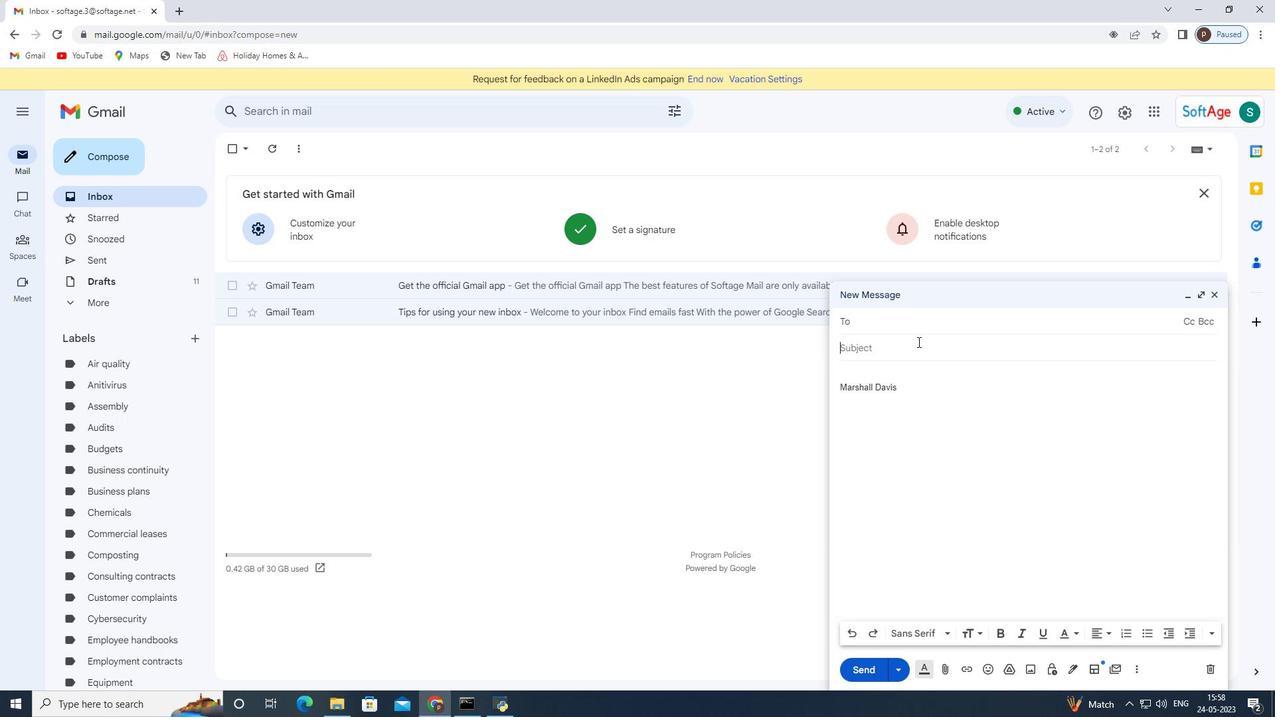 
Action: Key pressed <Key.shift>Feedback<Key.space>on<Key.space>a<Key.space>facebook<Key.space><Key.shift>Ads
Screenshot: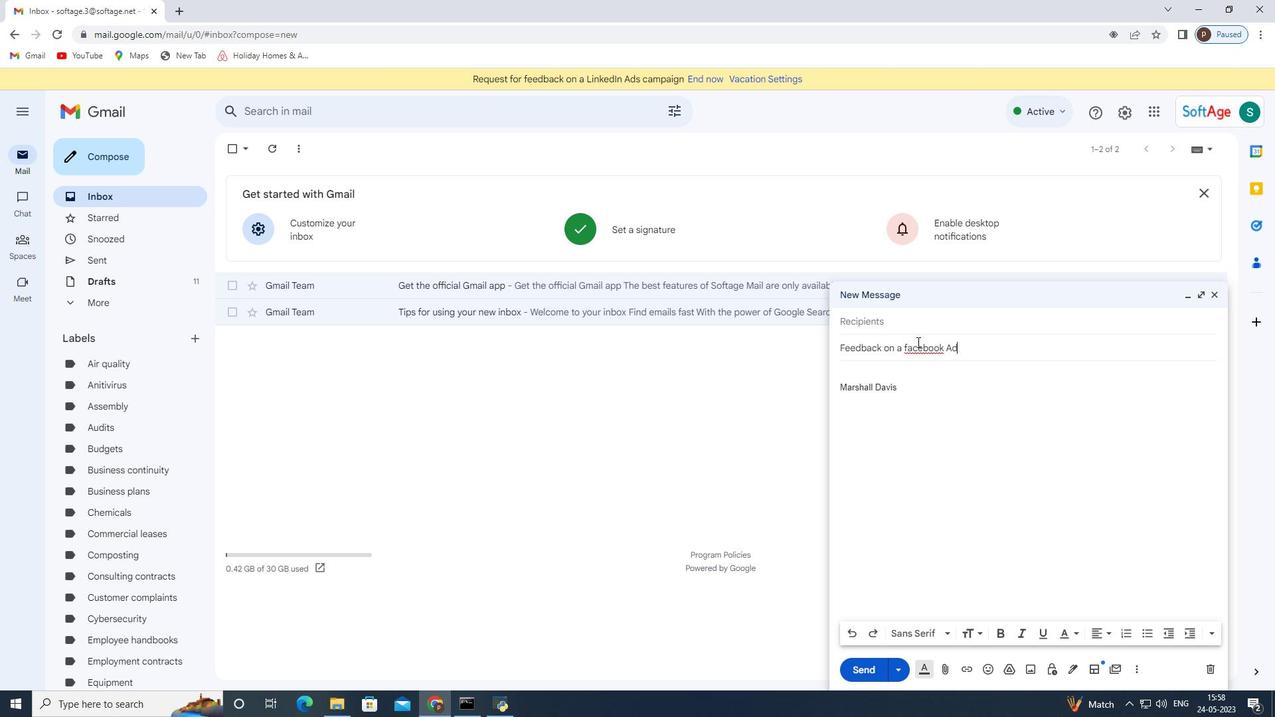 
Action: Mouse moved to (906, 352)
Screenshot: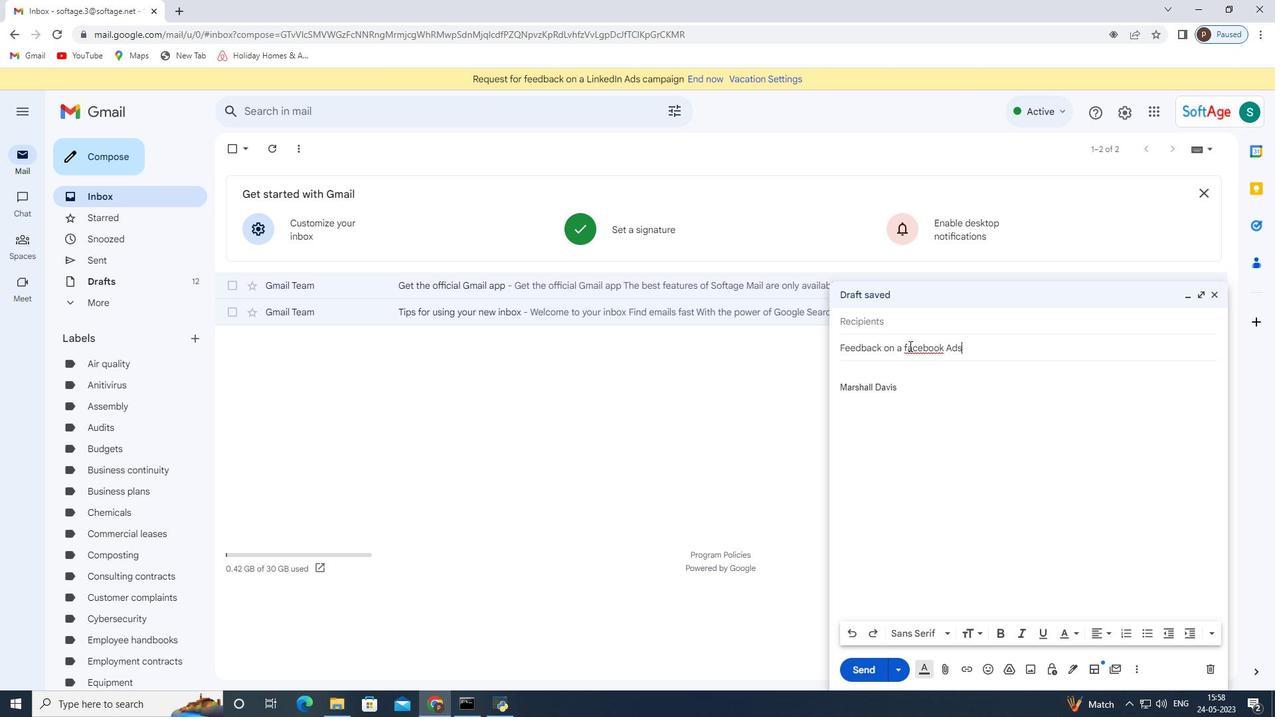 
Action: Mouse pressed left at (906, 352)
Screenshot: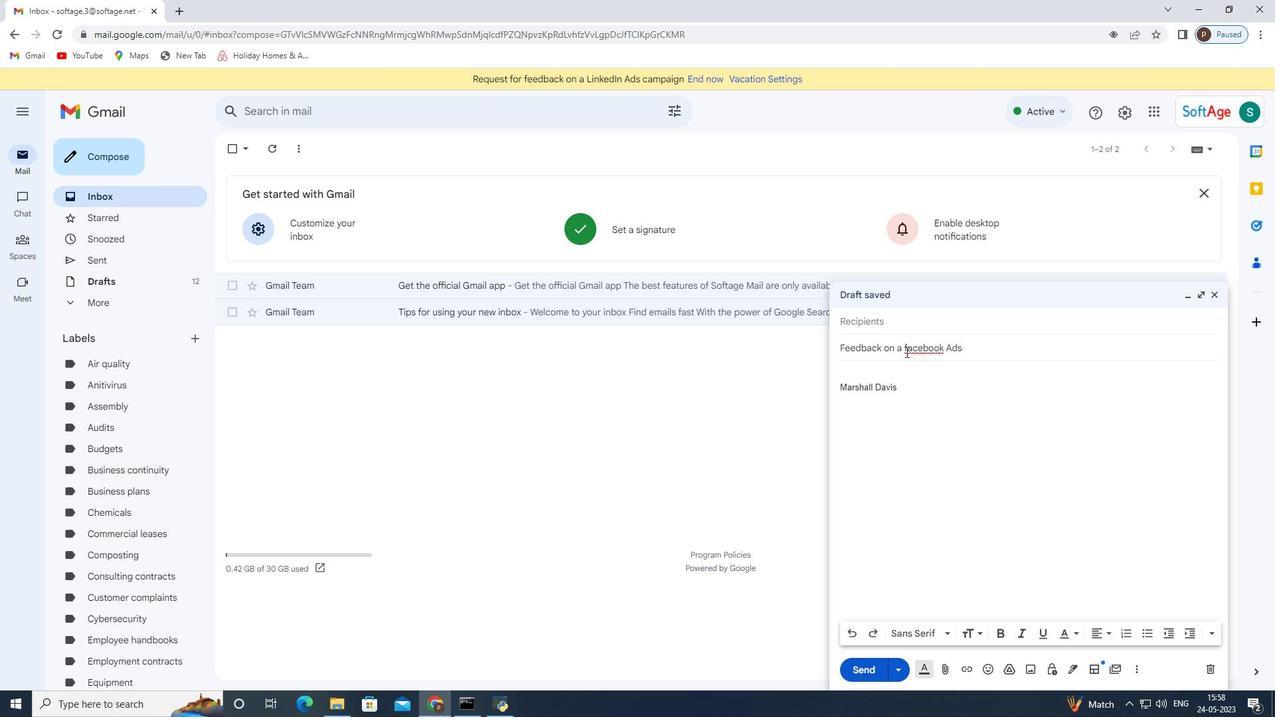 
Action: Key pressed <Key.right><Key.backspace><Key.shift>F
Screenshot: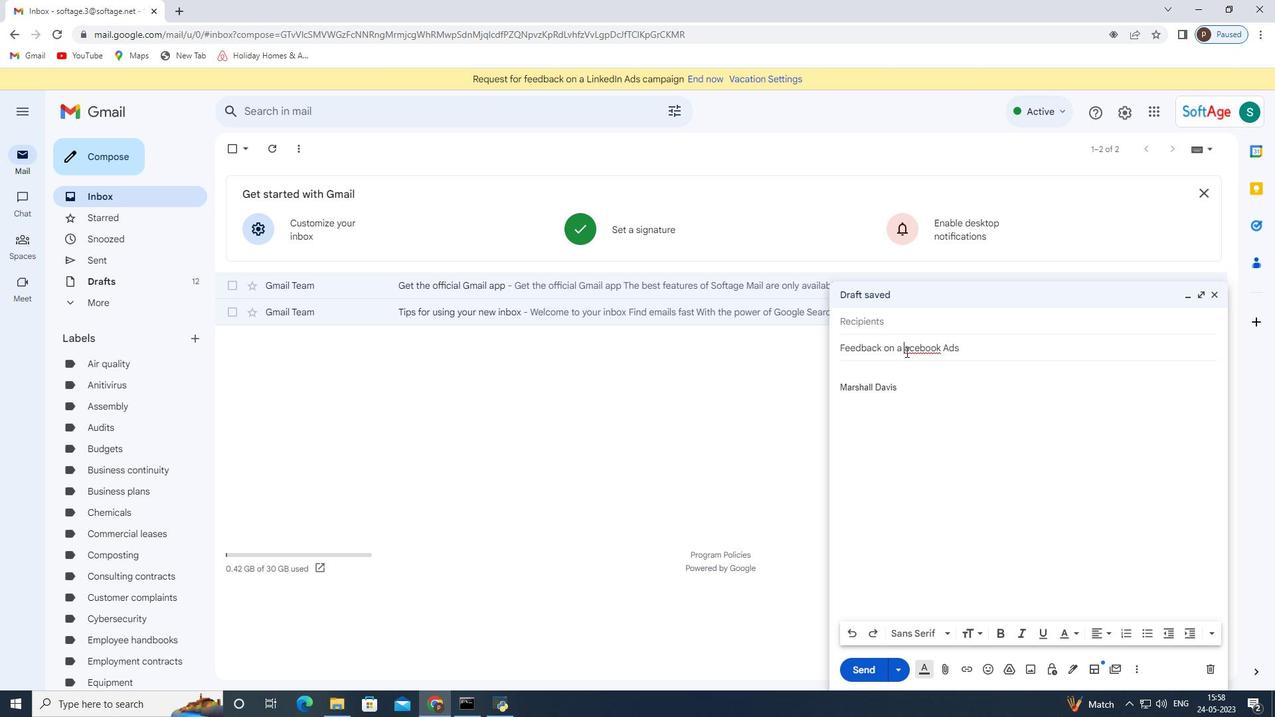 
Action: Mouse moved to (972, 350)
Screenshot: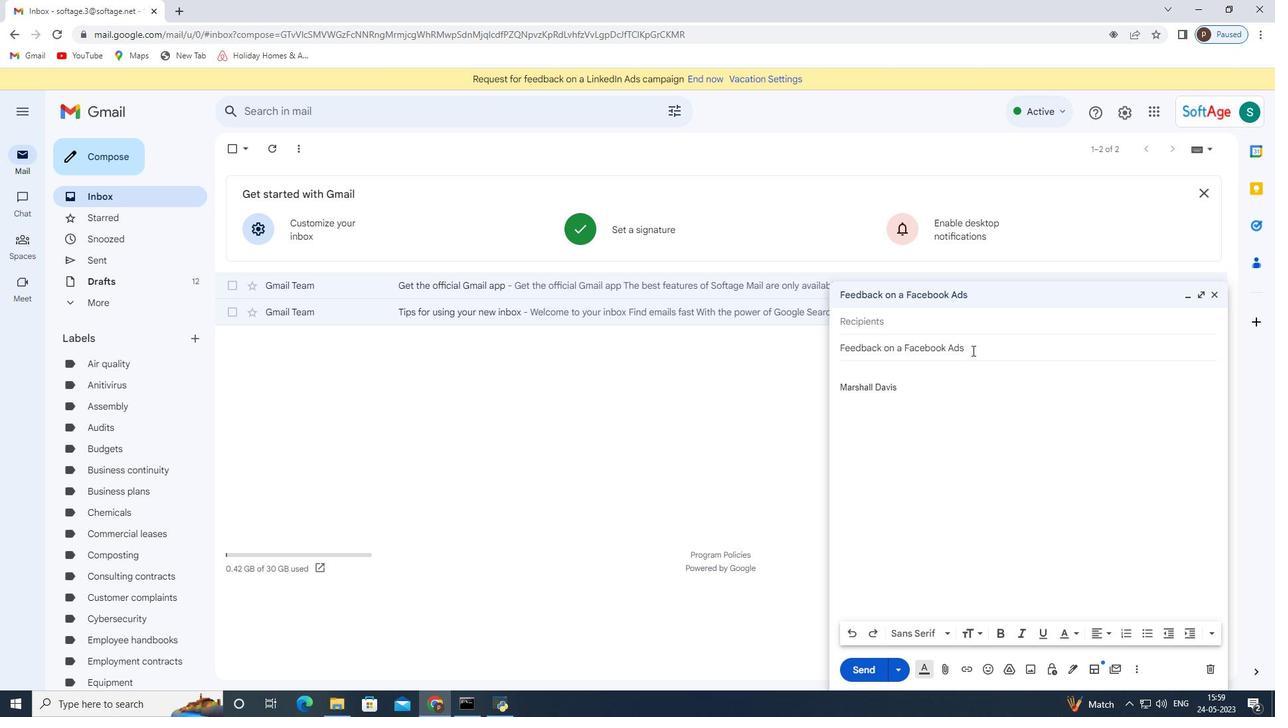 
Action: Mouse pressed left at (972, 350)
Screenshot: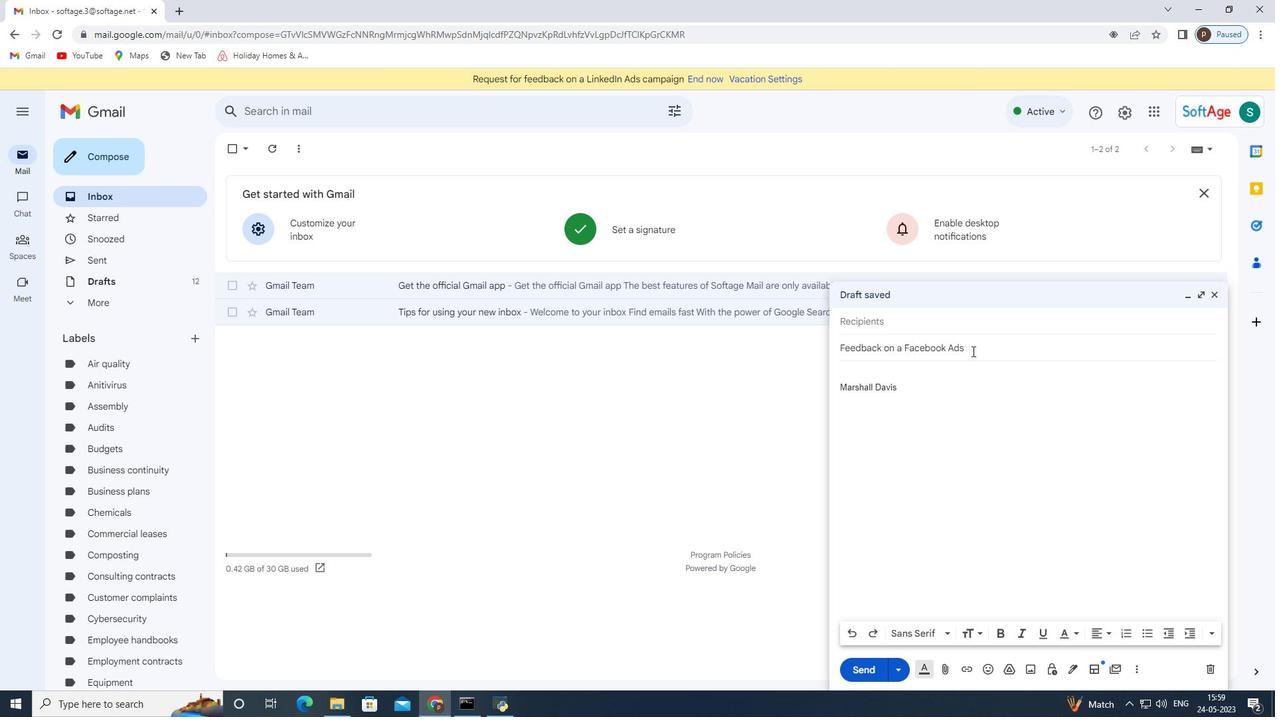 
Action: Key pressed <Key.space>campaign
Screenshot: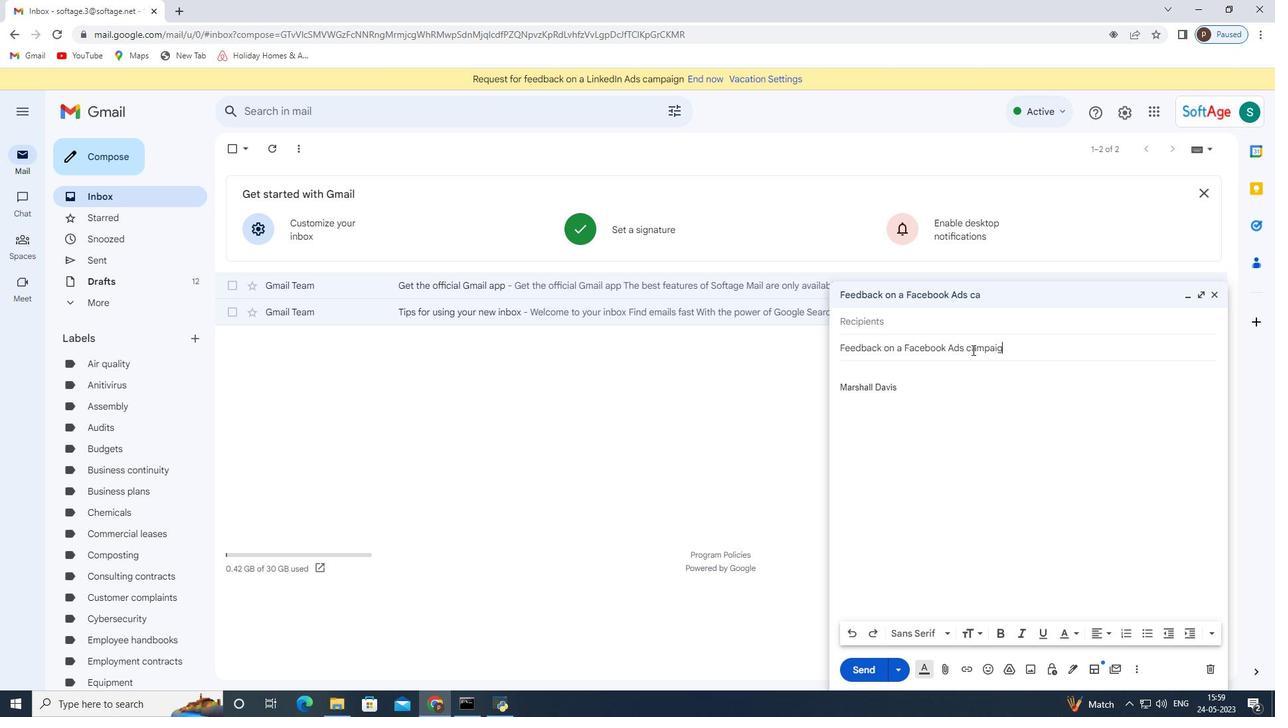 
Action: Mouse moved to (950, 370)
Screenshot: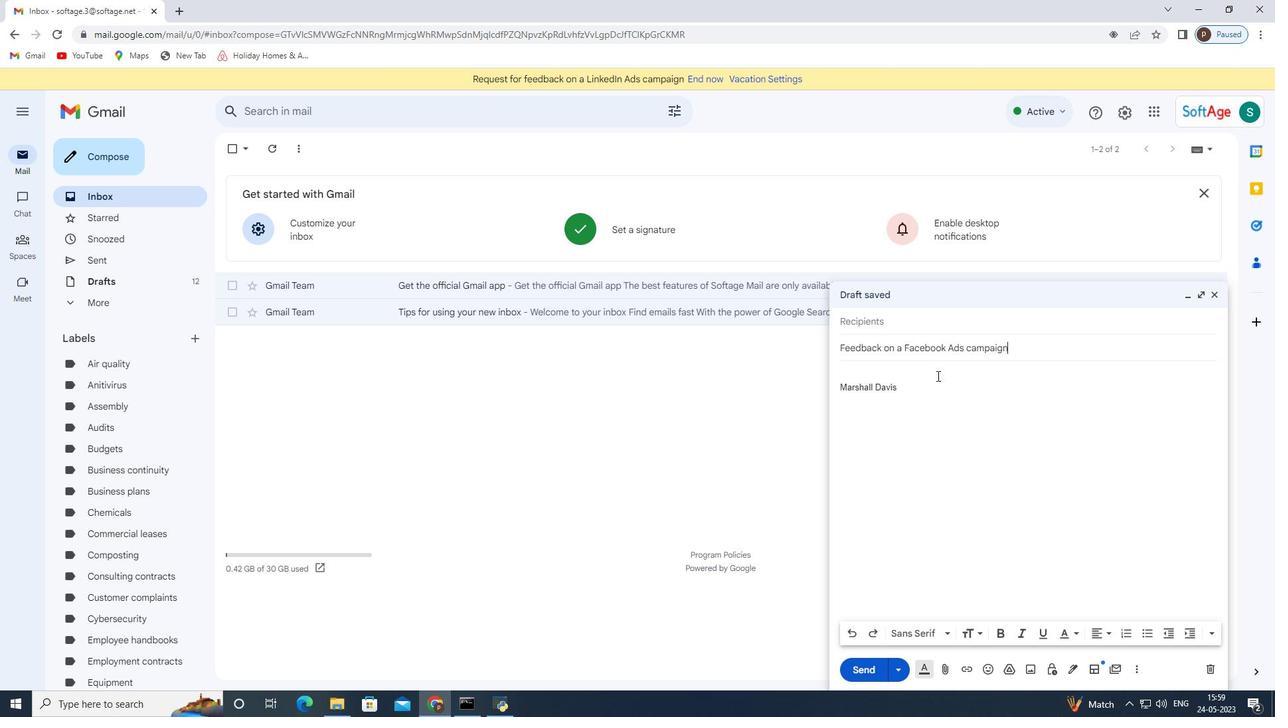 
Action: Key pressed <Key.tab><Key.shift>Can<Key.space>you<Key.space>let<Key.space>me<Key.space>know<Key.space>the<Key.space>status<Key.space>of<Key.space>the<Key.space>employee<Key.space>performance<Key.space>review<Key.space>process<Key.shift_r>?<Key.enter>
Screenshot: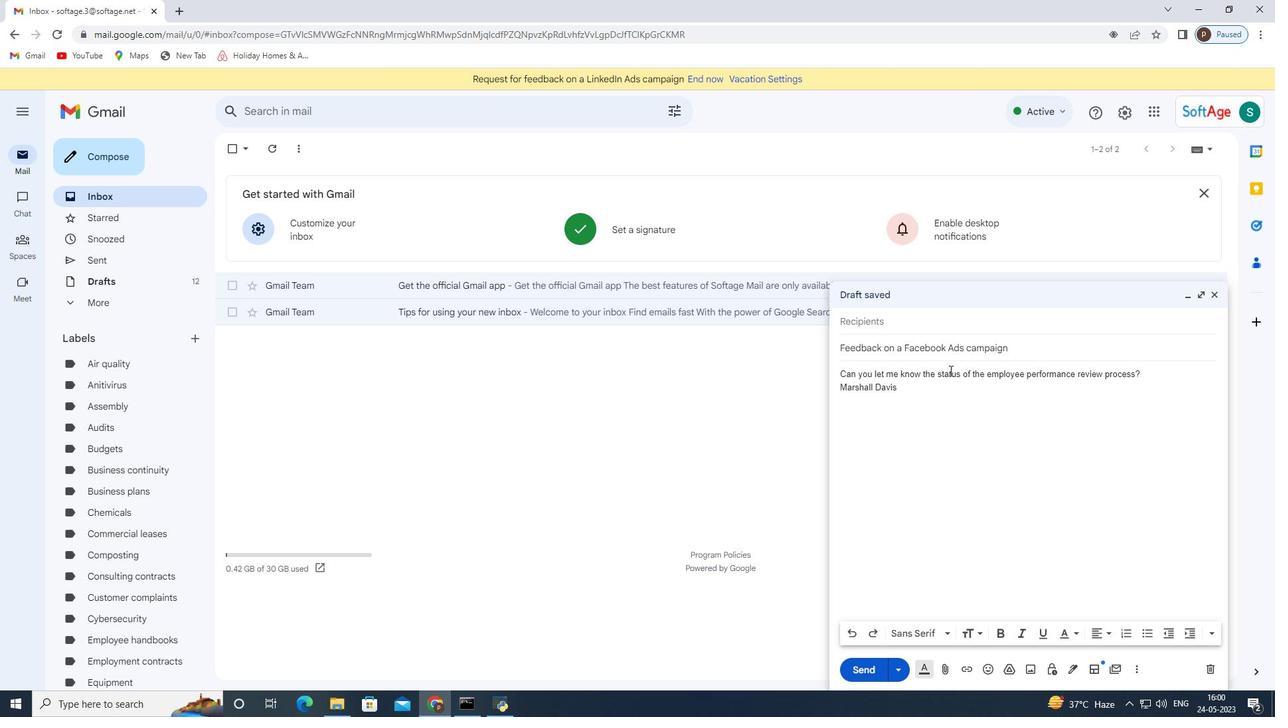 
Action: Mouse moved to (941, 318)
Screenshot: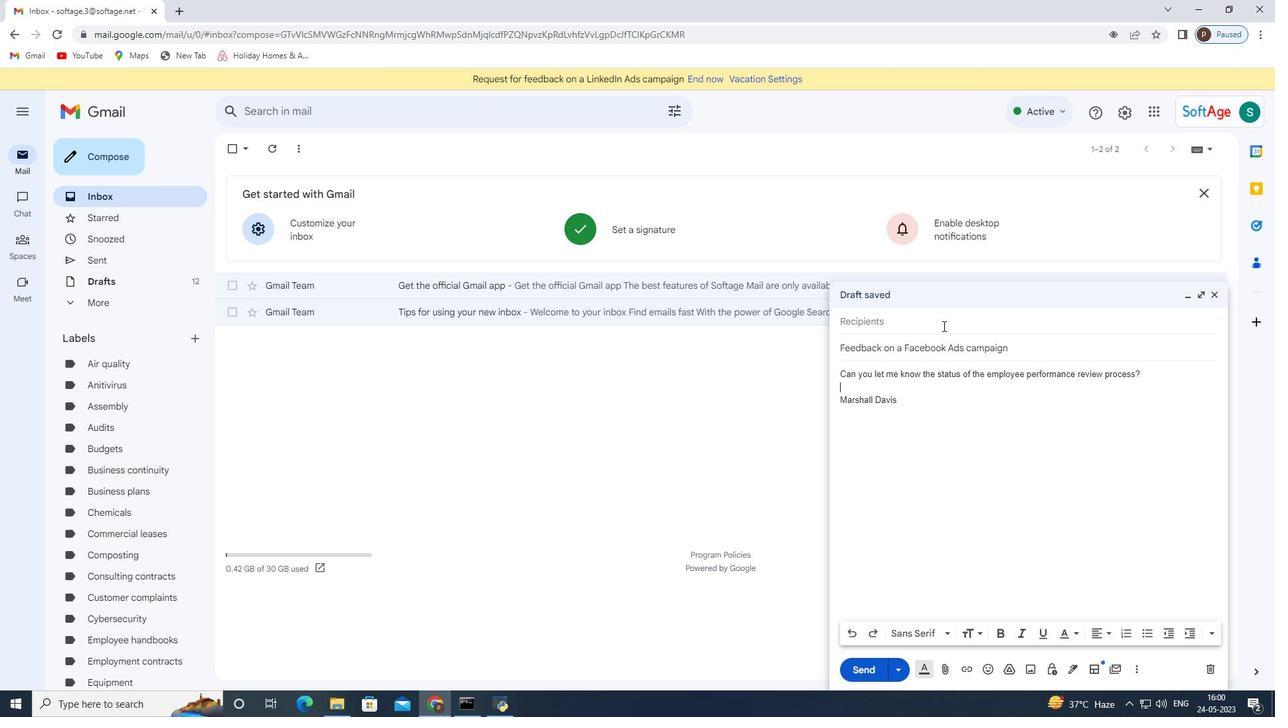 
Action: Mouse pressed left at (941, 318)
Screenshot: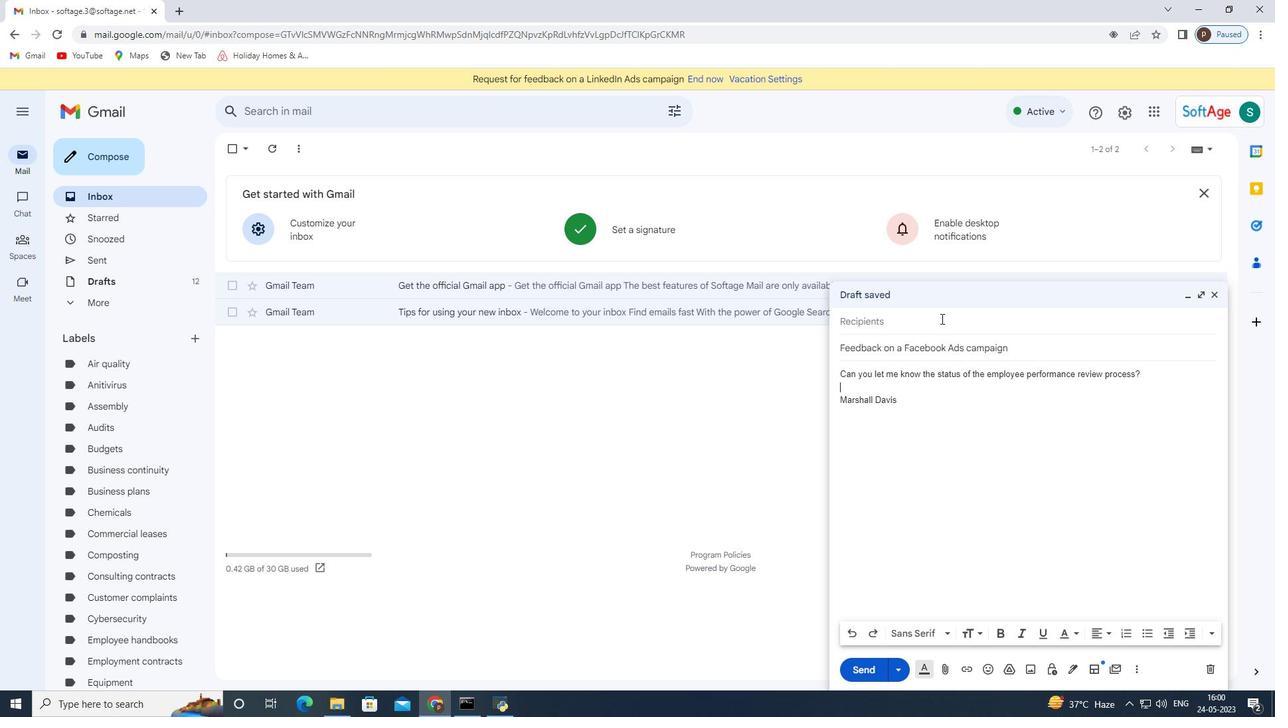 
Action: Mouse moved to (941, 318)
Screenshot: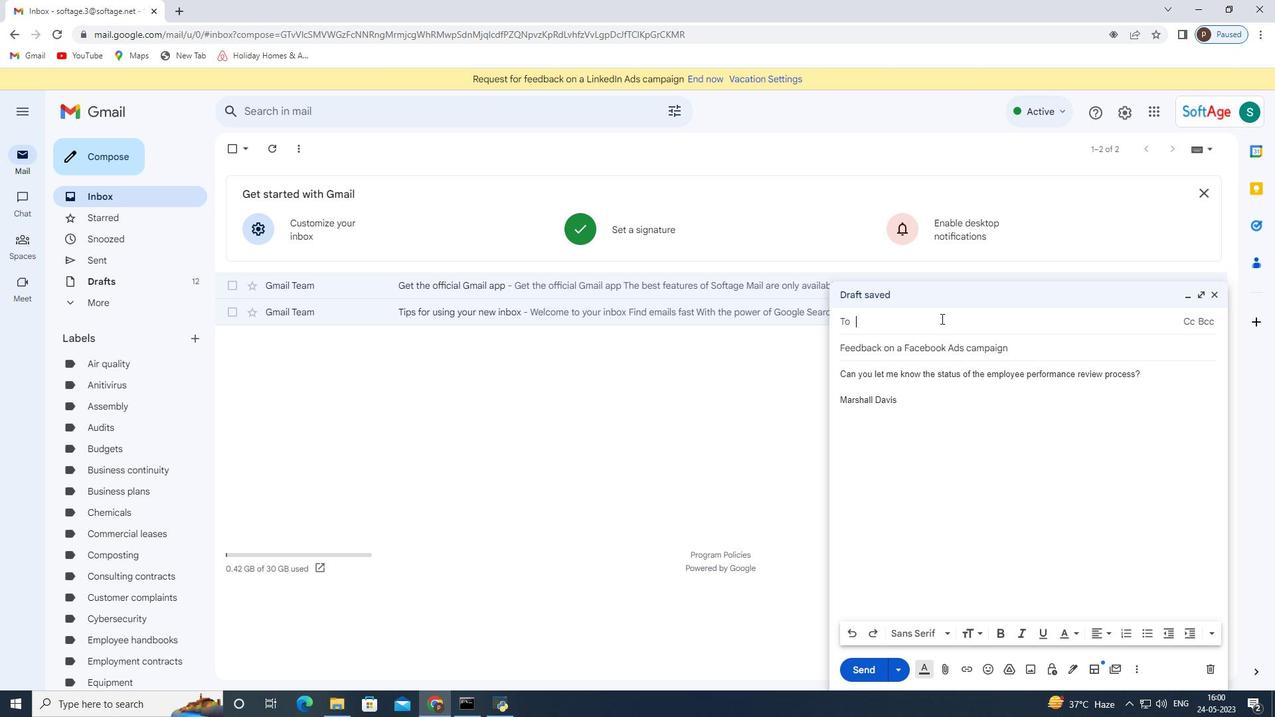 
Action: Key pressed softage.2<Key.shift><Key.shift><Key.shift><Key.shift><Key.shift><Key.shift>@softage.net<Key.enter>
Screenshot: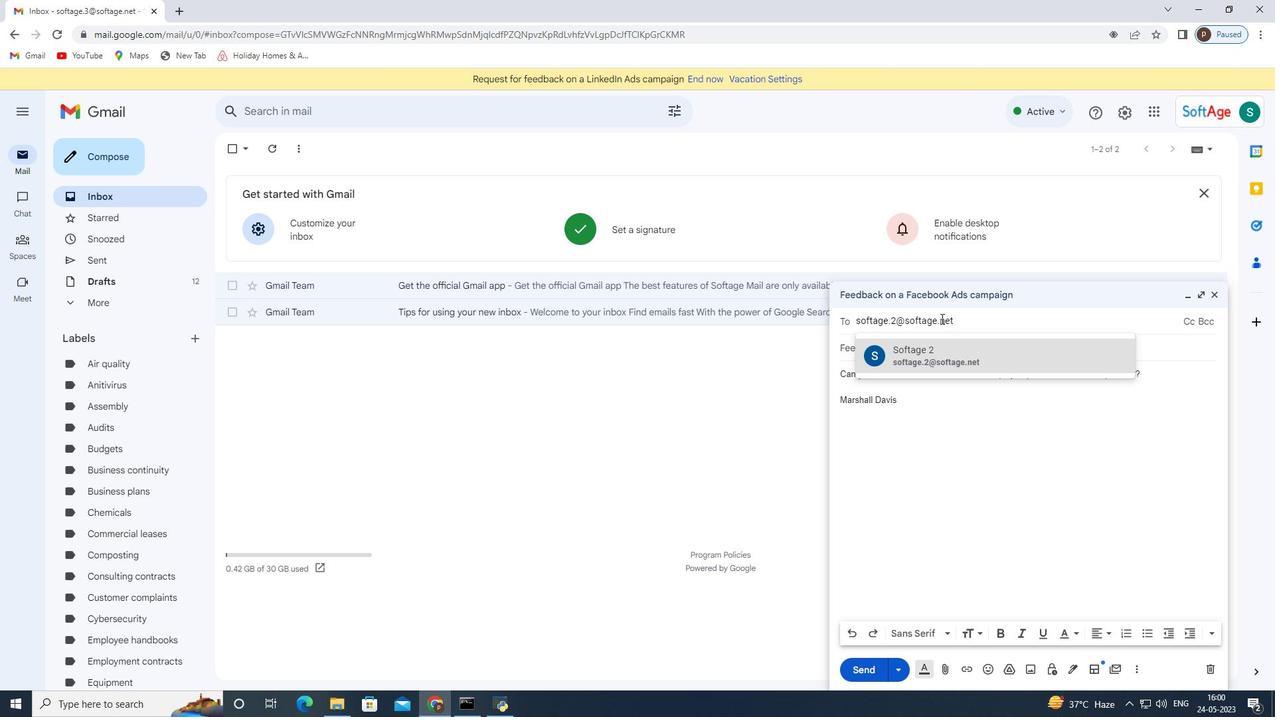 
Action: Mouse moved to (952, 667)
Screenshot: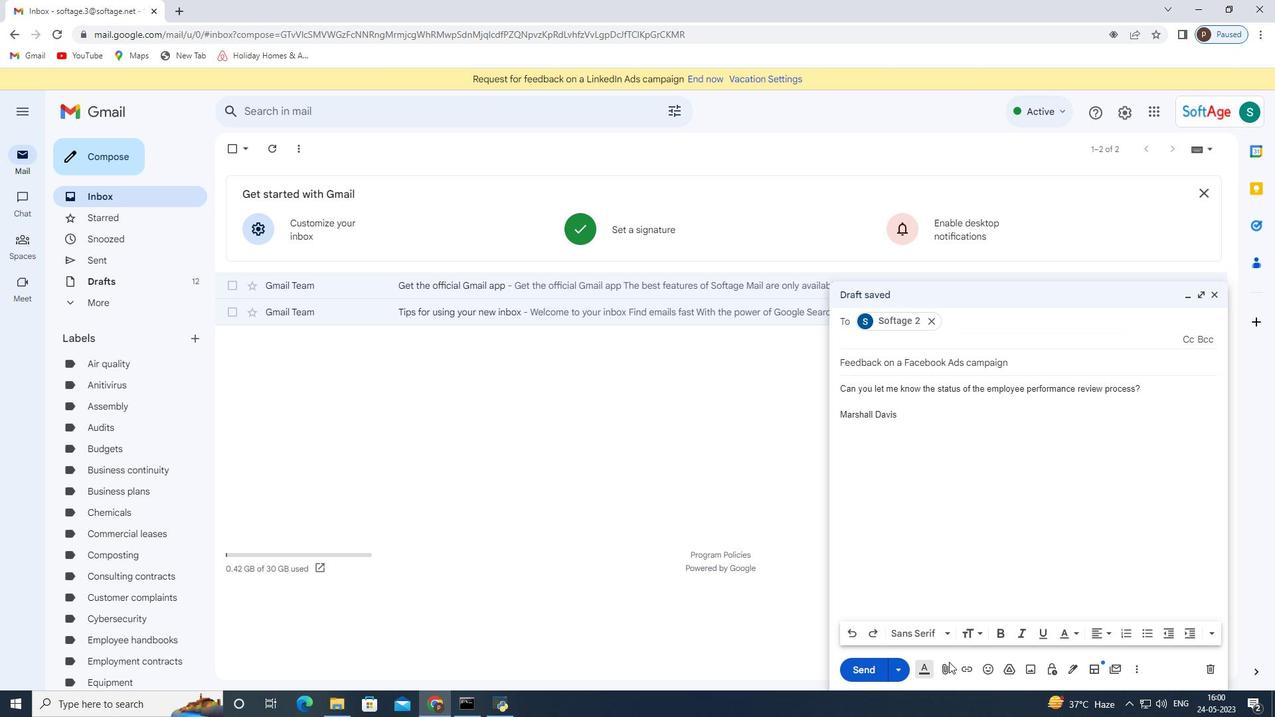 
Action: Mouse pressed left at (952, 667)
Screenshot: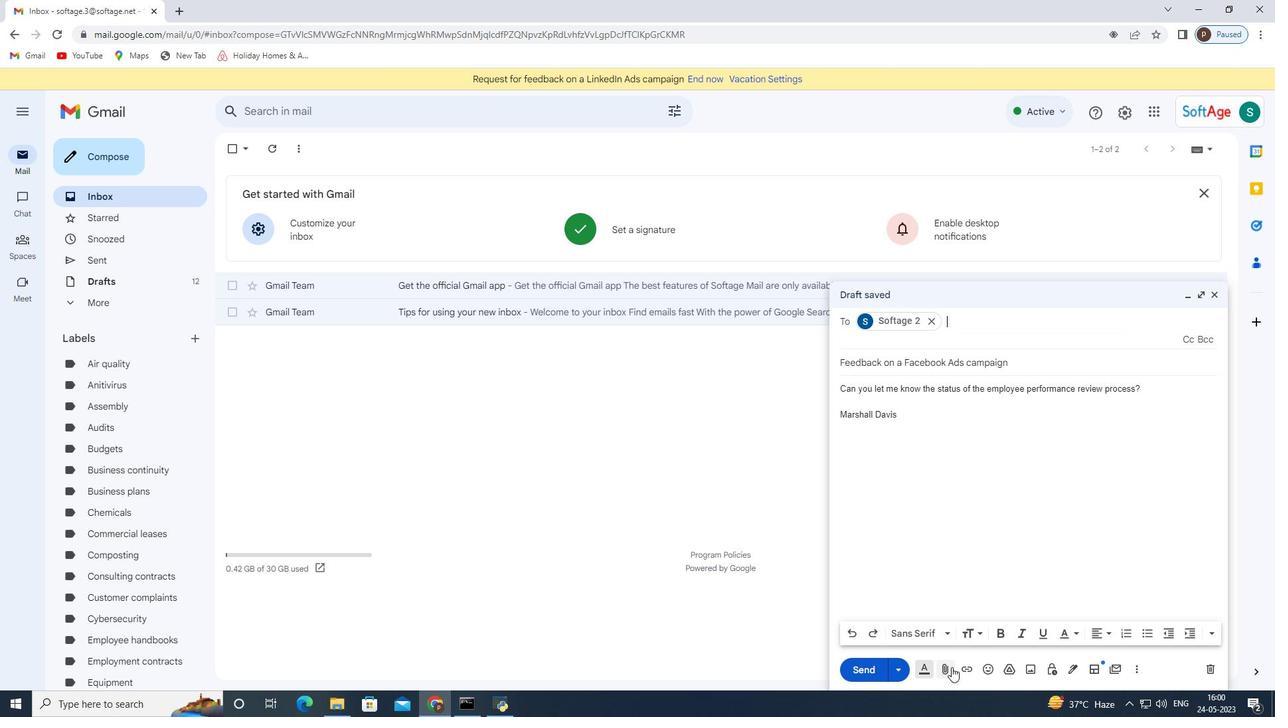 
Action: Mouse moved to (228, 117)
Screenshot: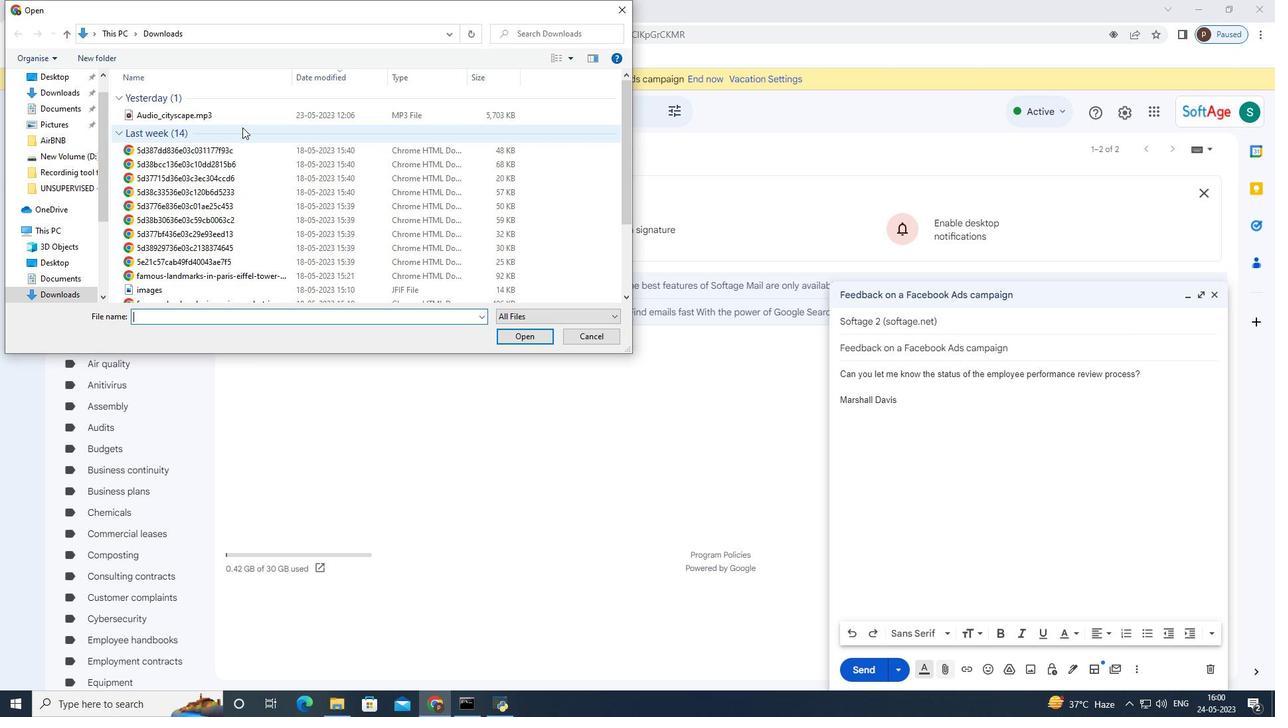 
Action: Mouse pressed left at (228, 117)
Screenshot: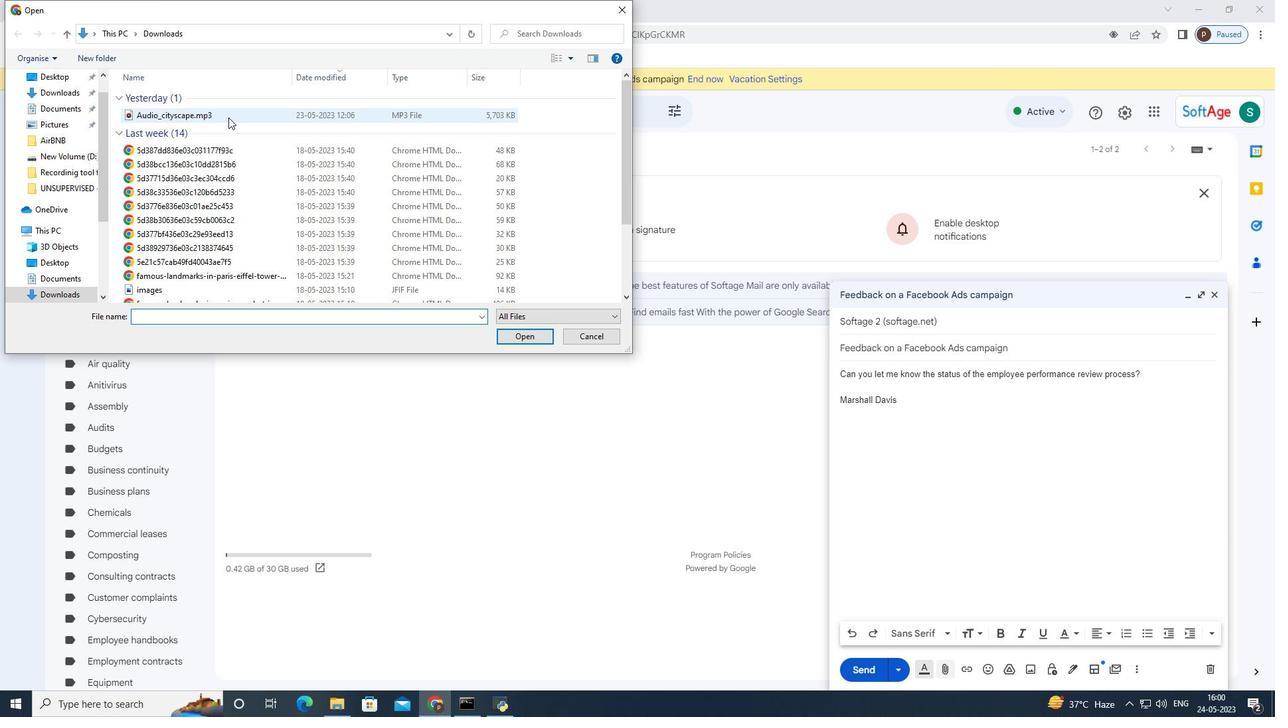 
Action: Mouse moved to (522, 332)
Screenshot: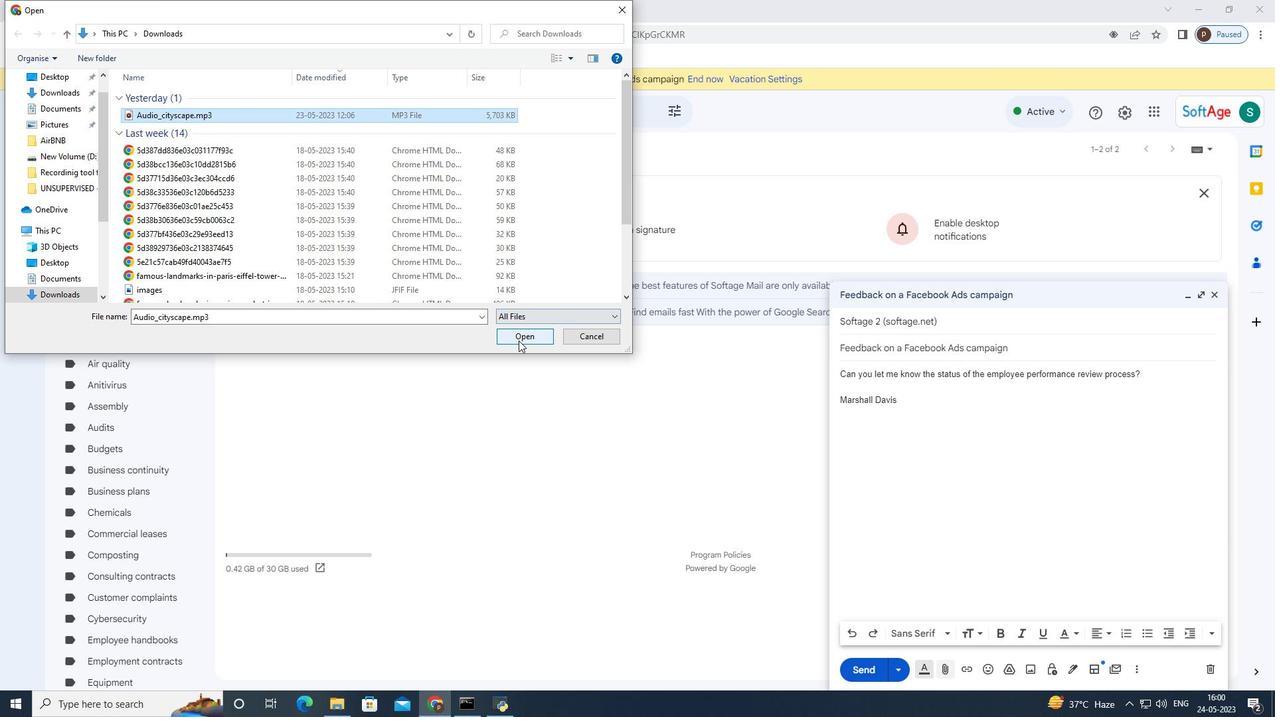 
Action: Mouse pressed left at (522, 332)
Screenshot: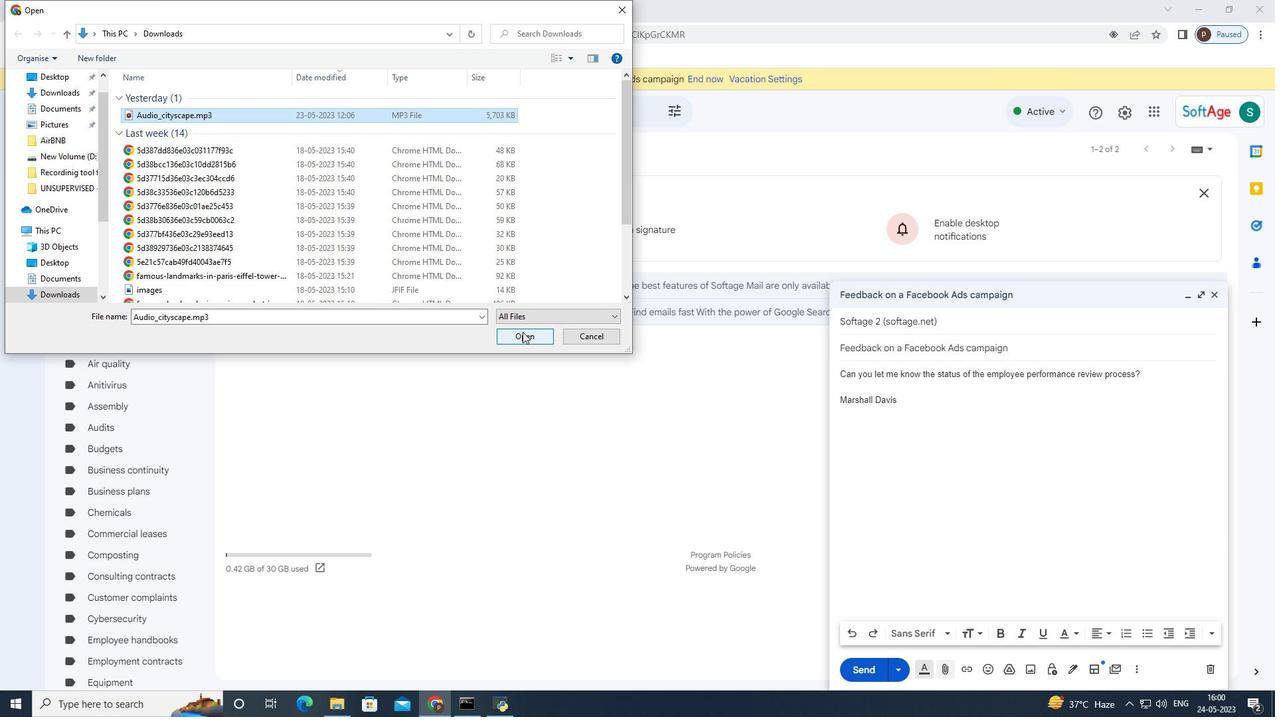 
Action: Mouse moved to (890, 368)
Screenshot: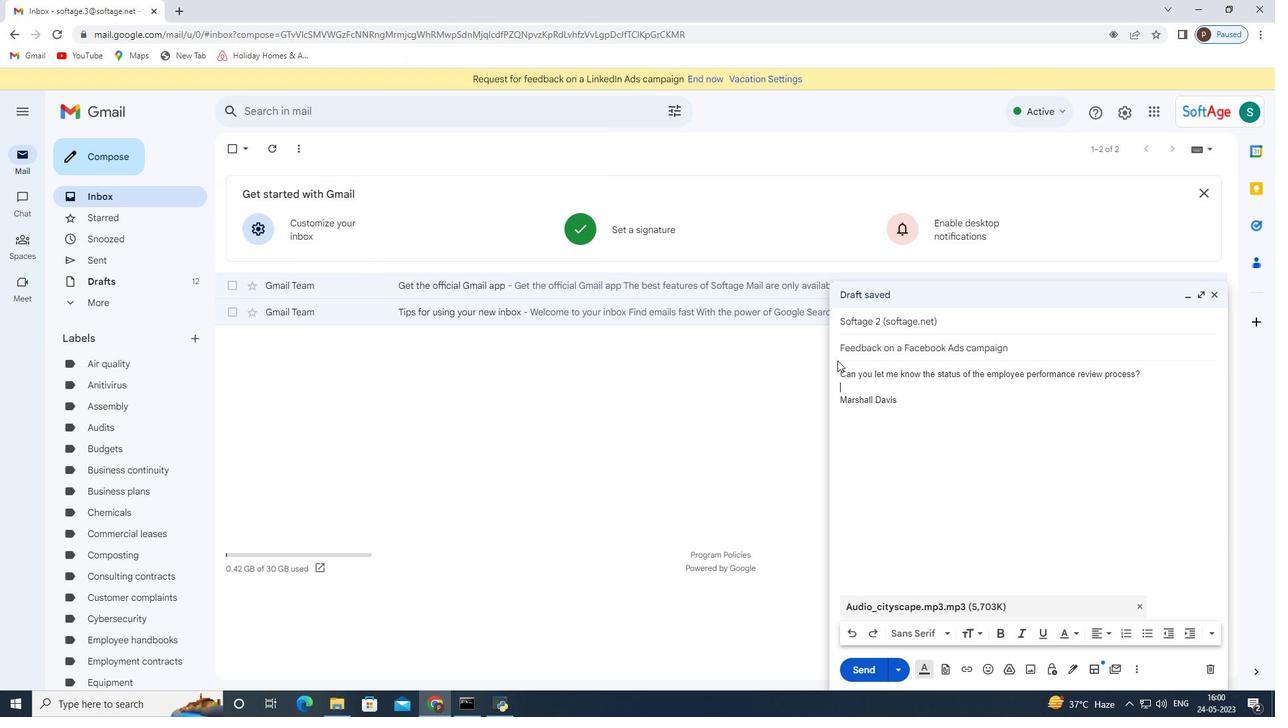 
Action: Mouse pressed left at (890, 368)
Screenshot: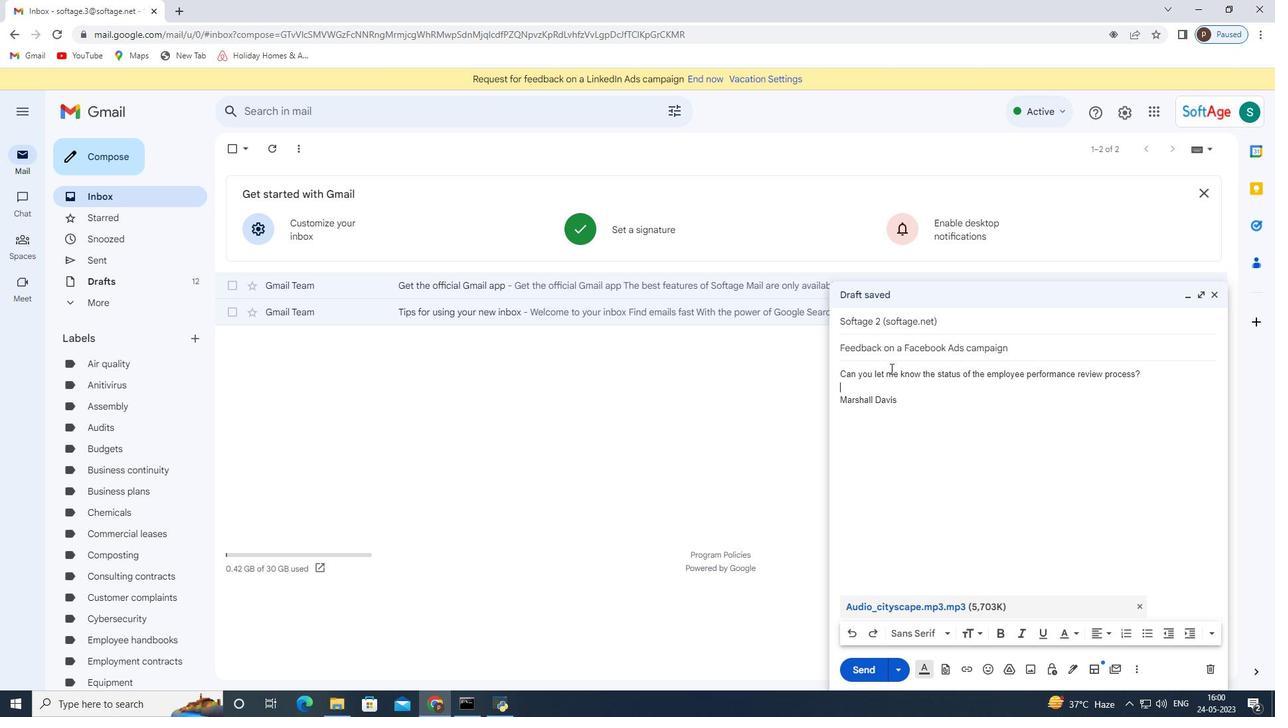 
Action: Mouse pressed left at (890, 368)
Screenshot: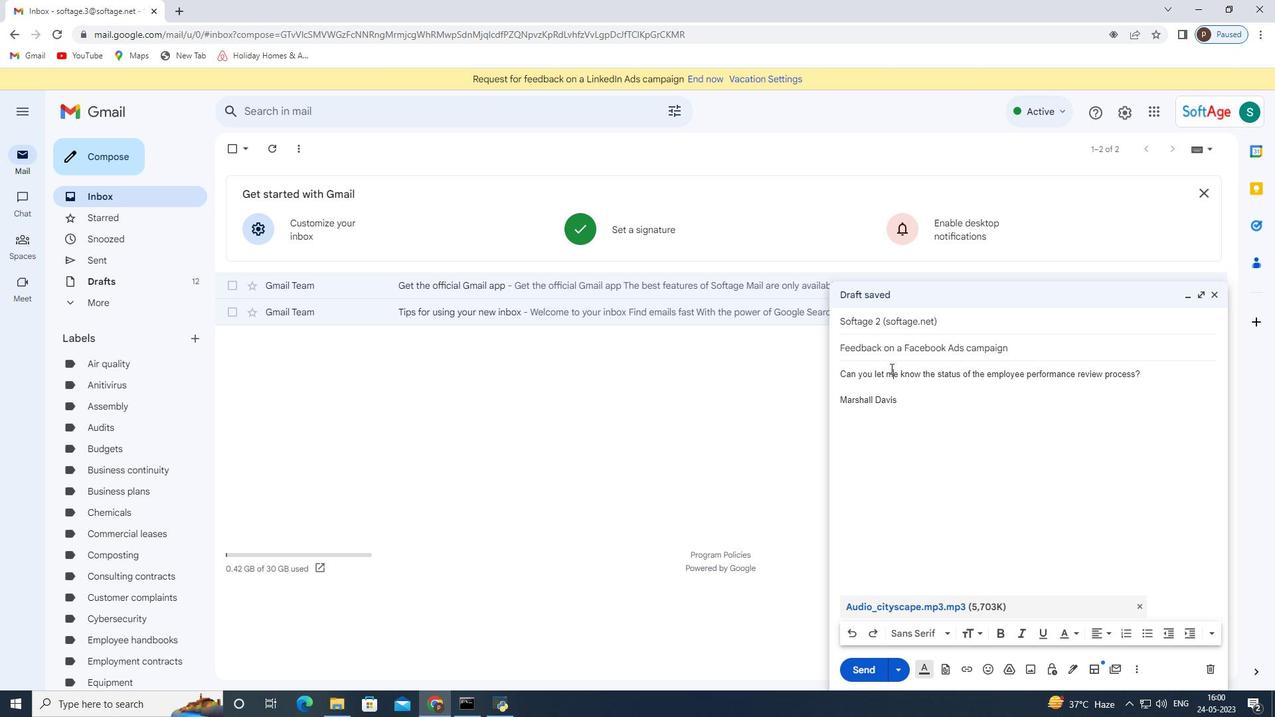 
Action: Mouse pressed left at (890, 368)
Screenshot: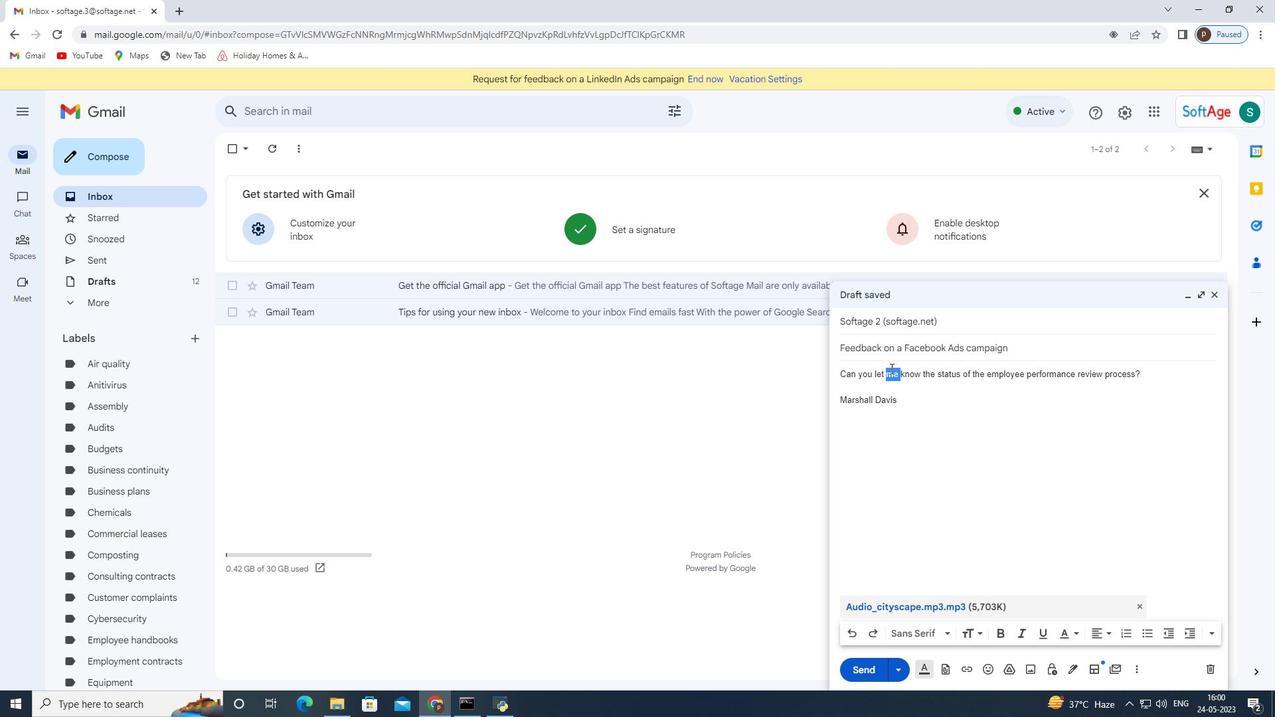 
Action: Mouse moved to (949, 635)
Screenshot: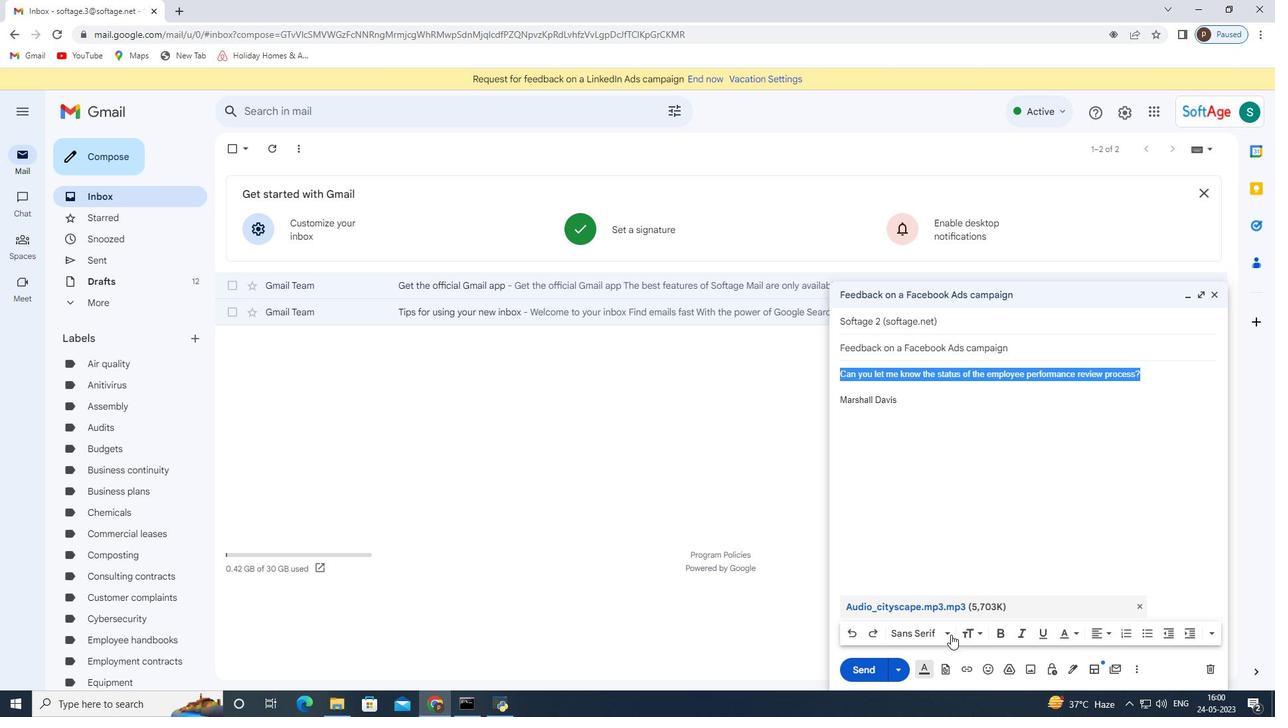 
Action: Mouse pressed left at (949, 635)
Screenshot: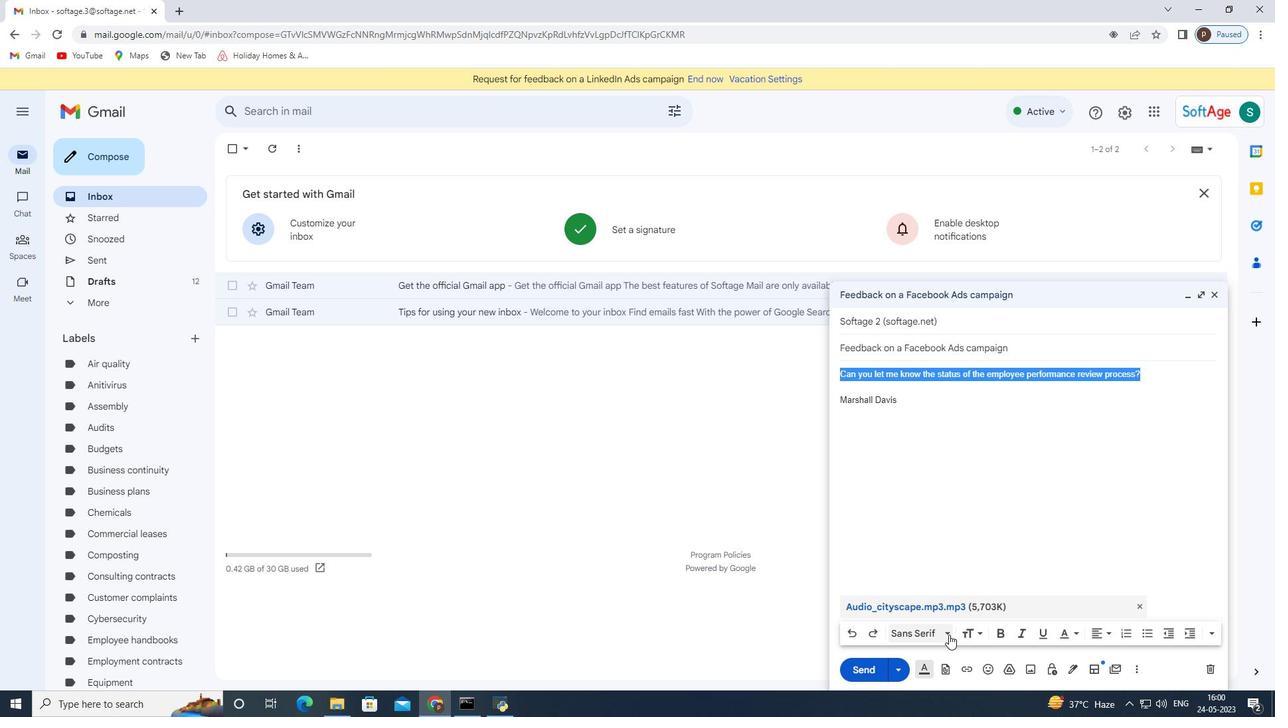 
Action: Mouse moved to (931, 419)
Screenshot: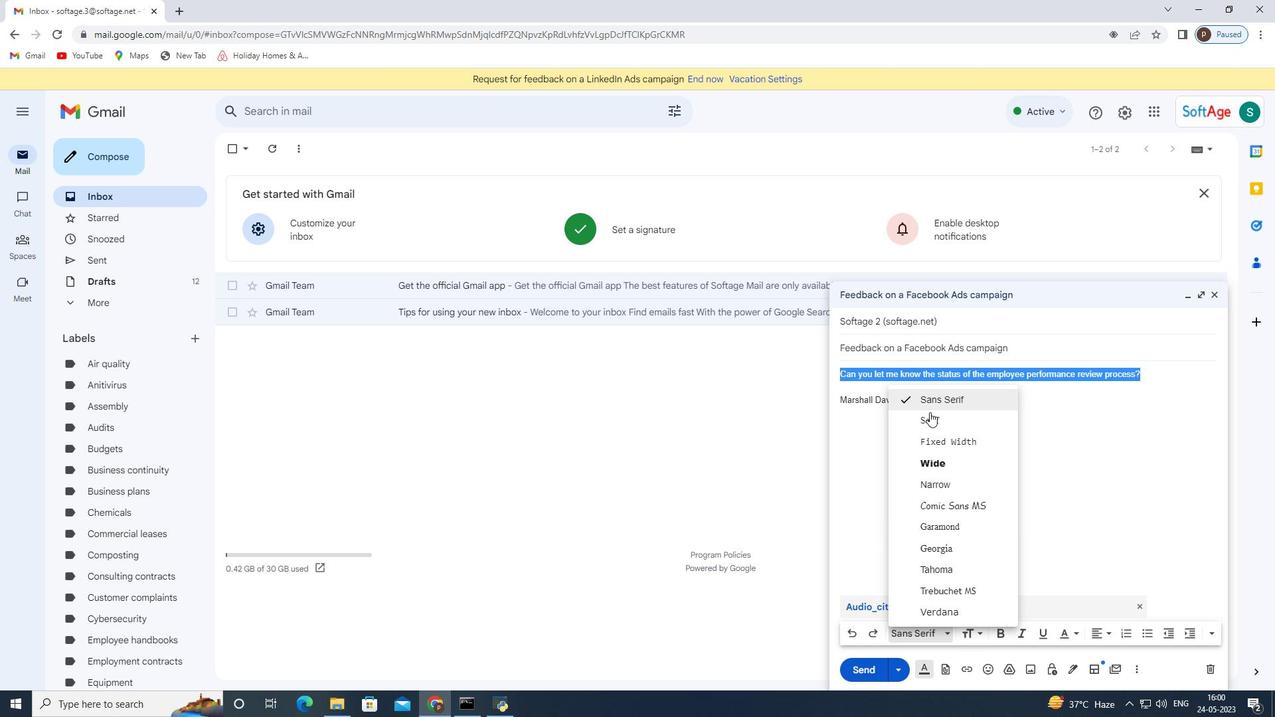 
Action: Mouse pressed left at (931, 419)
Screenshot: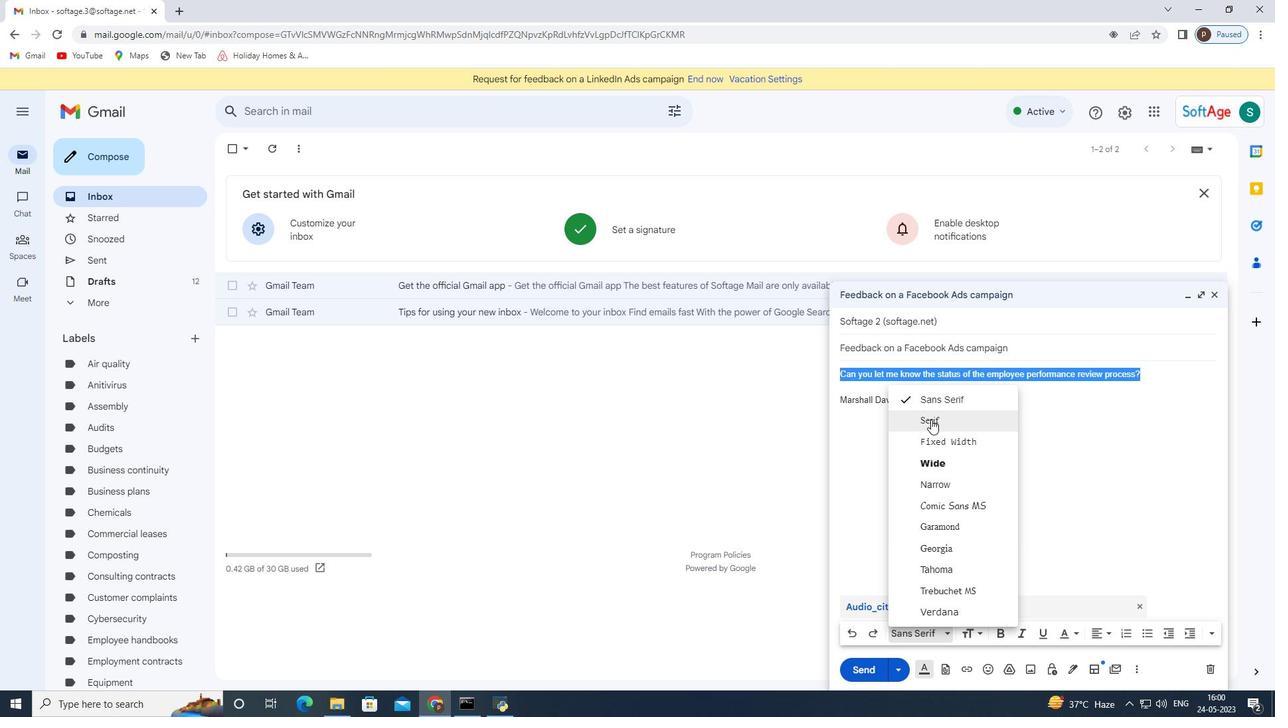 
Action: Mouse moved to (1023, 634)
Screenshot: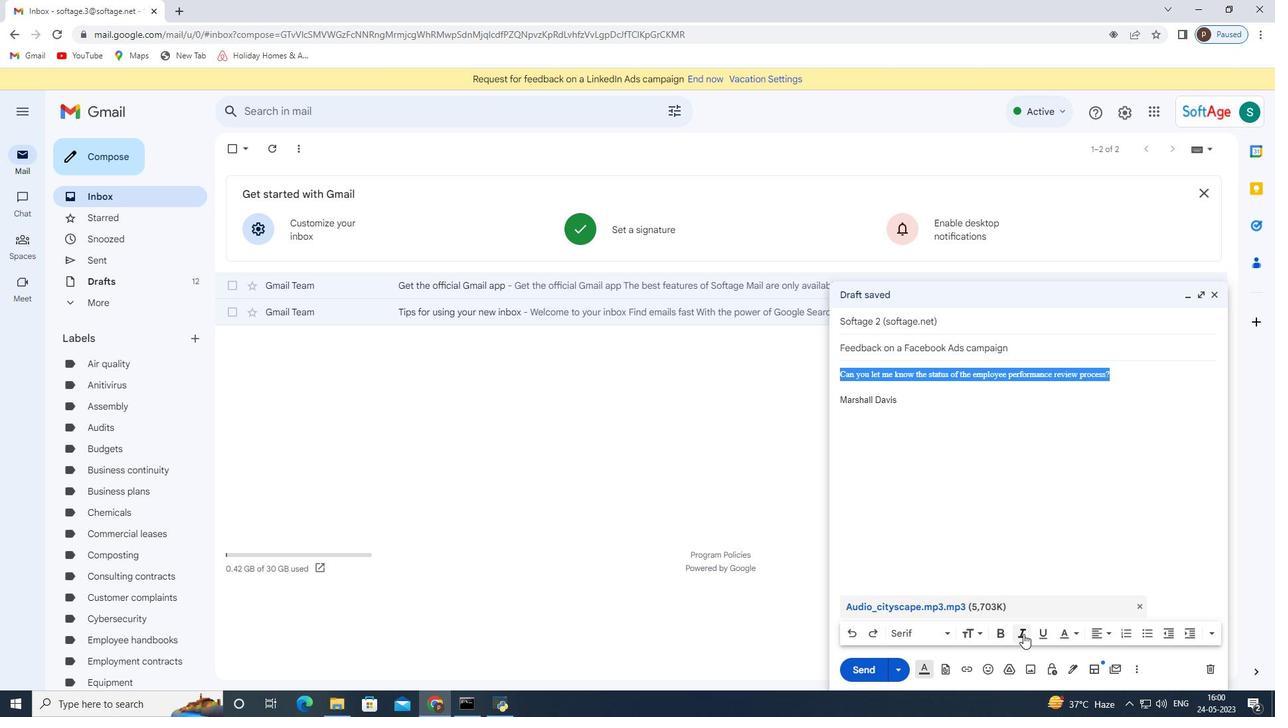 
Action: Mouse pressed left at (1023, 634)
Screenshot: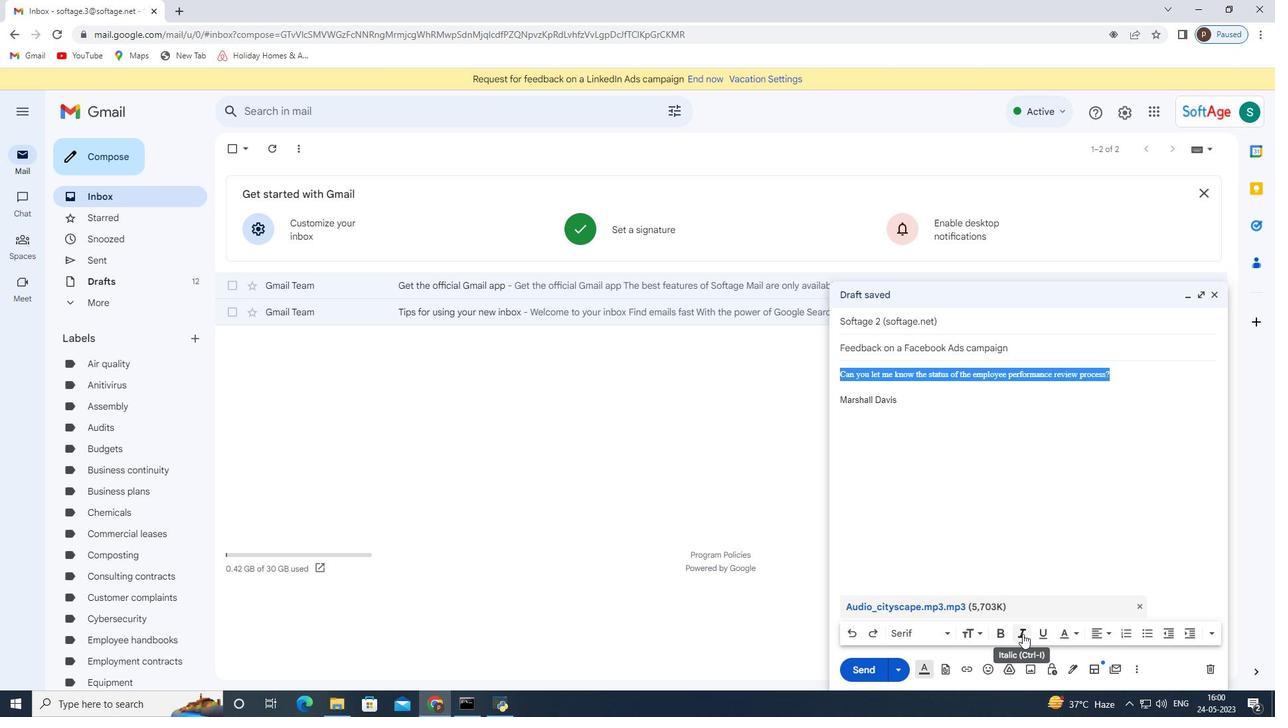 
Action: Mouse moved to (926, 486)
Screenshot: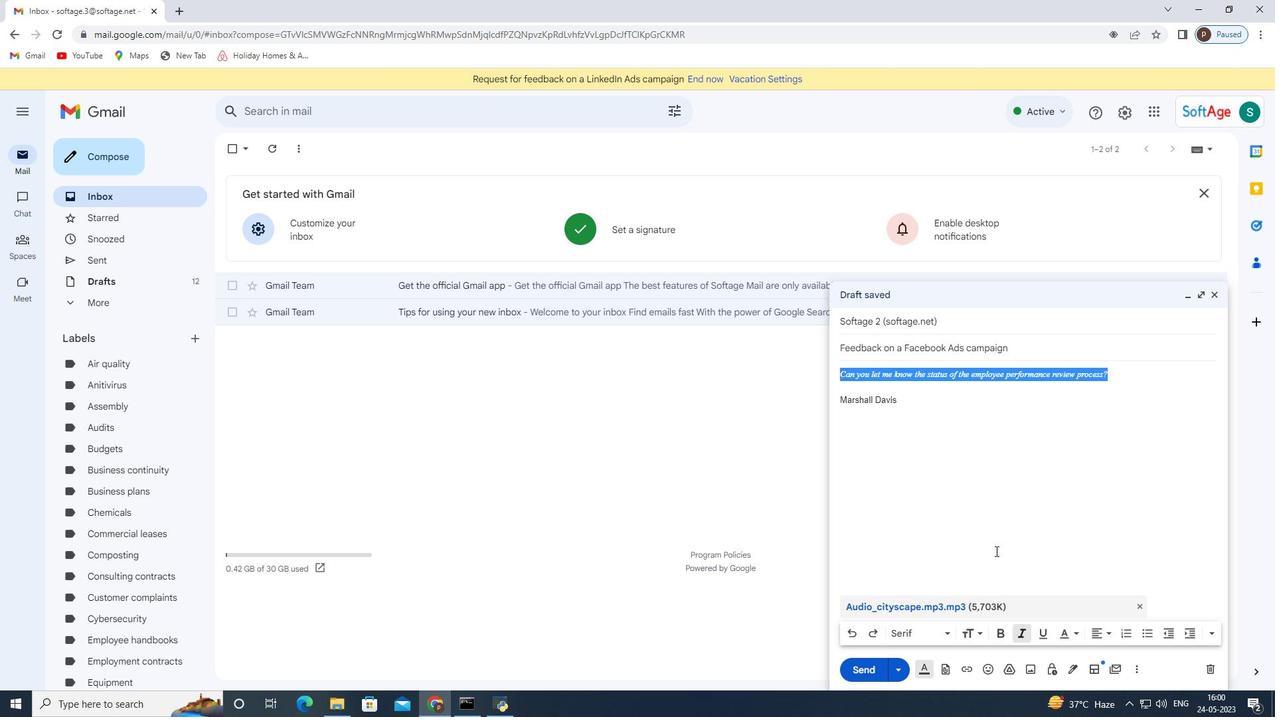 
Action: Mouse pressed left at (926, 486)
Screenshot: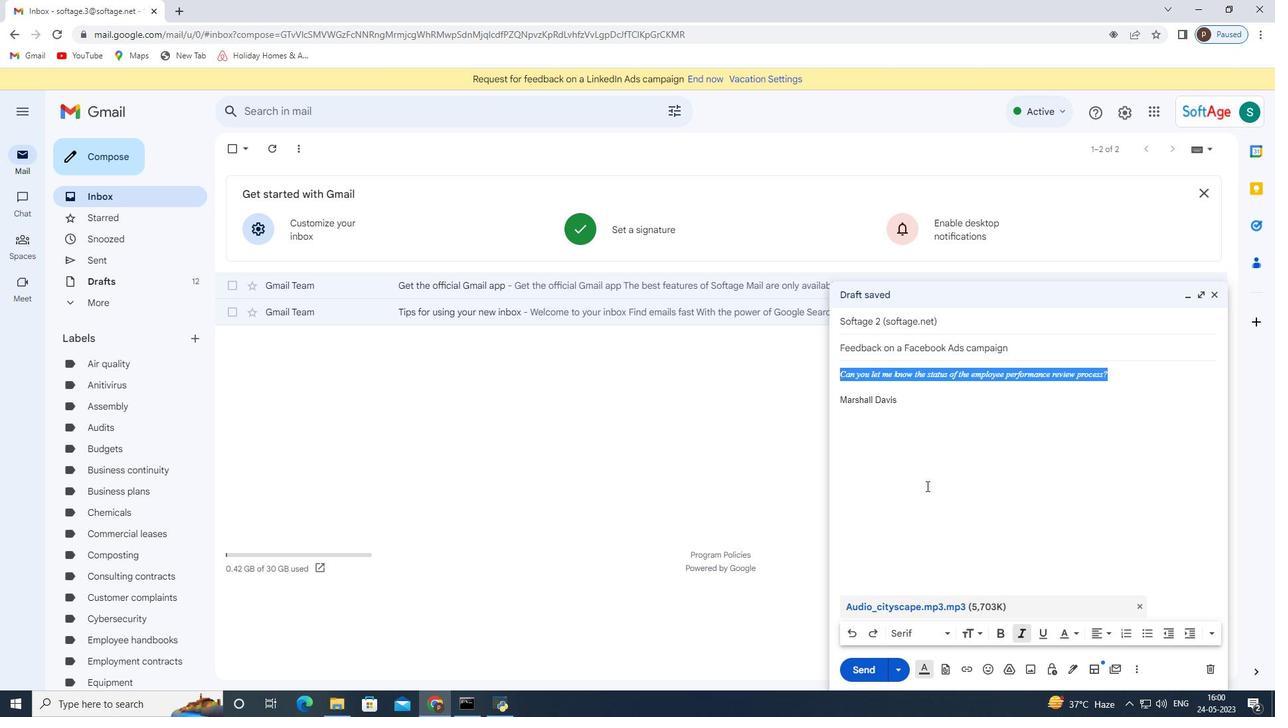 
Action: Mouse moved to (859, 667)
Screenshot: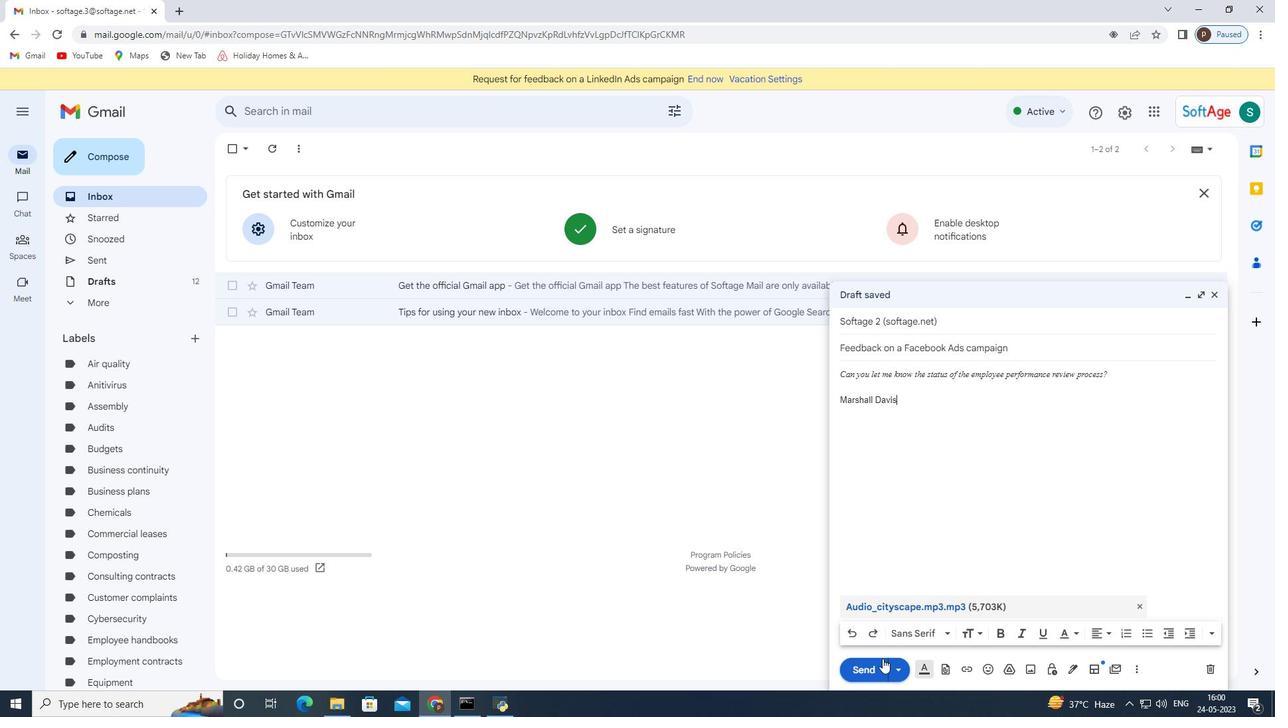 
Action: Mouse pressed left at (859, 667)
Screenshot: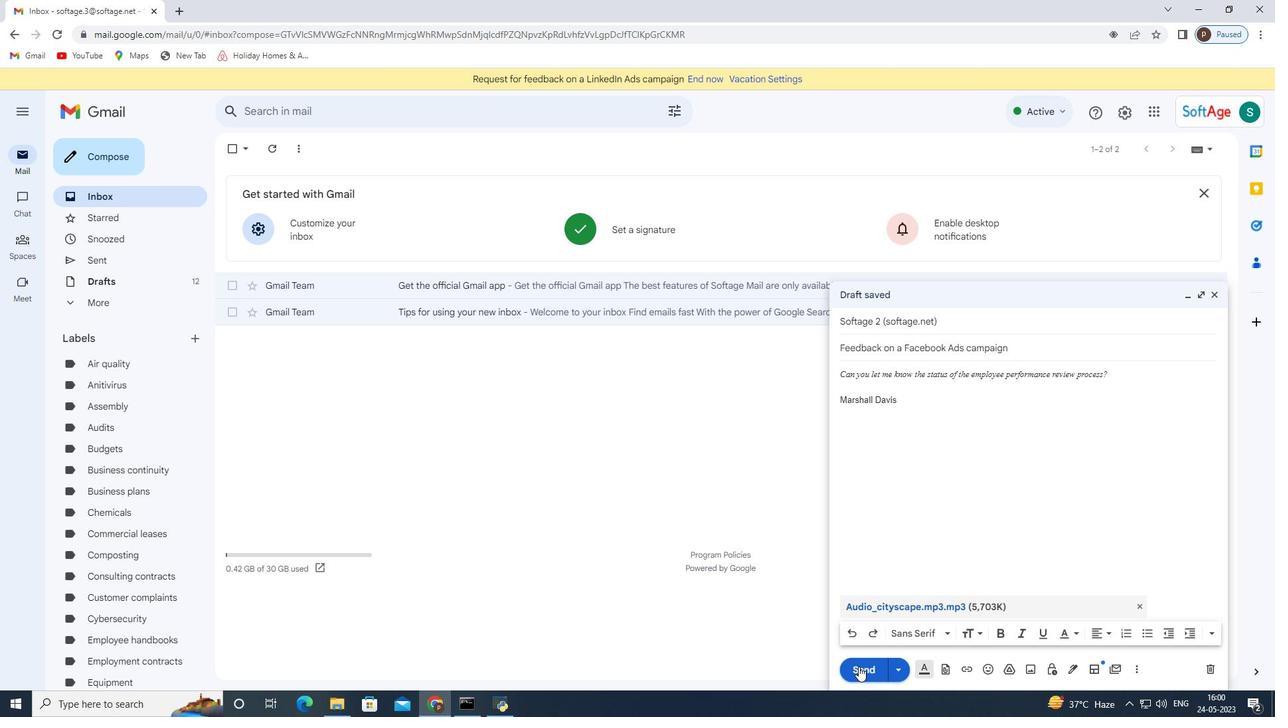 
Action: Mouse moved to (75, 260)
Screenshot: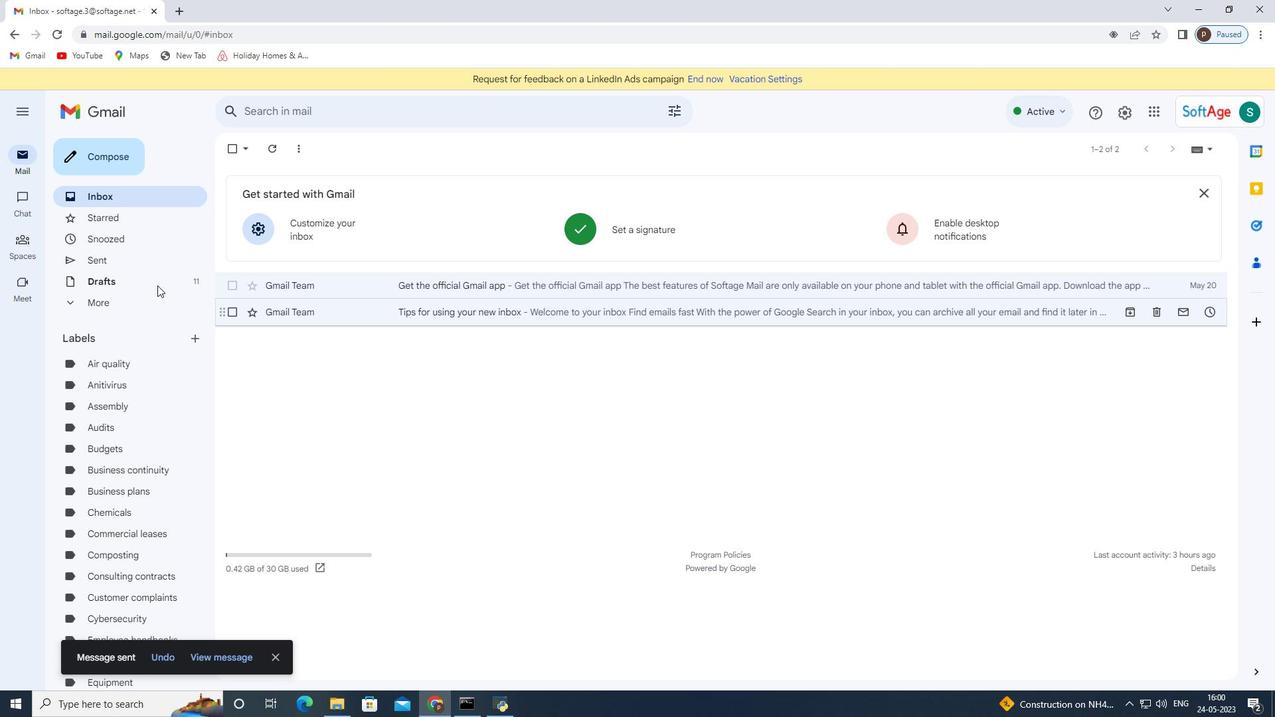 
Action: Mouse pressed left at (75, 260)
Screenshot: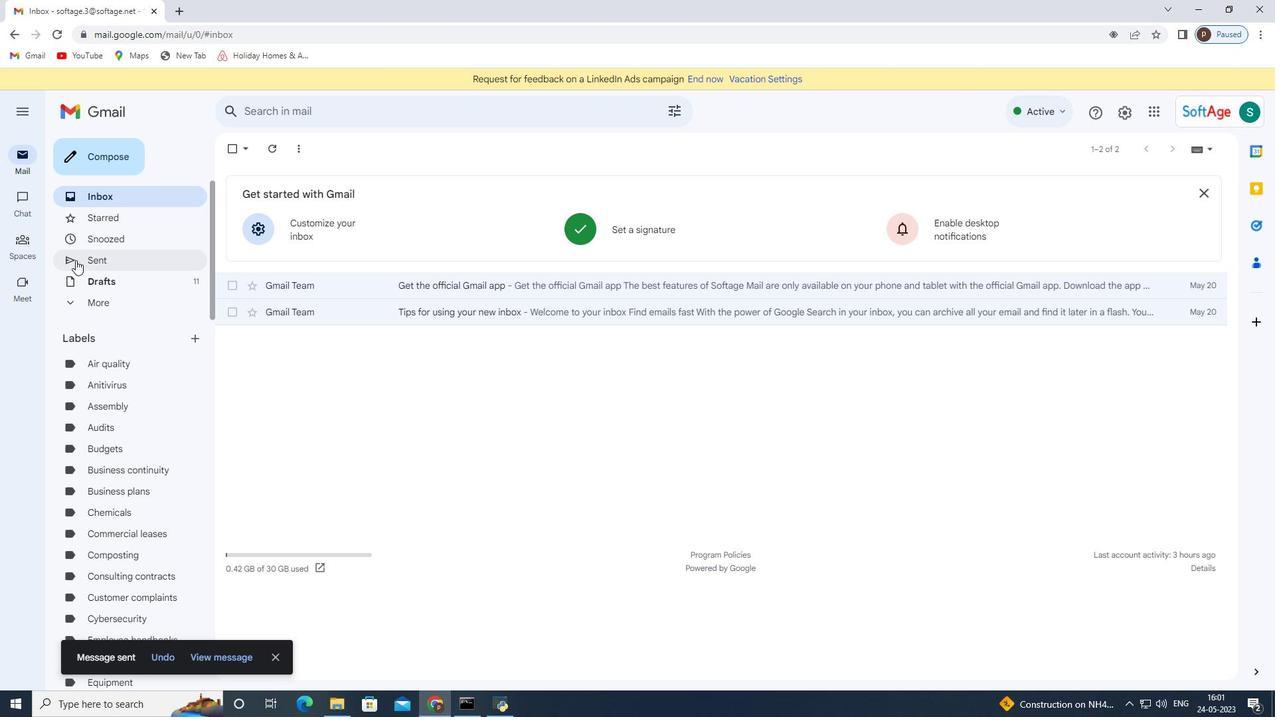 
Action: Mouse moved to (641, 231)
Screenshot: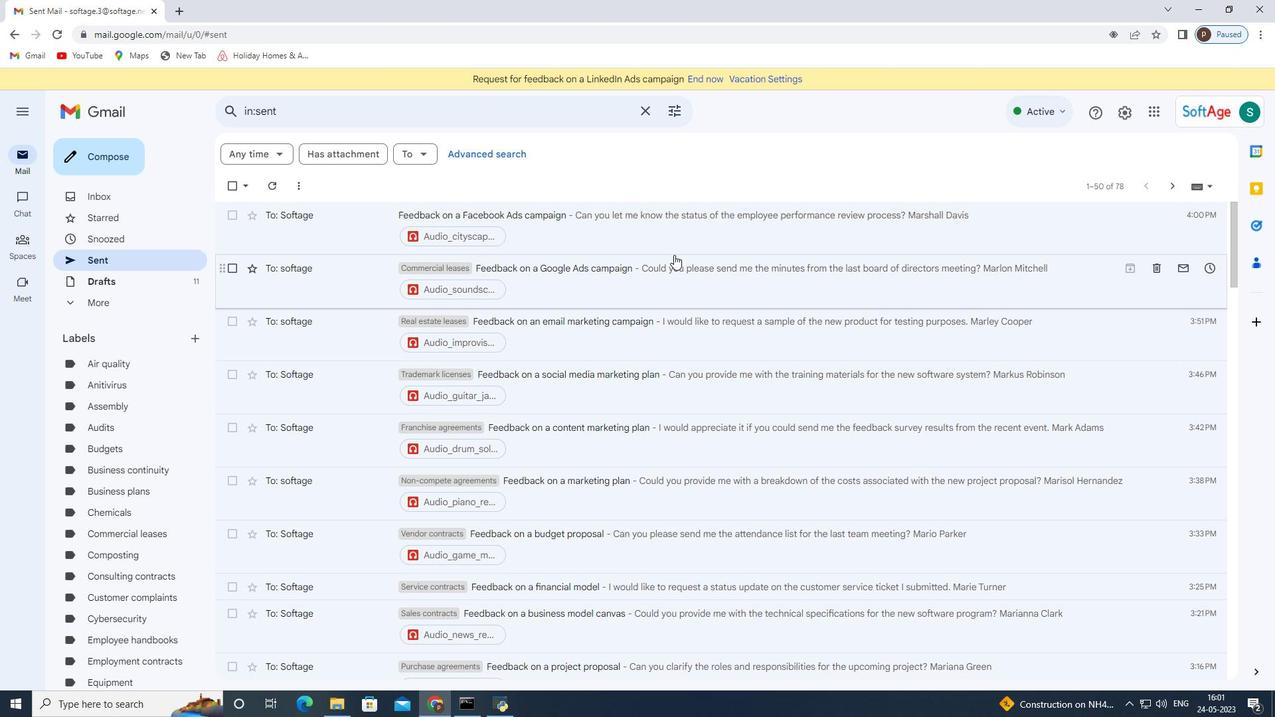 
Action: Mouse pressed right at (641, 231)
Screenshot: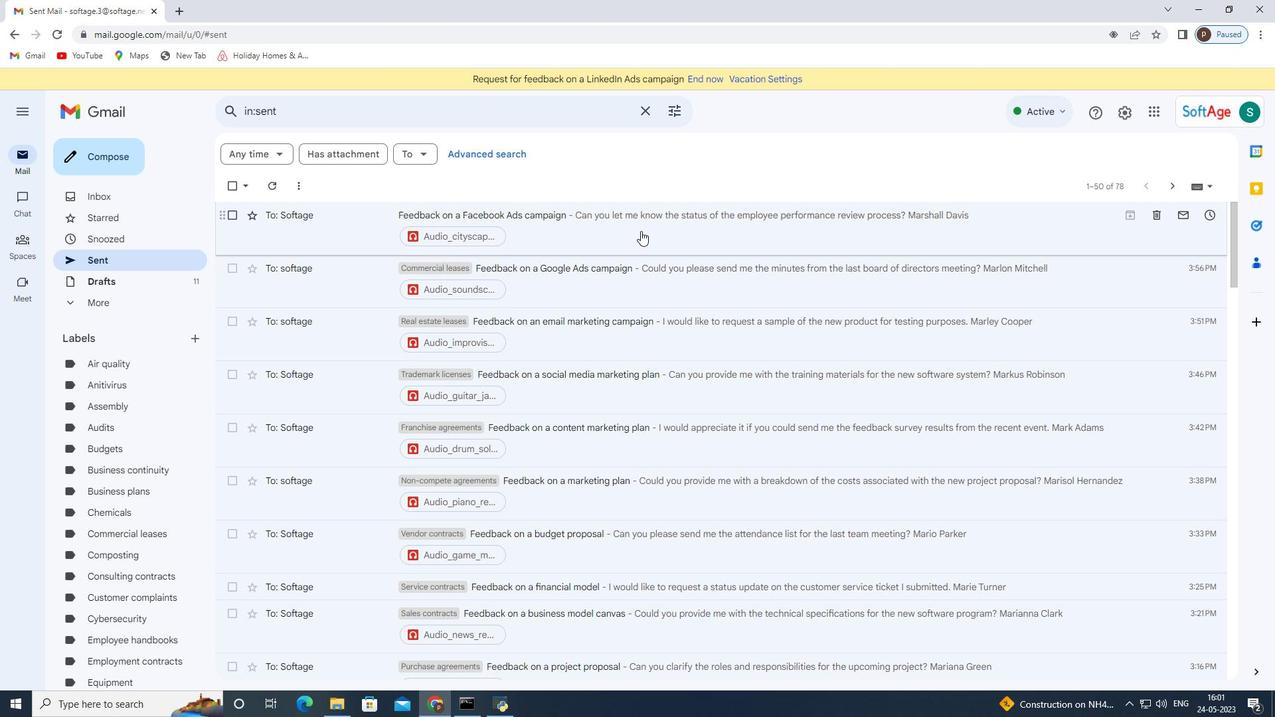 
Action: Mouse moved to (742, 451)
Screenshot: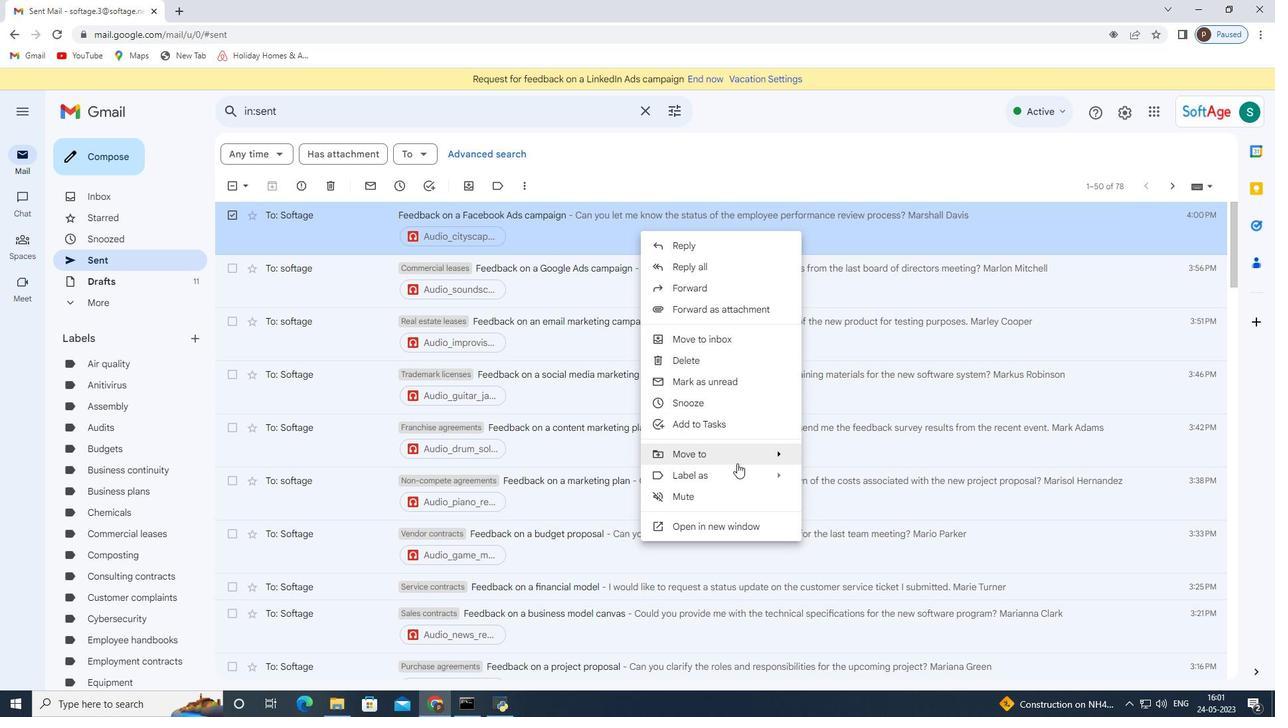 
Action: Mouse pressed left at (742, 451)
Screenshot: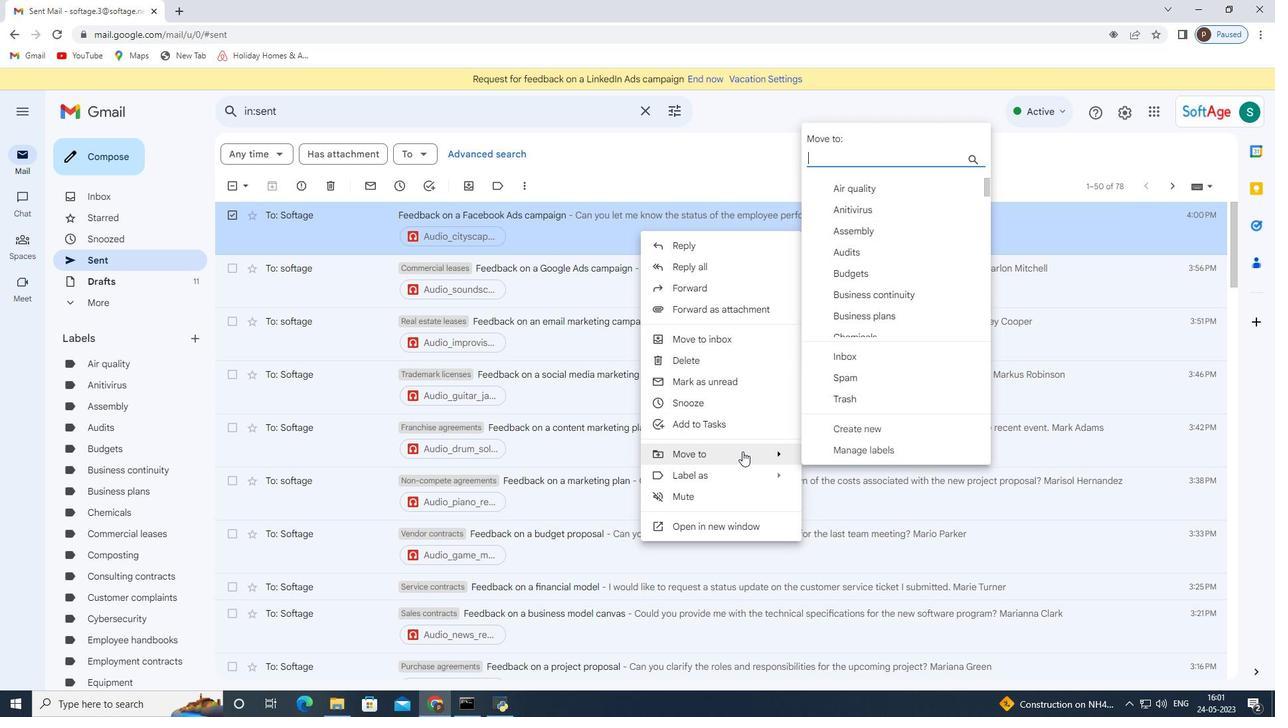 
Action: Mouse moved to (851, 423)
Screenshot: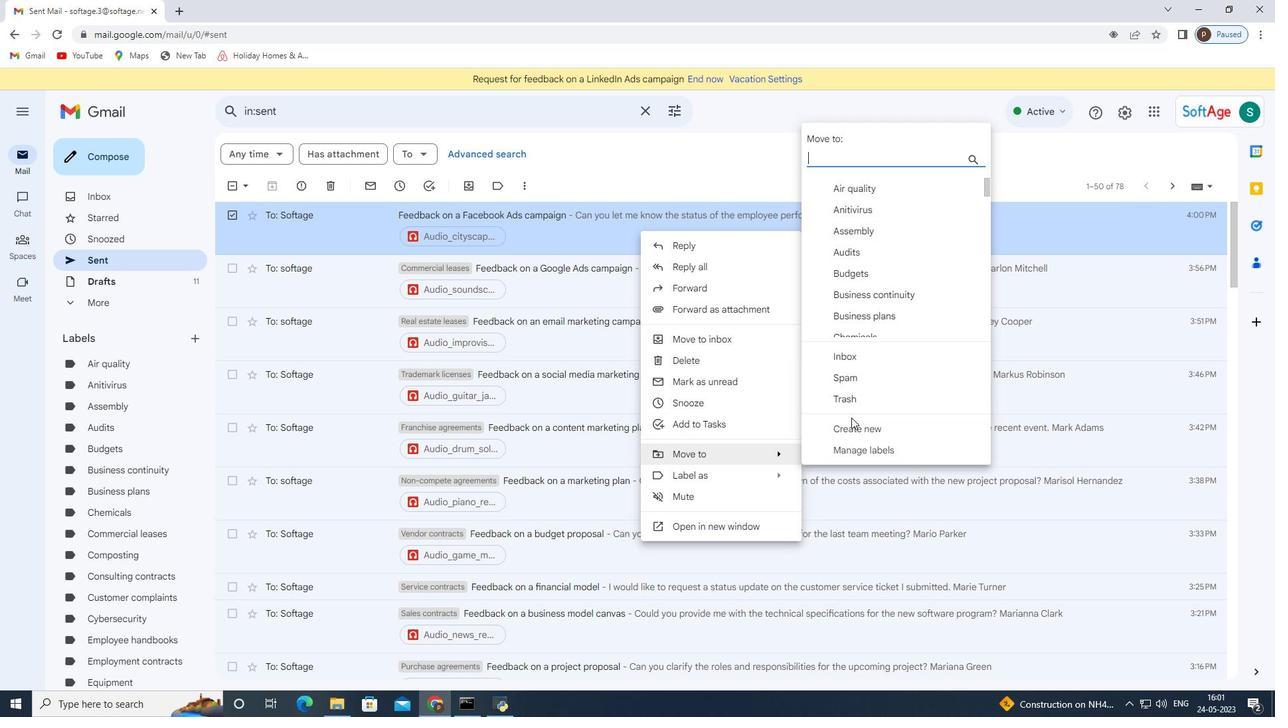 
Action: Mouse pressed left at (851, 423)
Screenshot: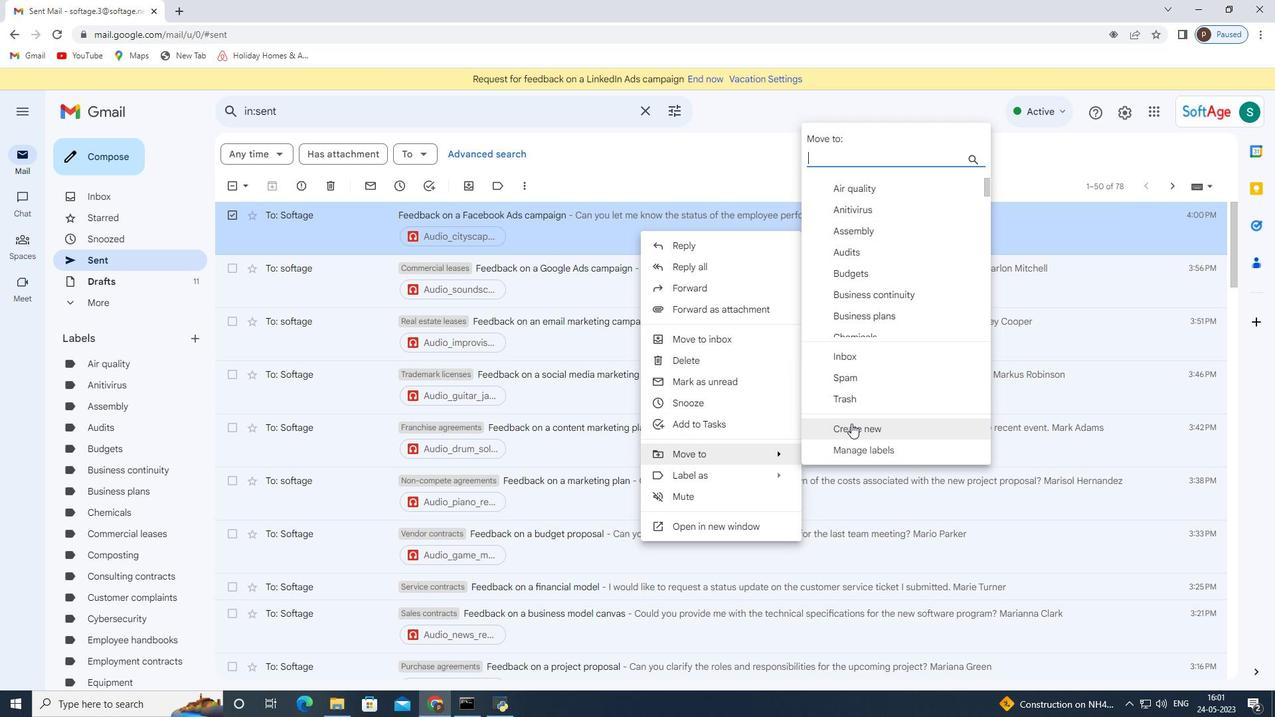 
Action: Mouse moved to (534, 365)
Screenshot: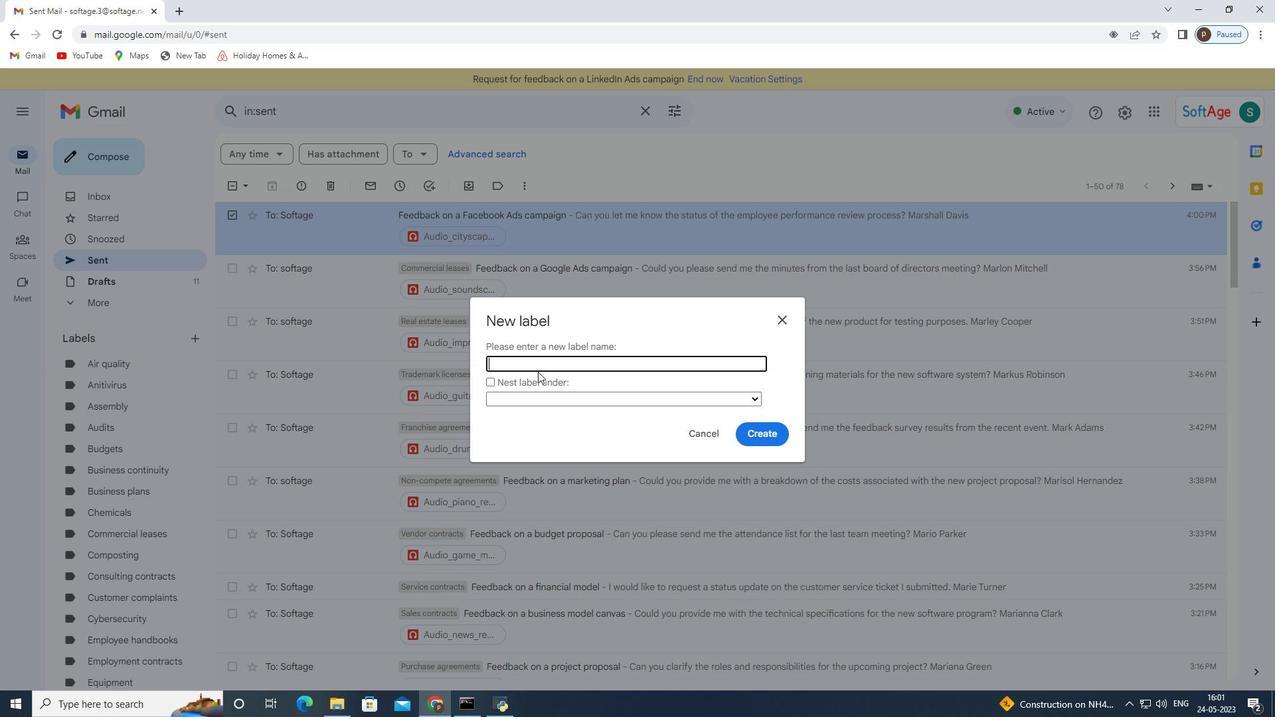 
Action: Mouse pressed left at (534, 365)
Screenshot: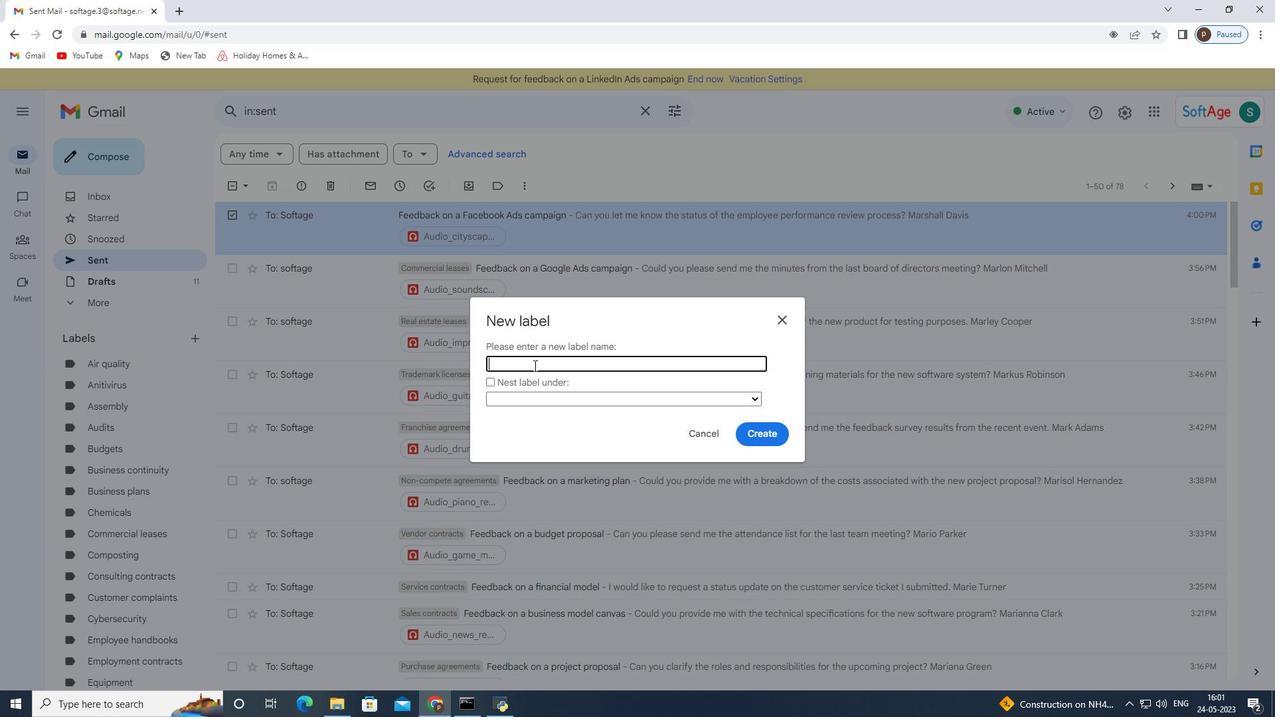 
Action: Key pressed <Key.shift>Residential<Key.space>leases
Screenshot: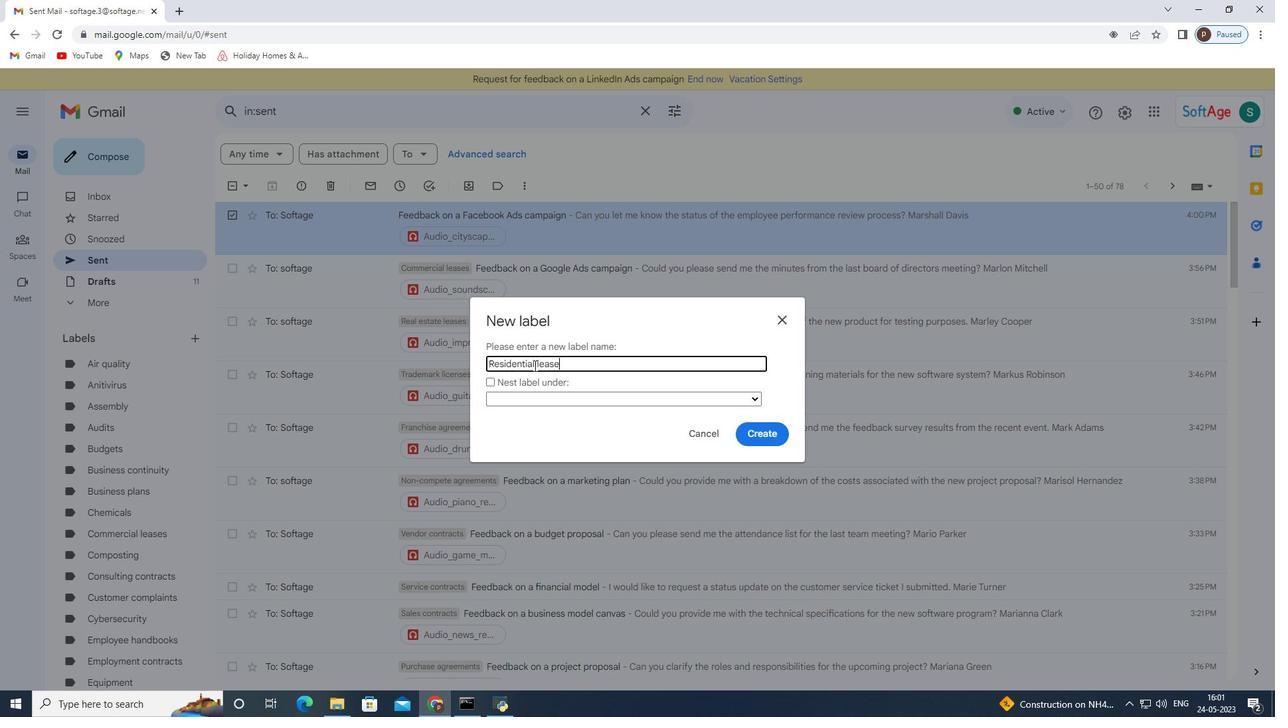
Action: Mouse moved to (759, 433)
Screenshot: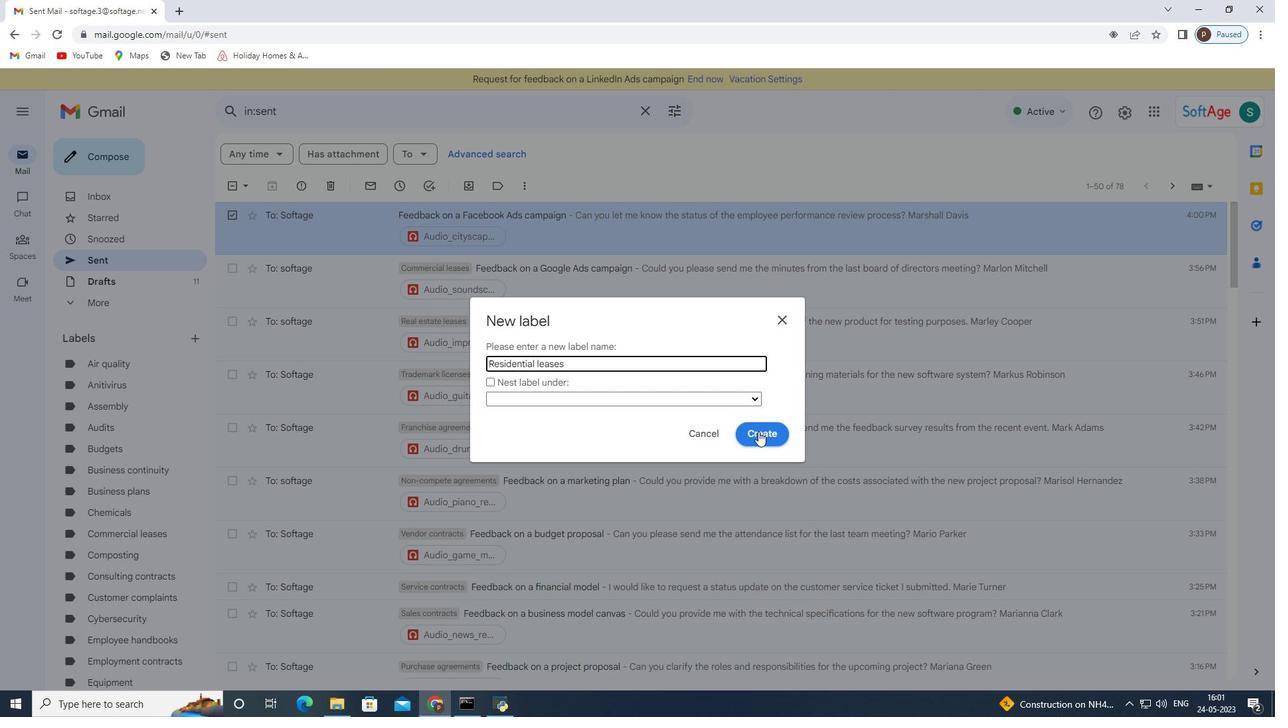 
Action: Mouse pressed left at (759, 433)
Screenshot: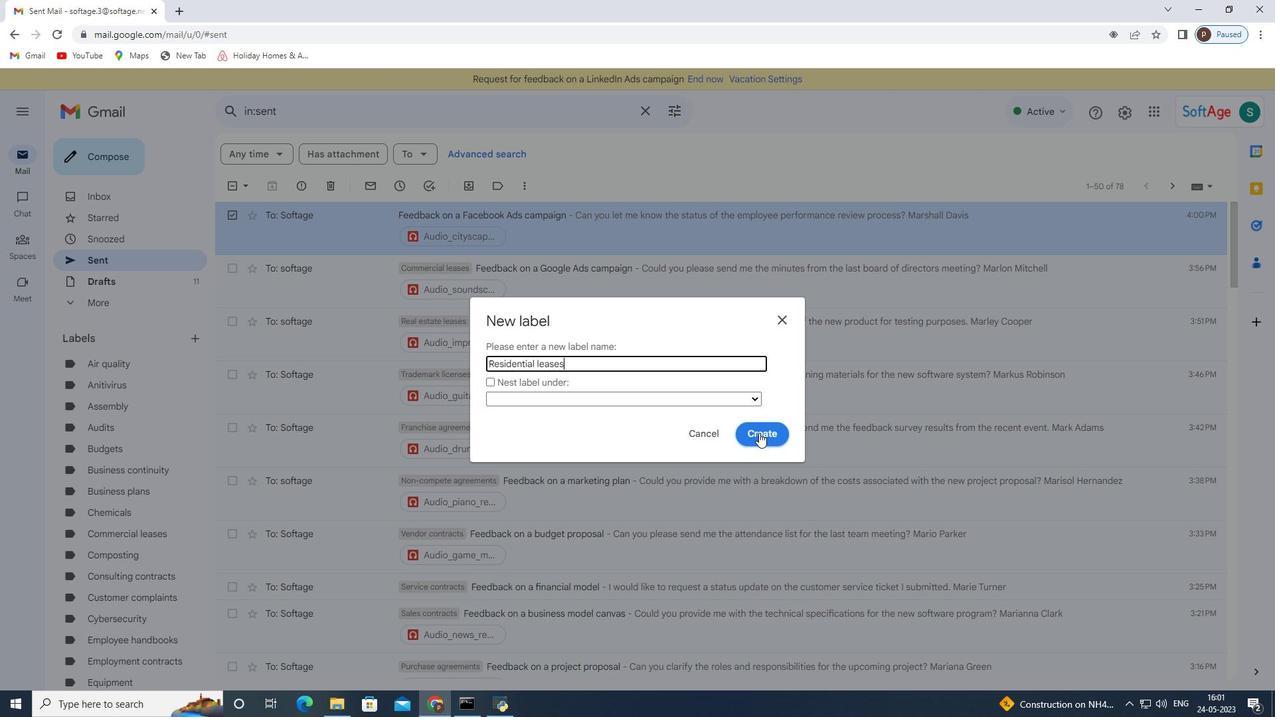 
